 Task: Look for space in Traralgon, Australia from 7th July, 2023 to 15th July, 2023 for 6 adults in price range Rs.15000 to Rs.20000. Place can be entire place with 3 bedrooms having 3 beds and 3 bathrooms. Property type can be guest house. Amenities needed are: washing machine, kitchen, . Booking option can be shelf check-in. Required host language is English.
Action: Mouse moved to (509, 102)
Screenshot: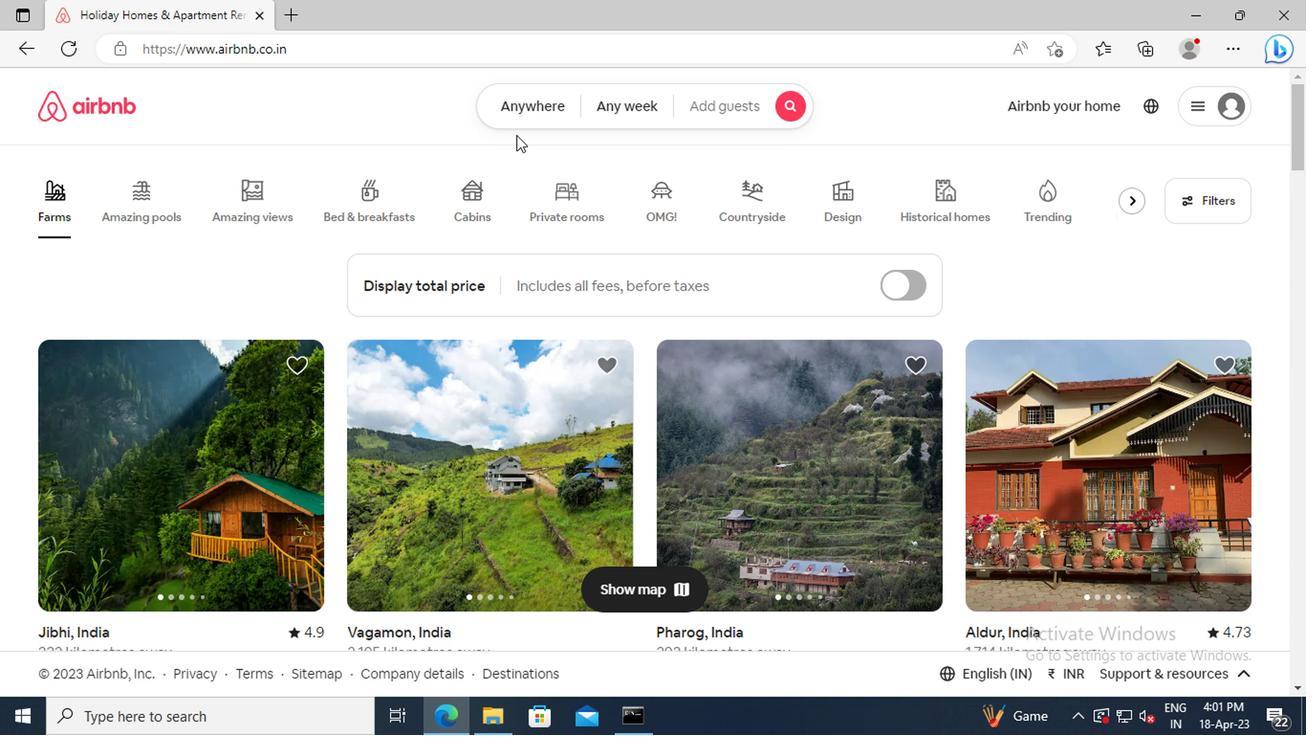 
Action: Mouse pressed left at (509, 102)
Screenshot: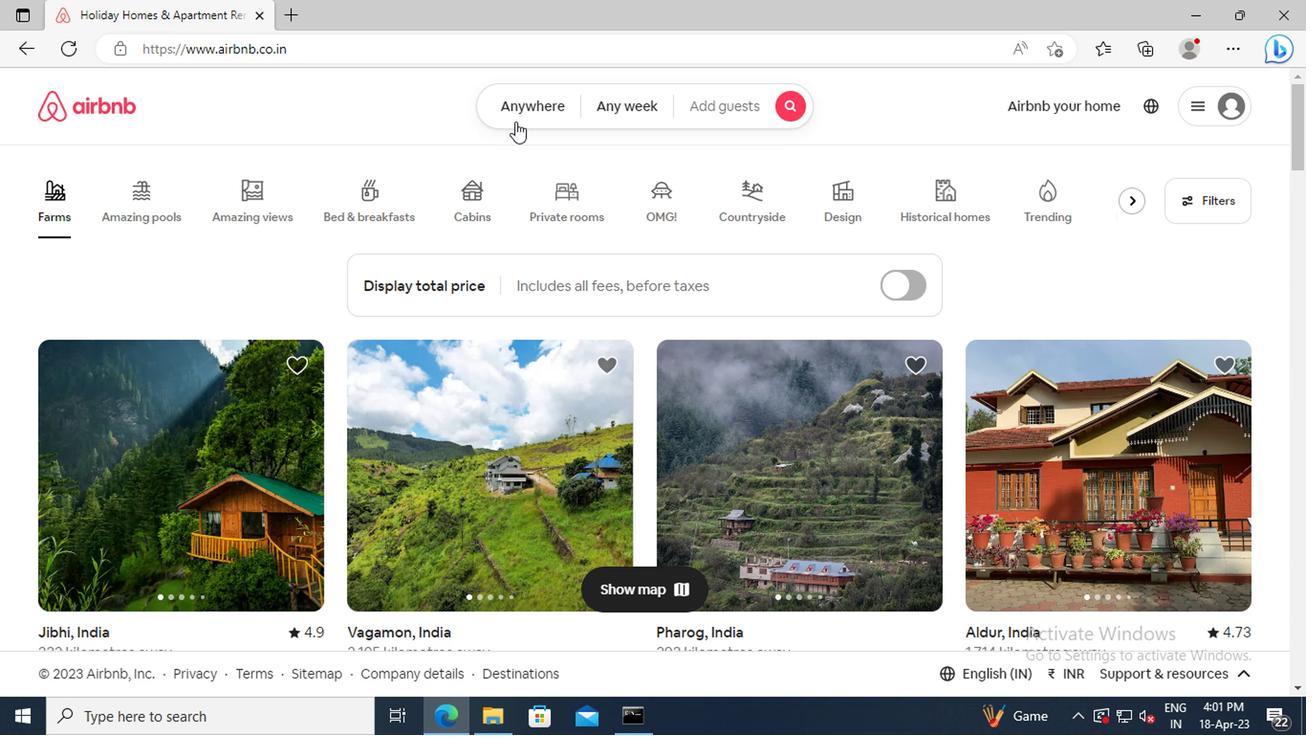 
Action: Mouse moved to (352, 182)
Screenshot: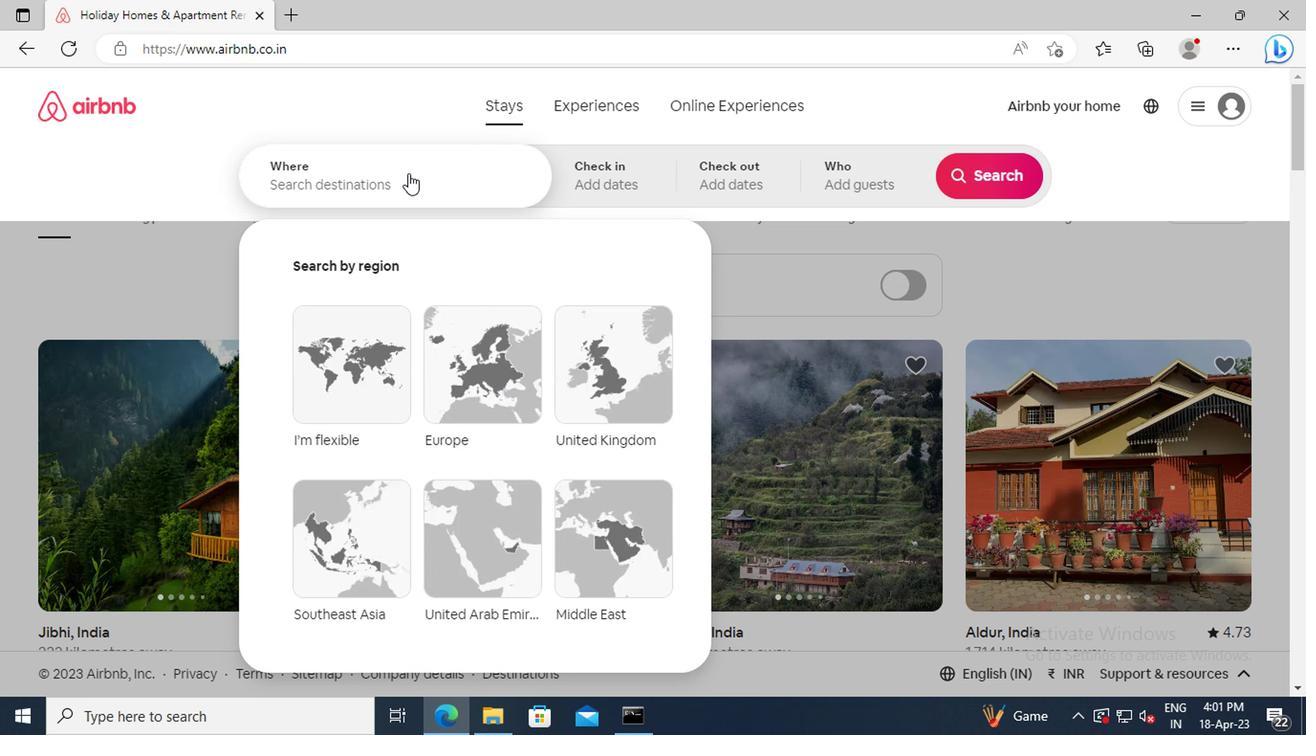 
Action: Mouse pressed left at (352, 182)
Screenshot: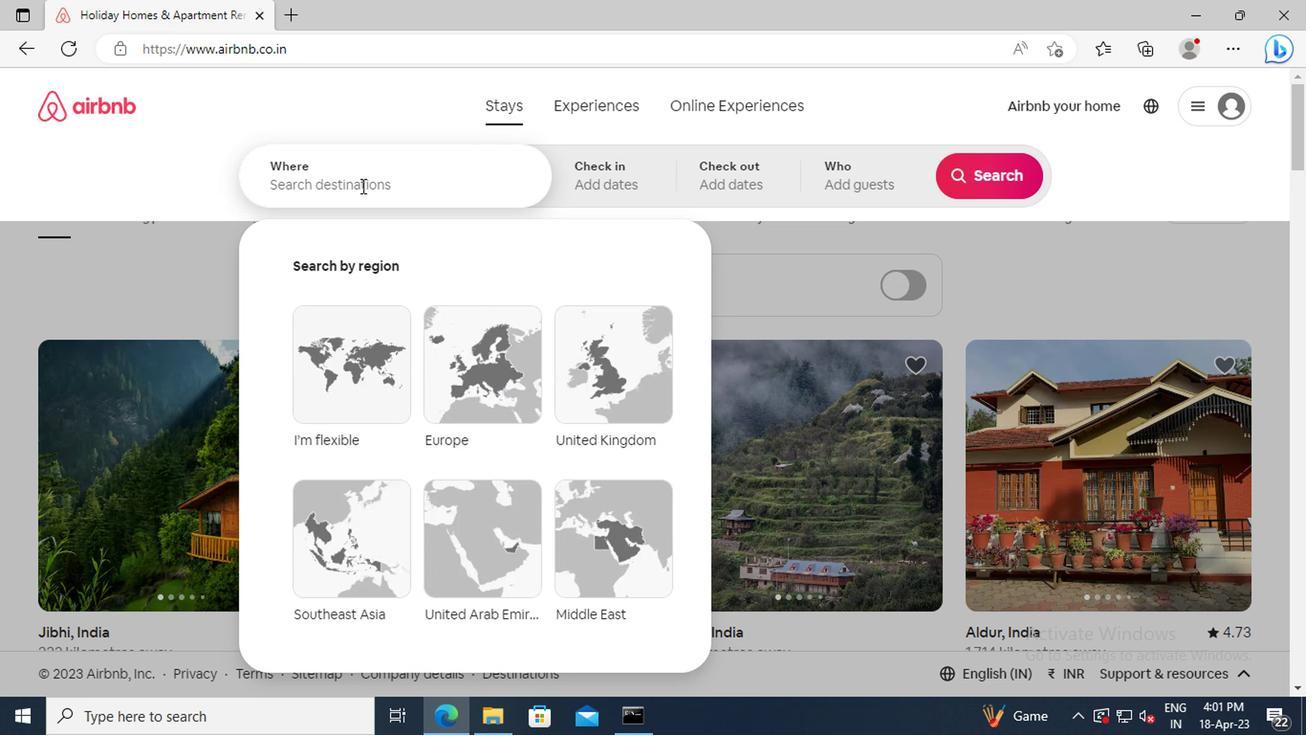 
Action: Key pressed <Key.shift>TRARALGON,<Key.space><Key.shift_r>AUSTRALIA<Key.enter>
Screenshot: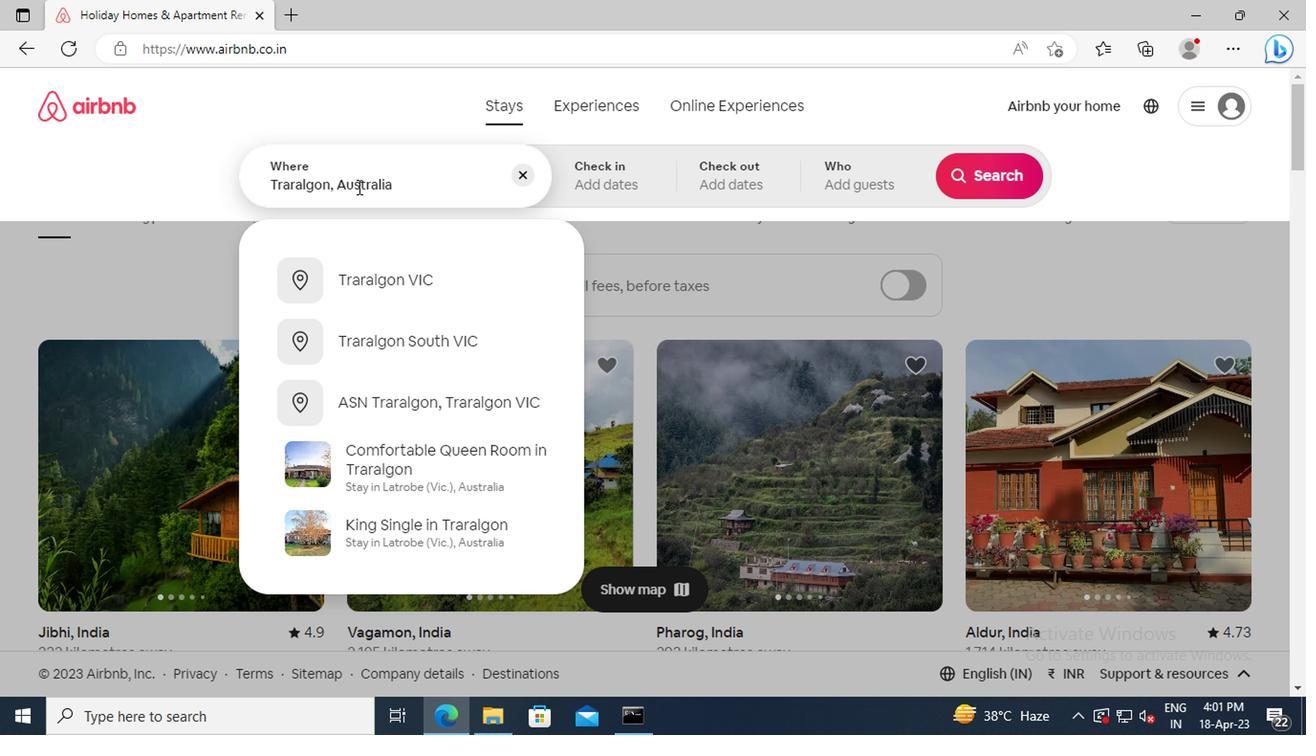 
Action: Mouse moved to (978, 330)
Screenshot: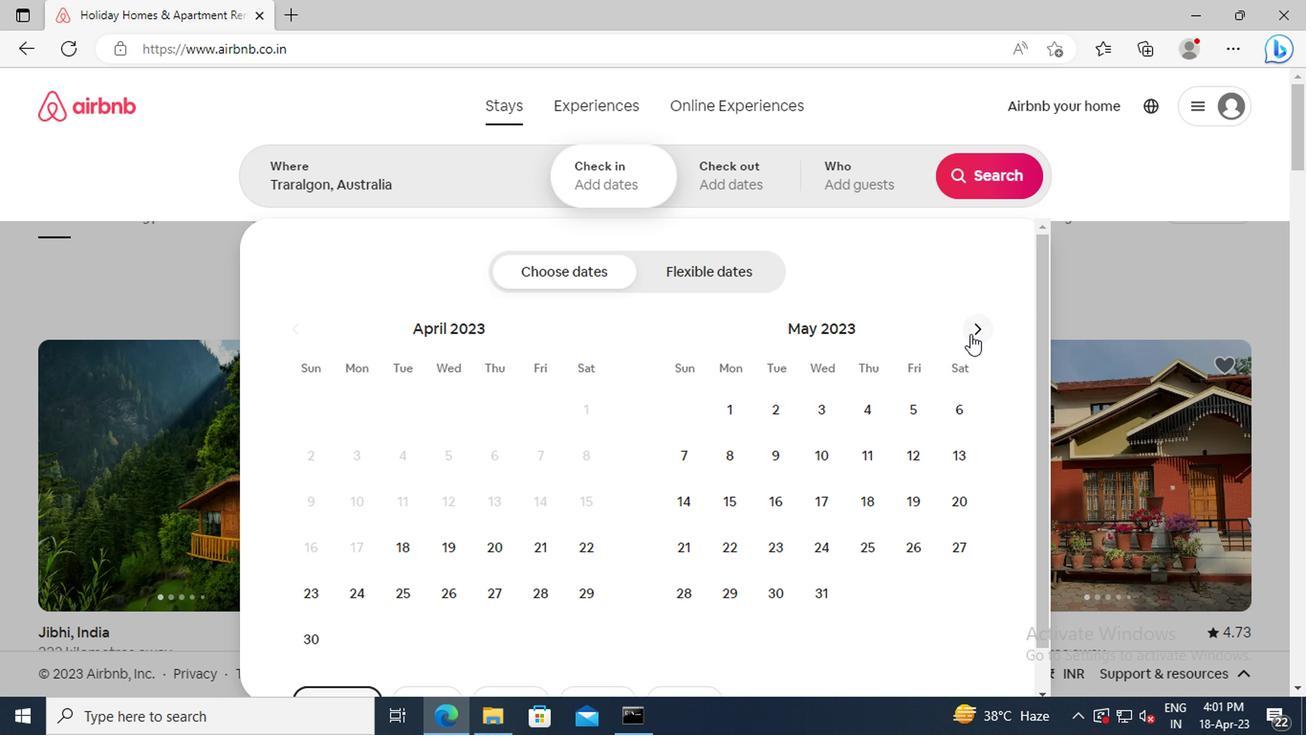 
Action: Mouse pressed left at (978, 330)
Screenshot: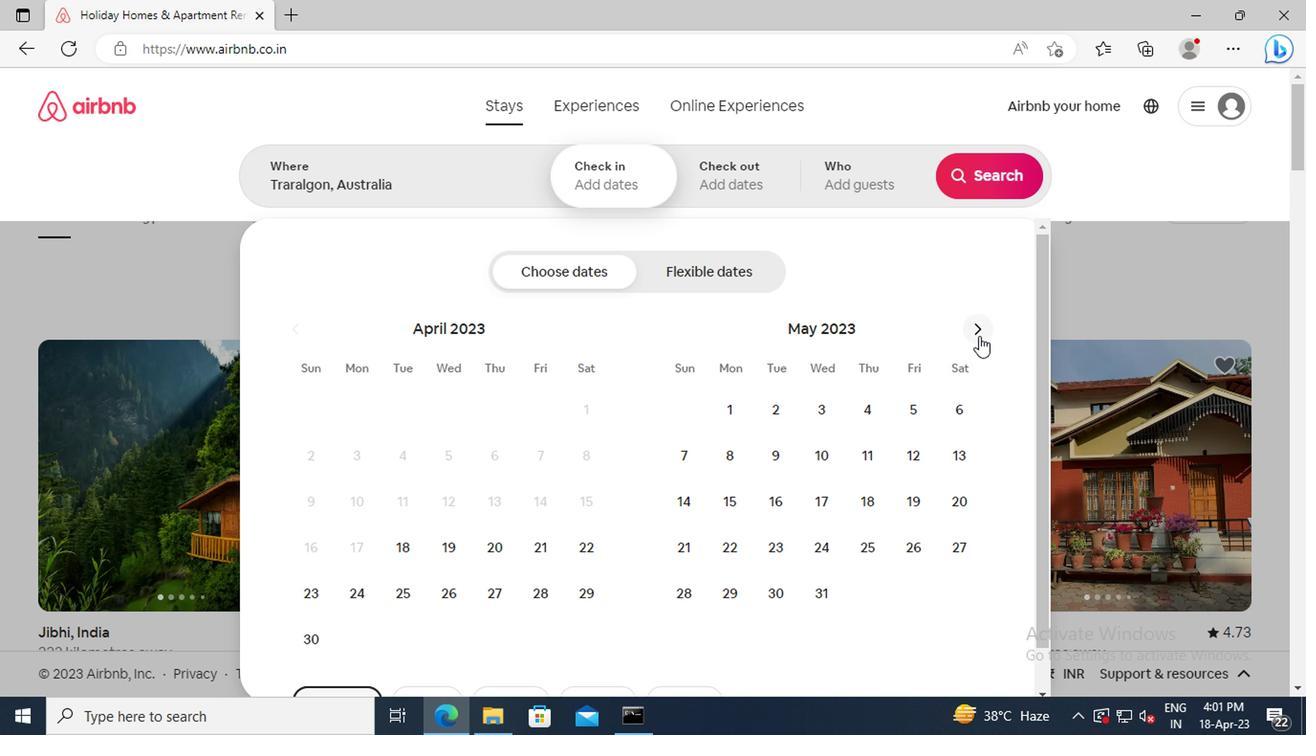 
Action: Mouse pressed left at (978, 330)
Screenshot: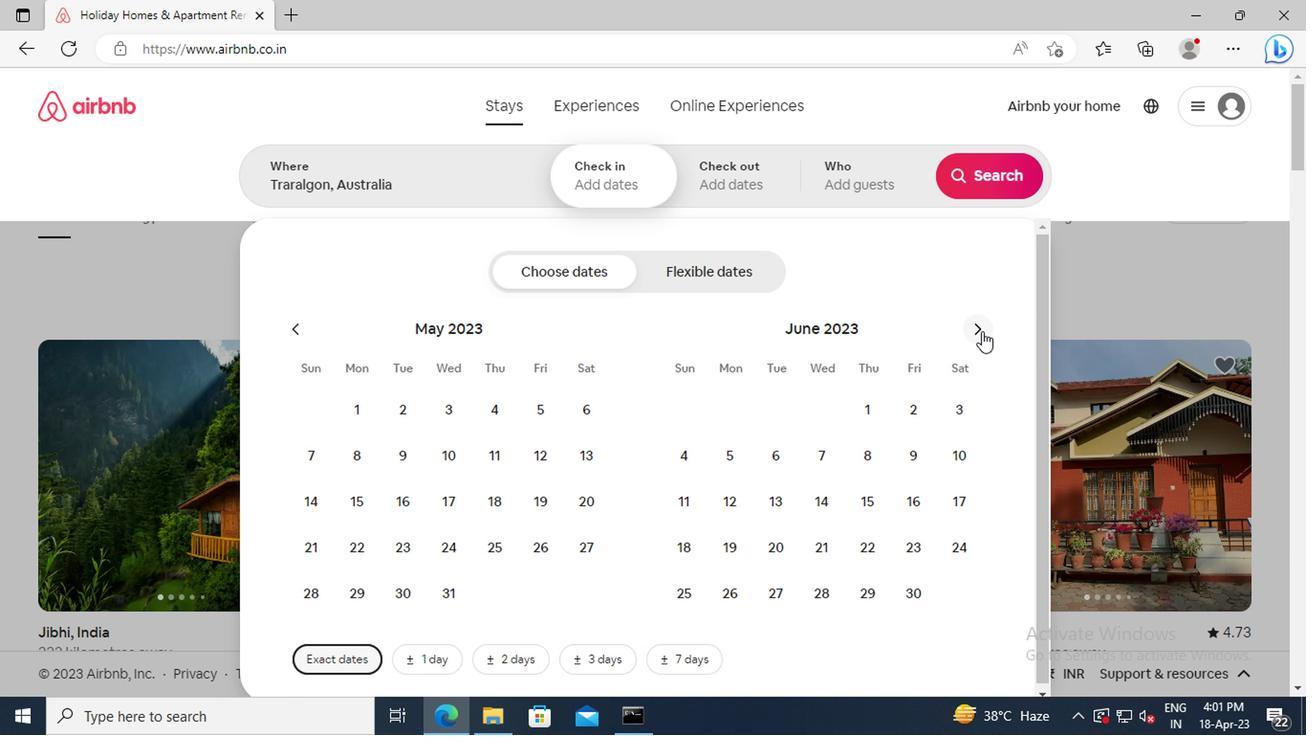 
Action: Mouse moved to (915, 447)
Screenshot: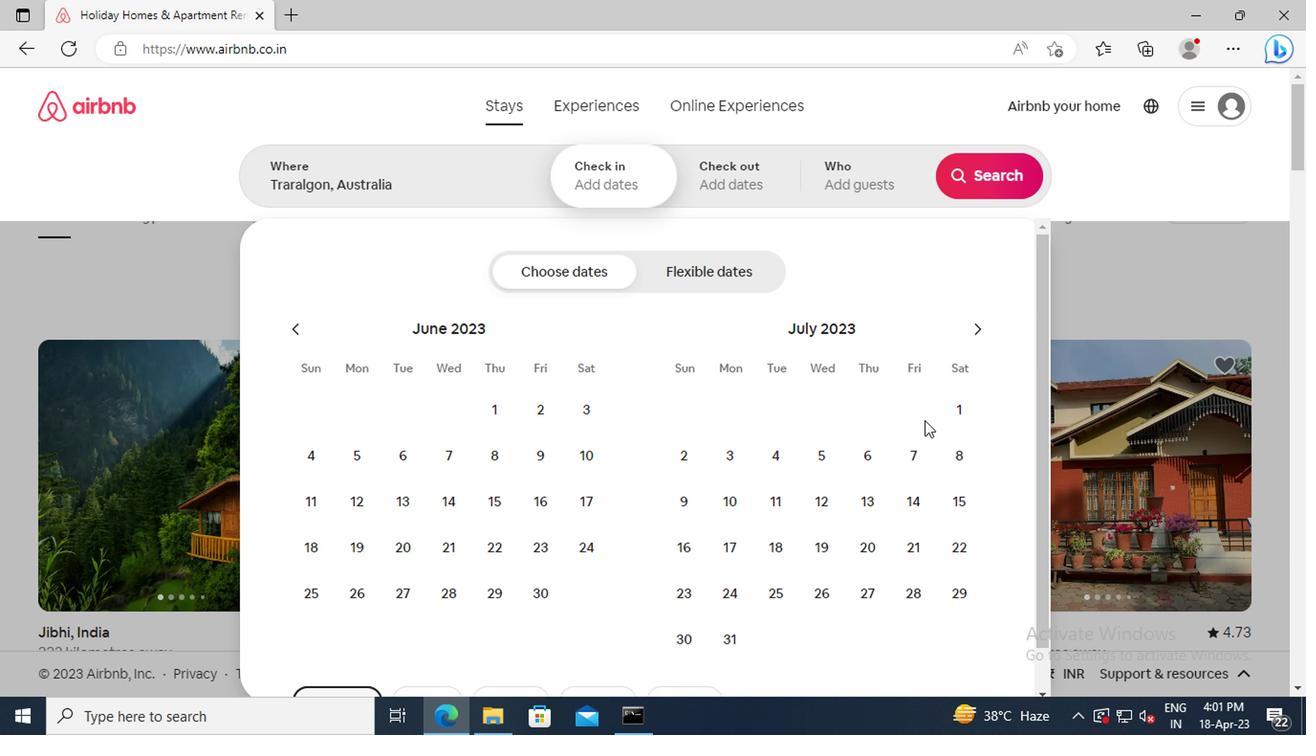 
Action: Mouse pressed left at (915, 447)
Screenshot: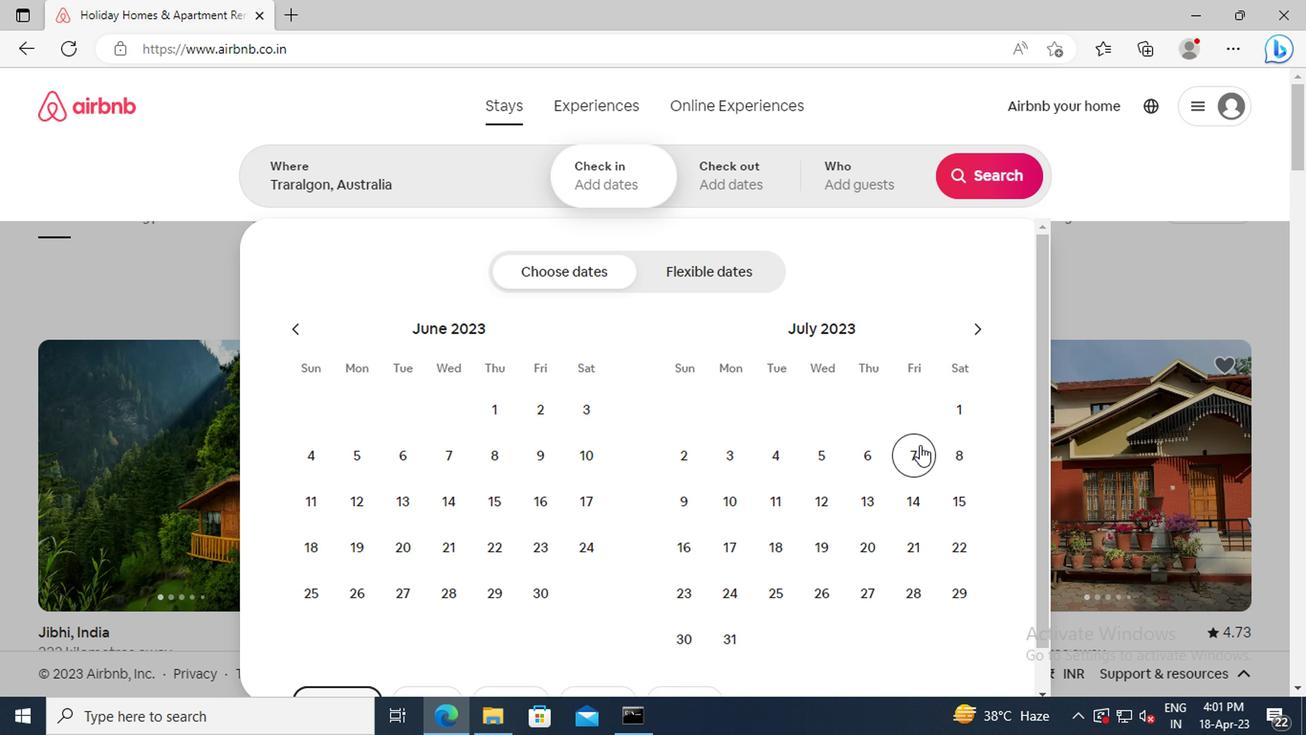 
Action: Mouse moved to (950, 506)
Screenshot: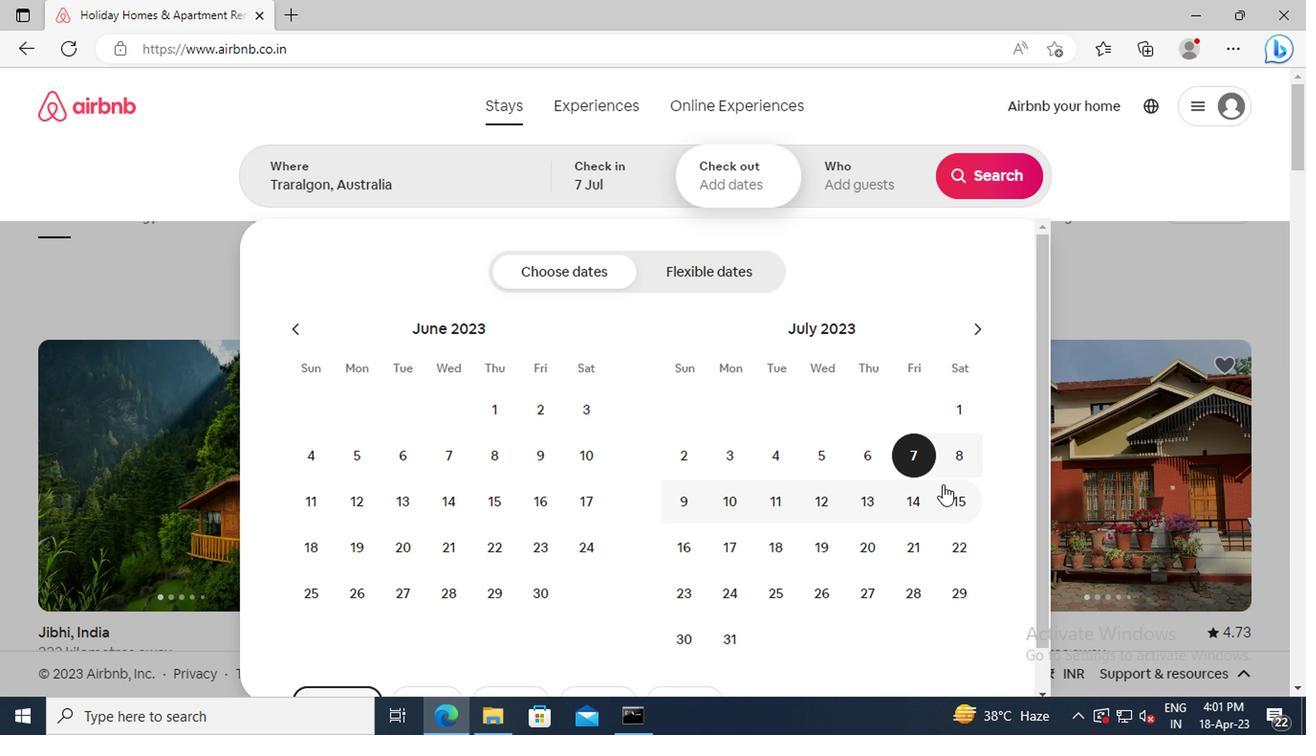 
Action: Mouse pressed left at (950, 506)
Screenshot: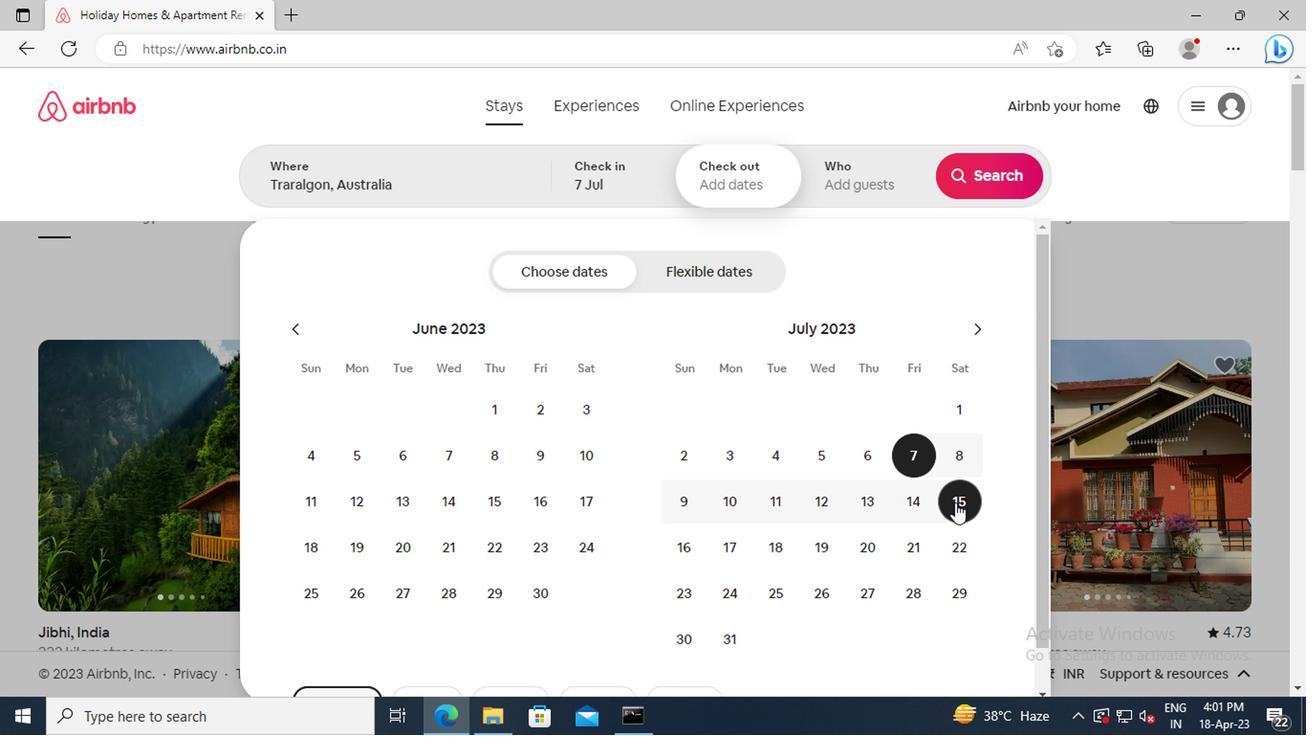 
Action: Mouse moved to (835, 177)
Screenshot: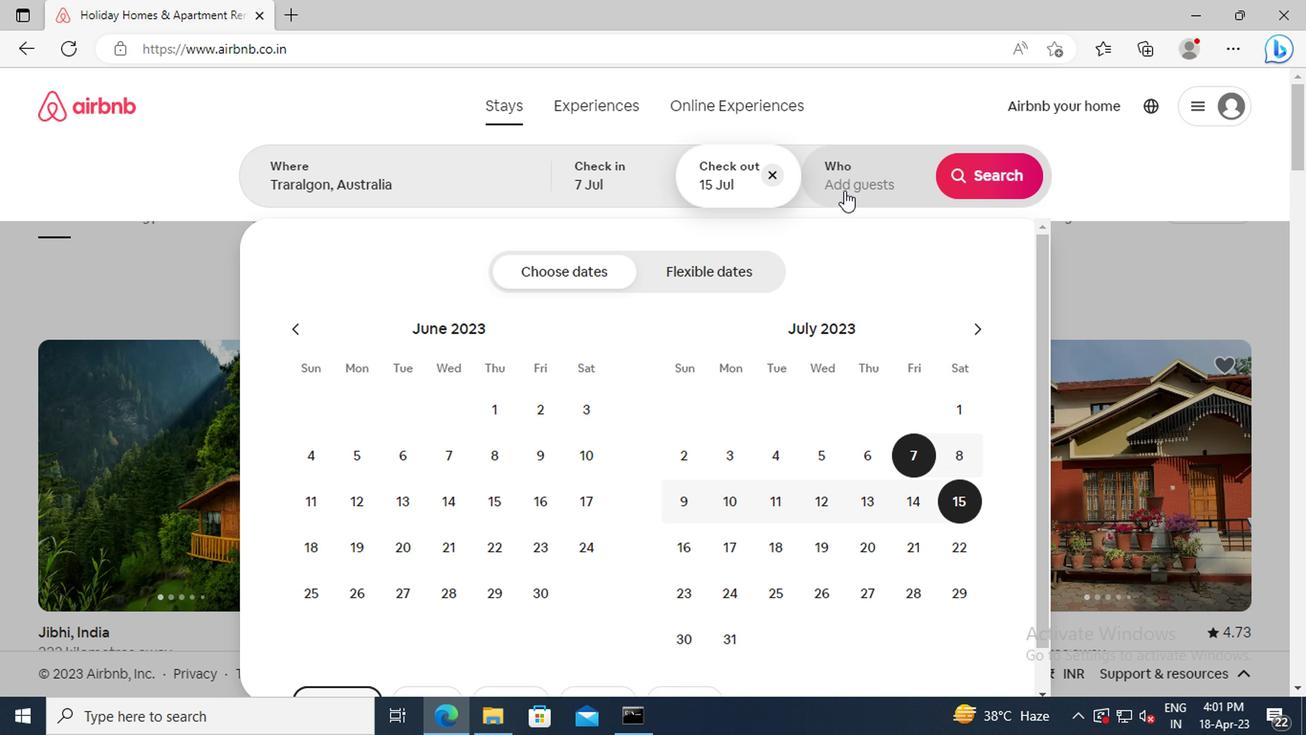 
Action: Mouse pressed left at (835, 177)
Screenshot: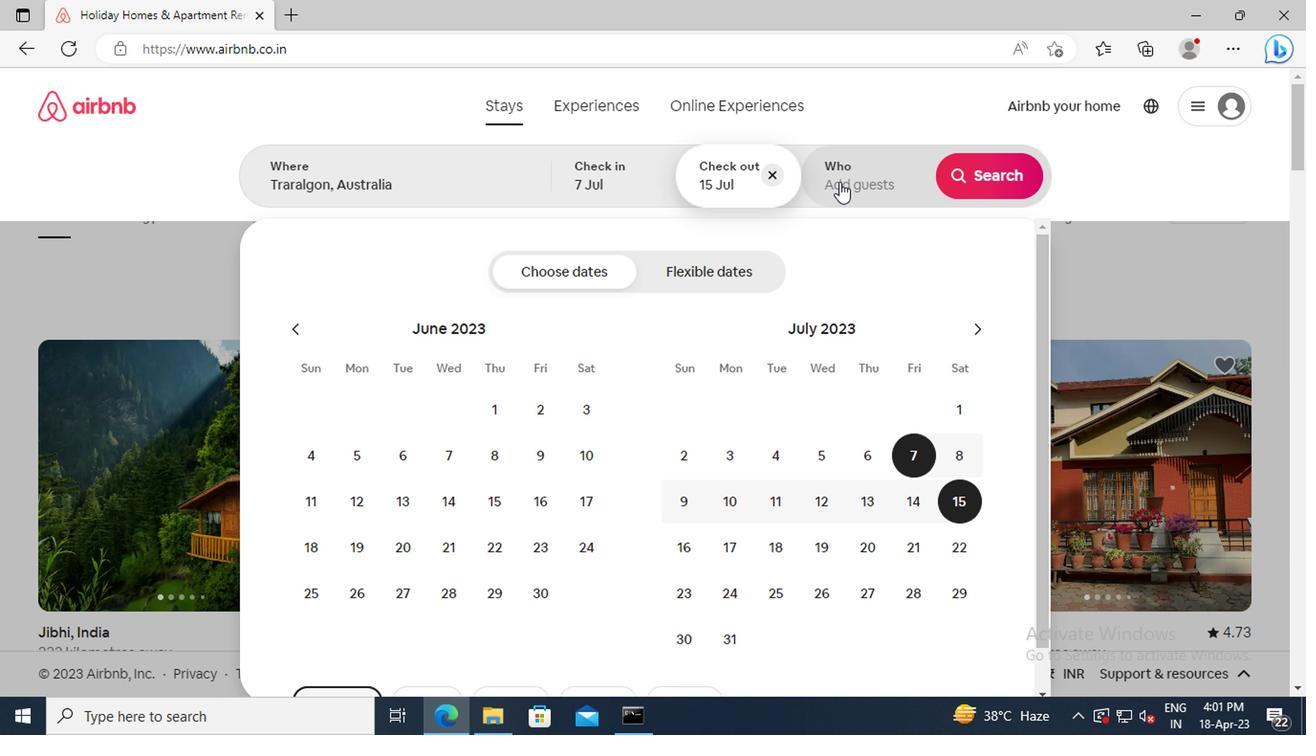 
Action: Mouse moved to (986, 279)
Screenshot: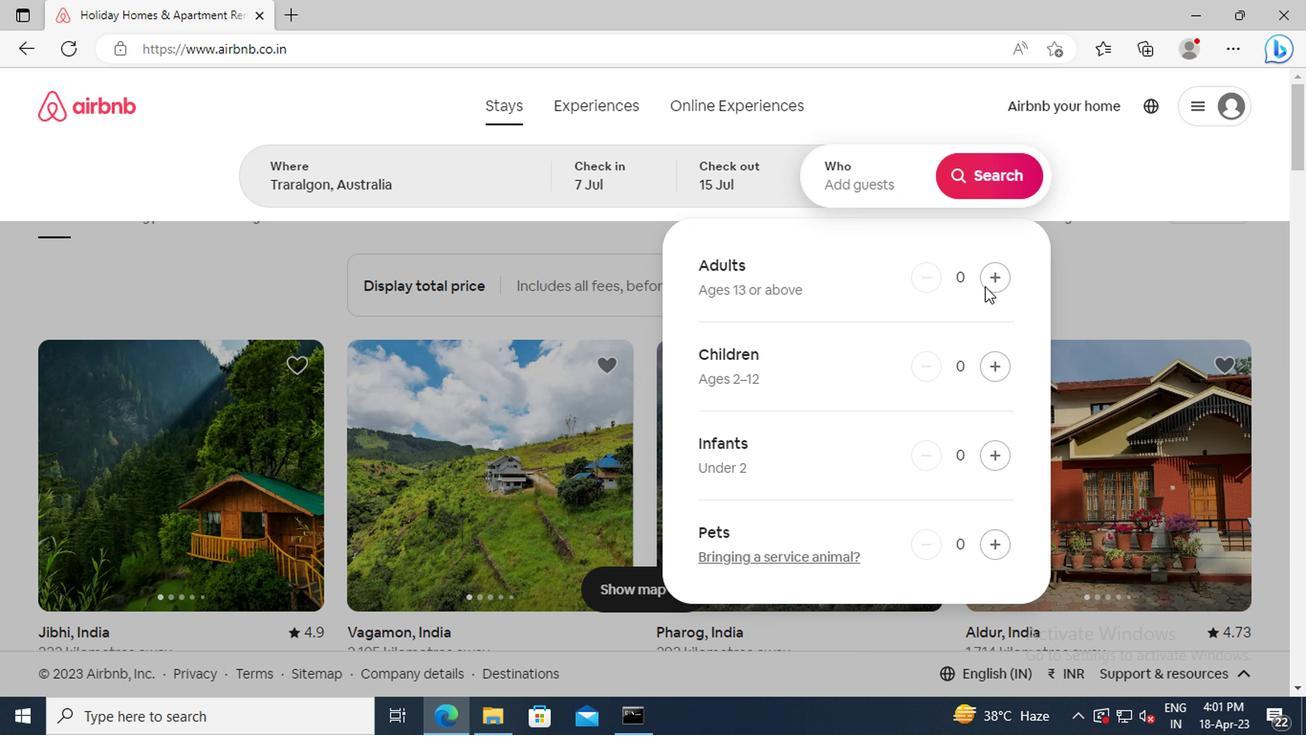 
Action: Mouse pressed left at (986, 279)
Screenshot: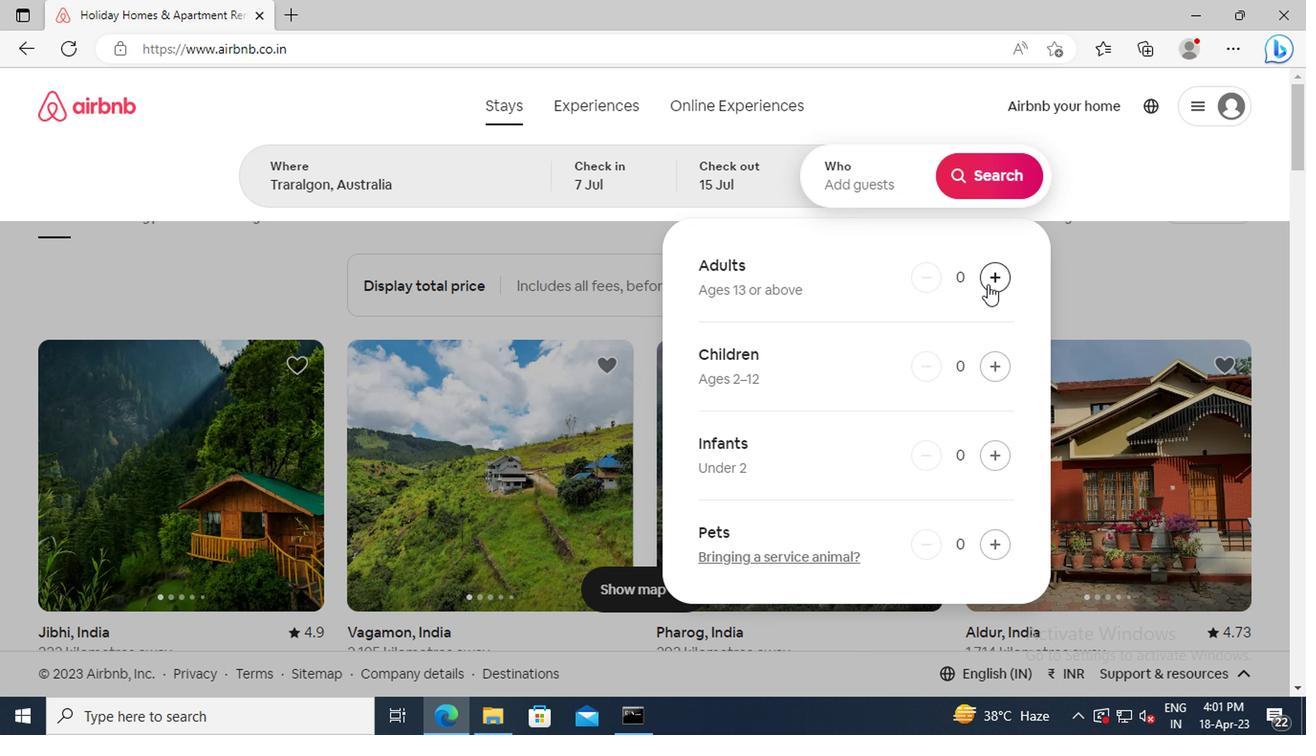 
Action: Mouse pressed left at (986, 279)
Screenshot: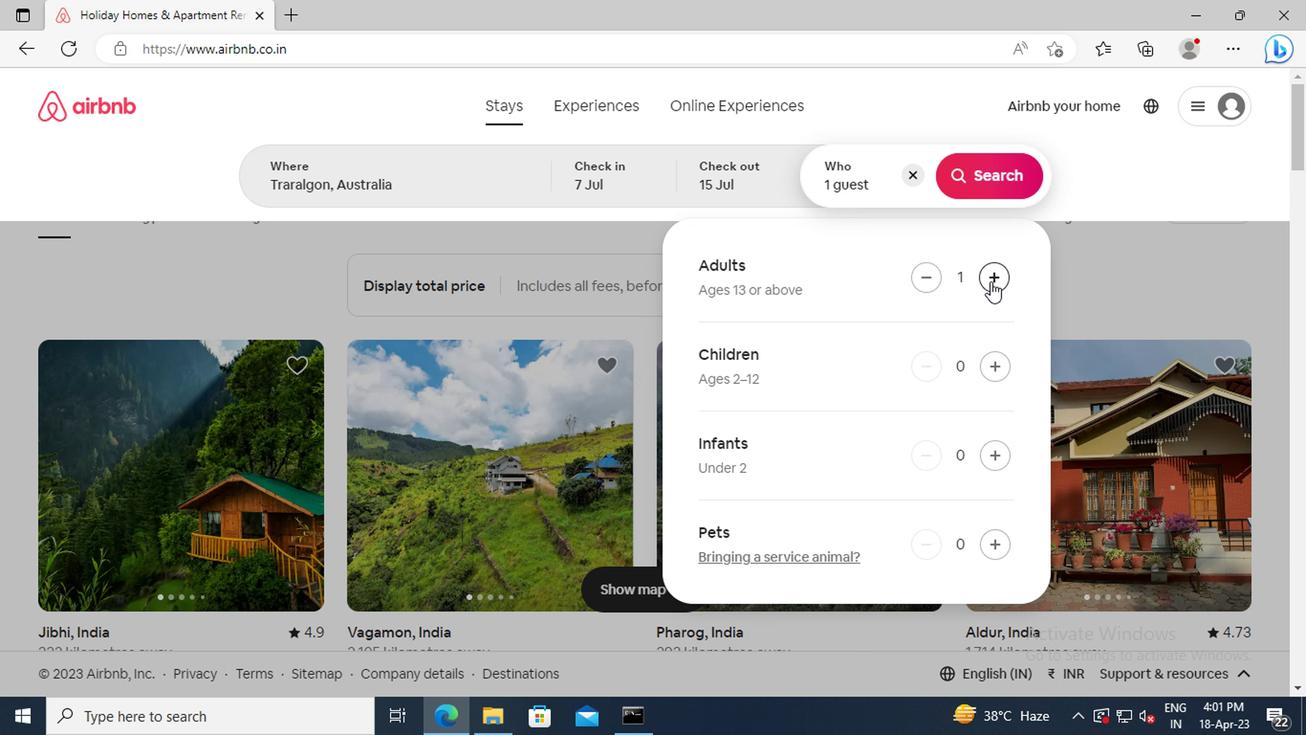 
Action: Mouse pressed left at (986, 279)
Screenshot: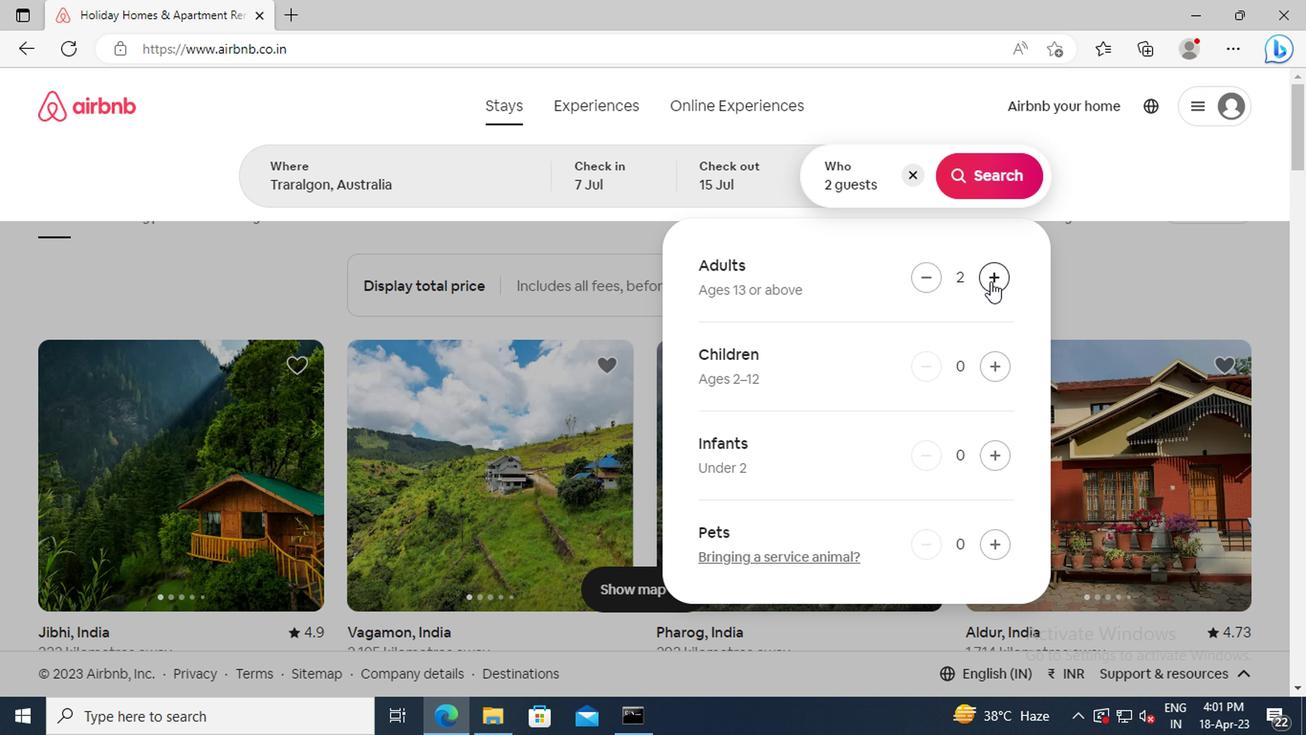
Action: Mouse pressed left at (986, 279)
Screenshot: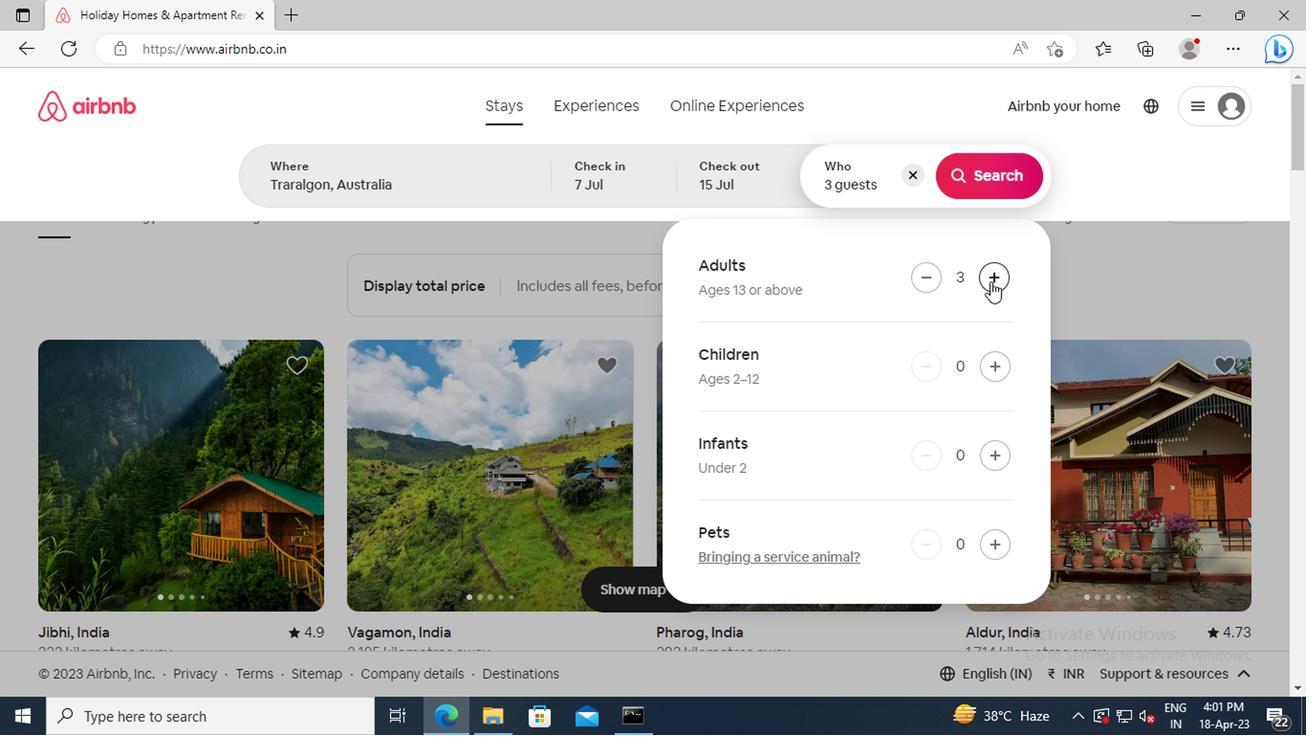 
Action: Mouse pressed left at (986, 279)
Screenshot: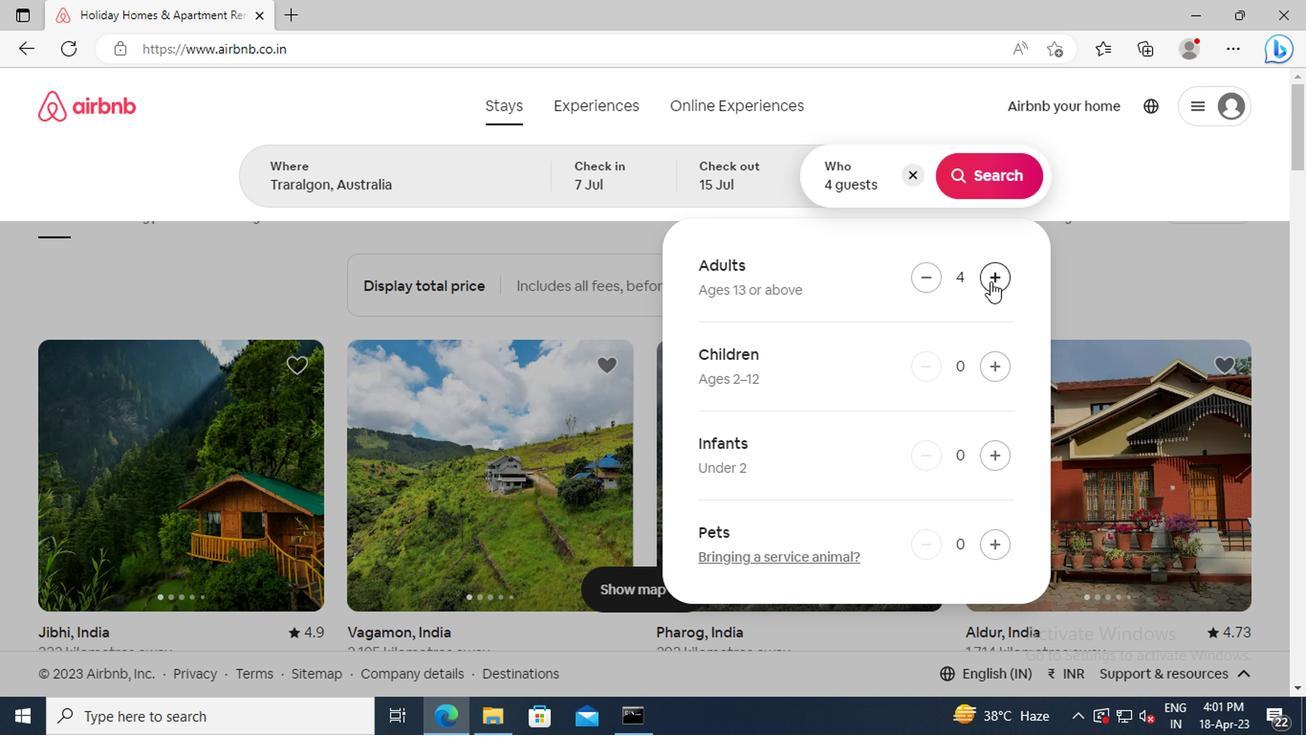 
Action: Mouse pressed left at (986, 279)
Screenshot: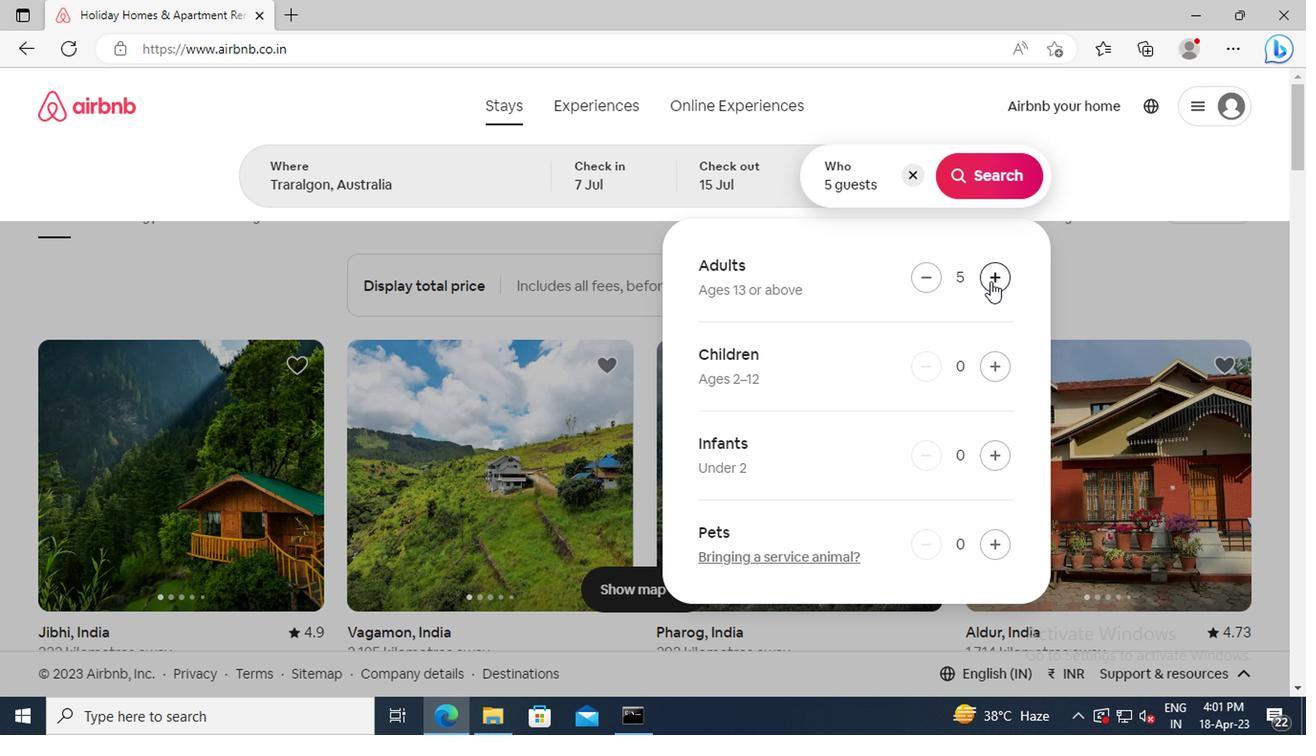 
Action: Mouse moved to (993, 174)
Screenshot: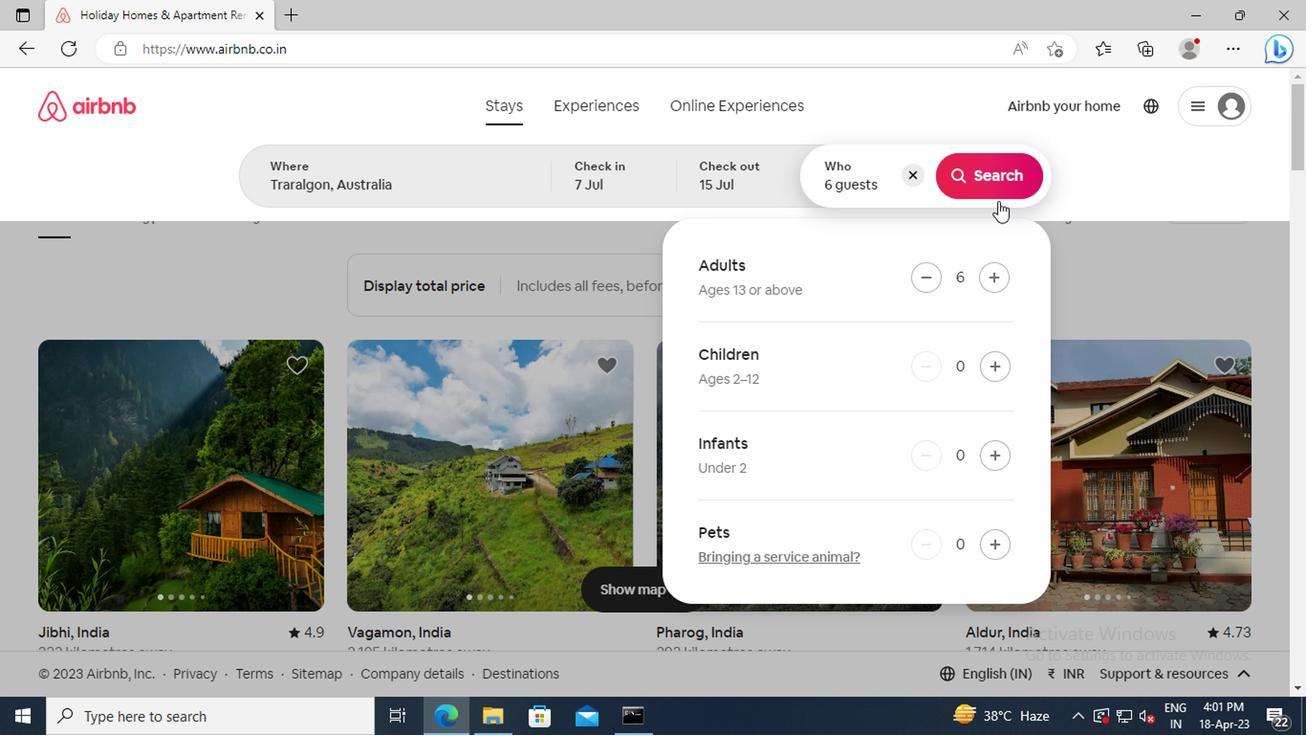 
Action: Mouse pressed left at (993, 174)
Screenshot: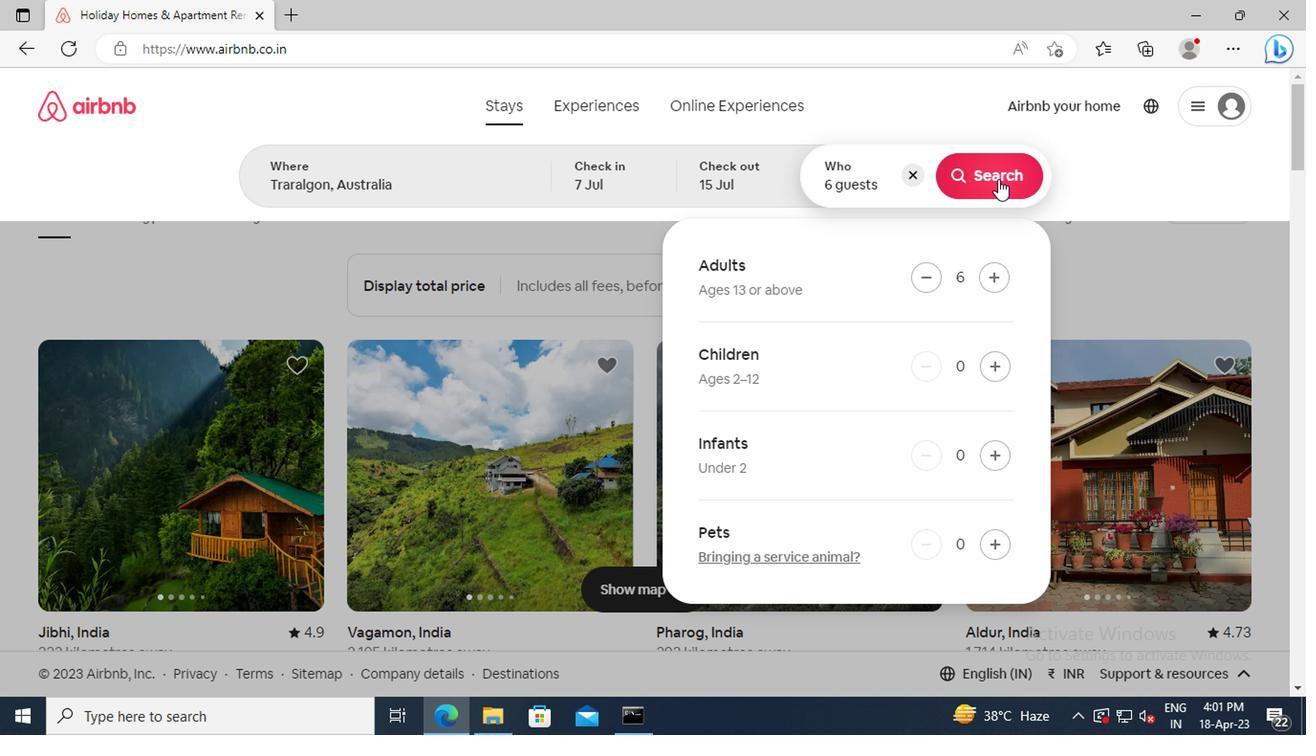 
Action: Mouse moved to (1209, 180)
Screenshot: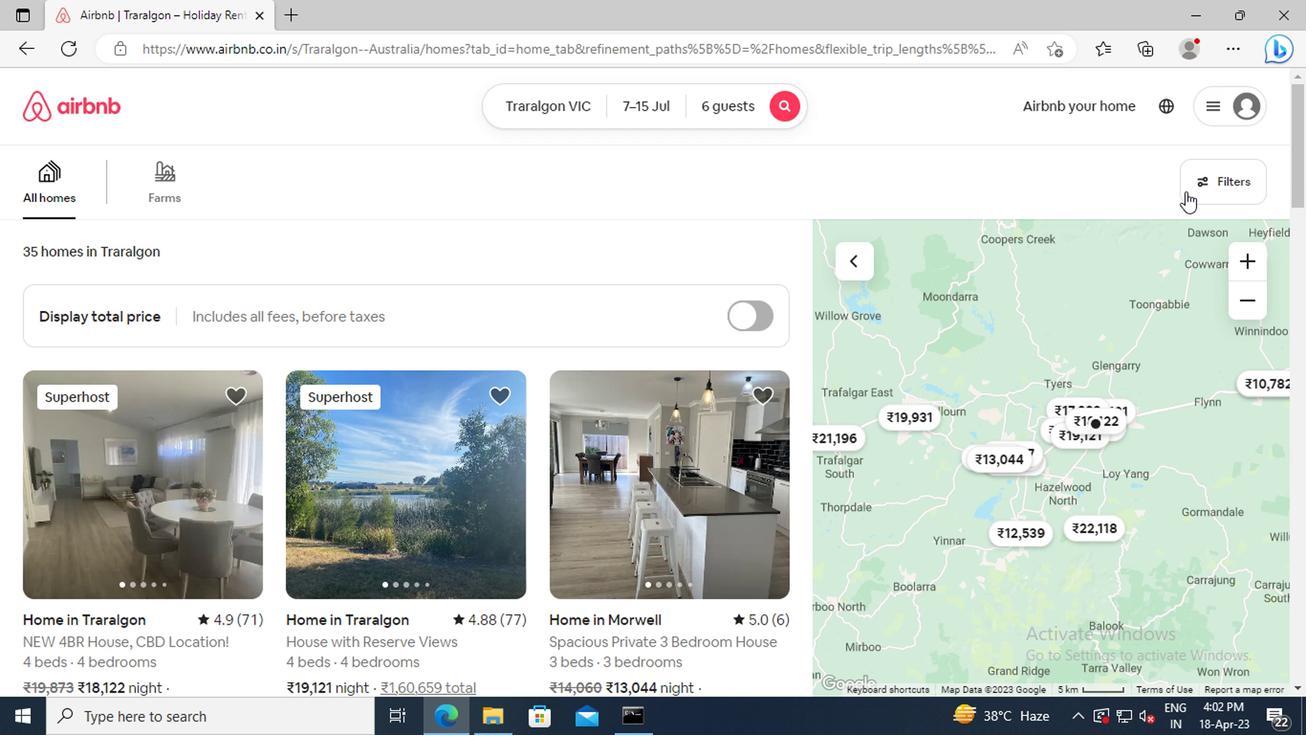 
Action: Mouse pressed left at (1209, 180)
Screenshot: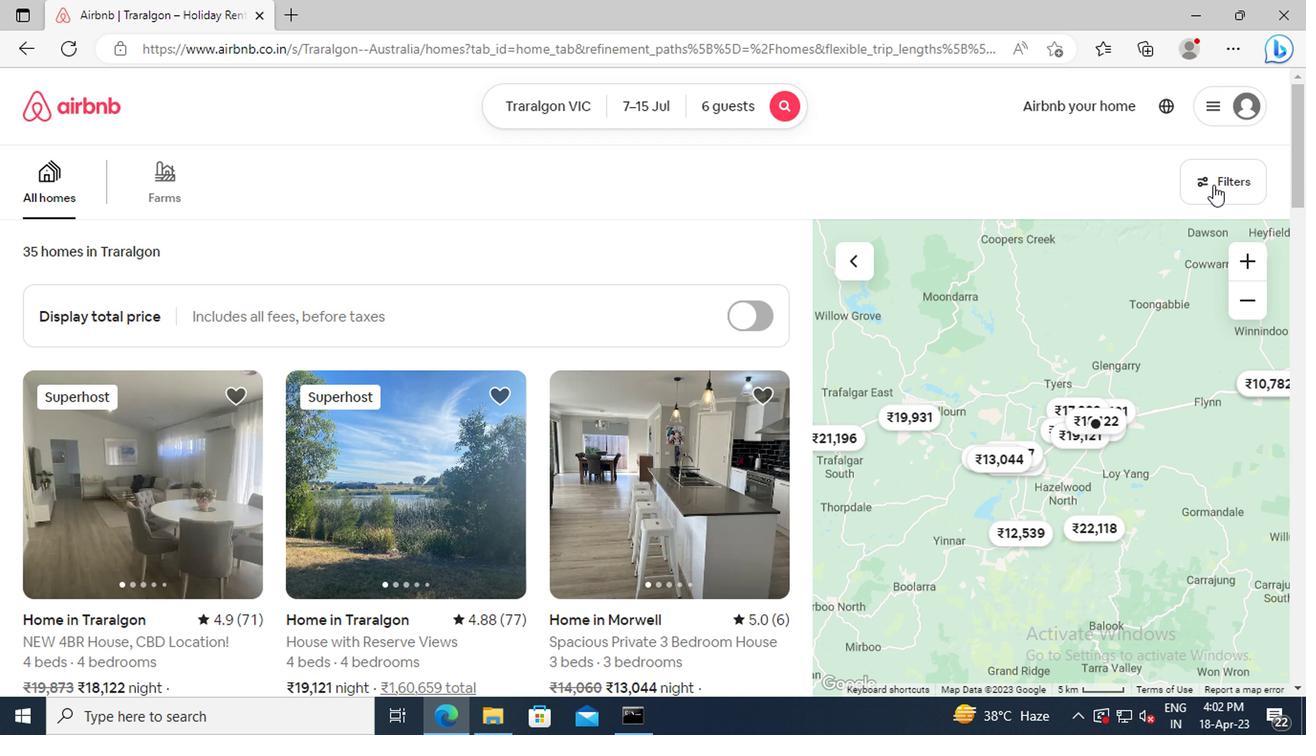 
Action: Mouse moved to (465, 422)
Screenshot: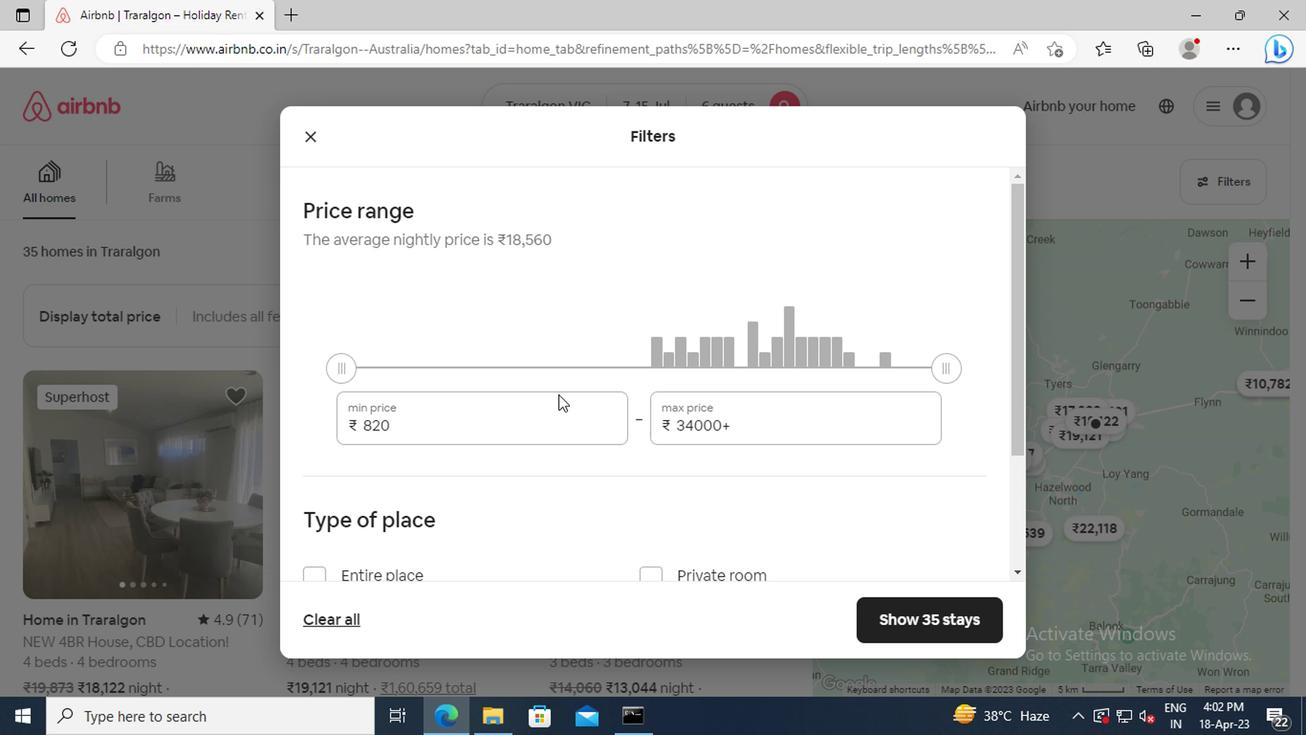 
Action: Mouse pressed left at (465, 422)
Screenshot: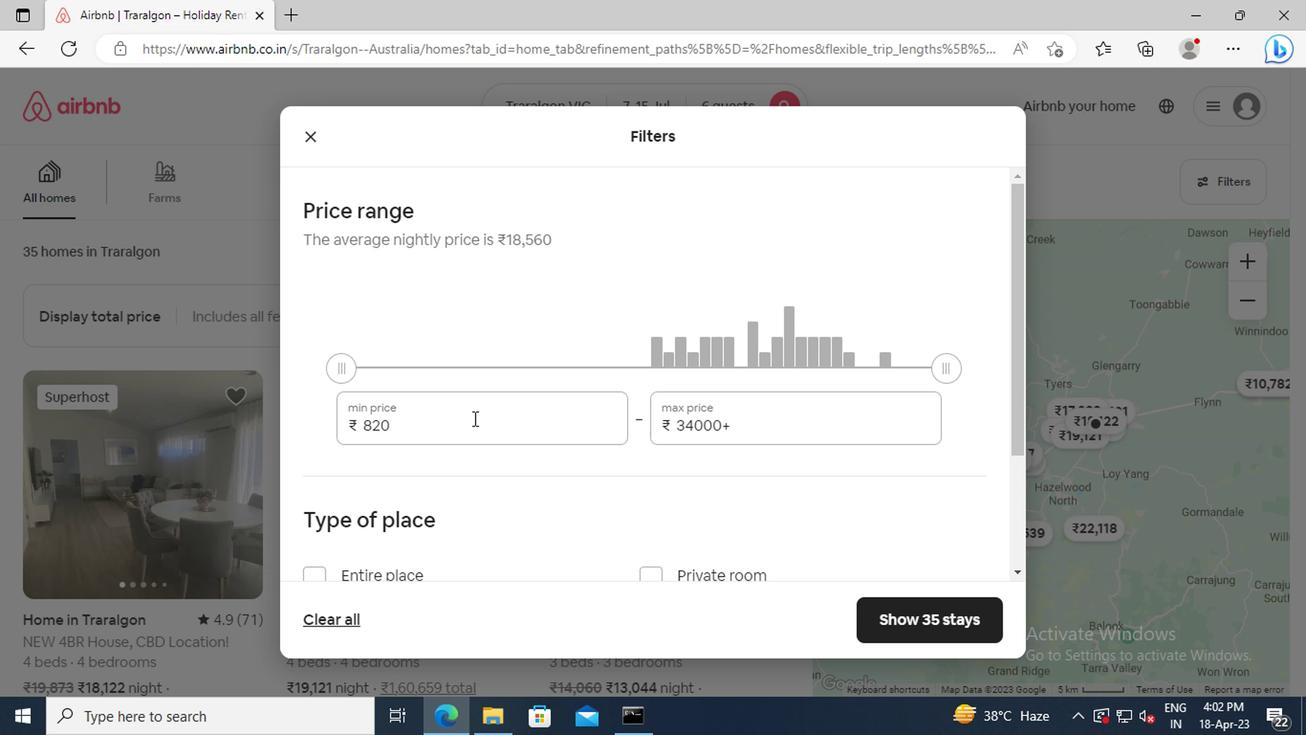 
Action: Key pressed <Key.backspace><Key.backspace><Key.backspace>15000<Key.tab><Key.delete>20000
Screenshot: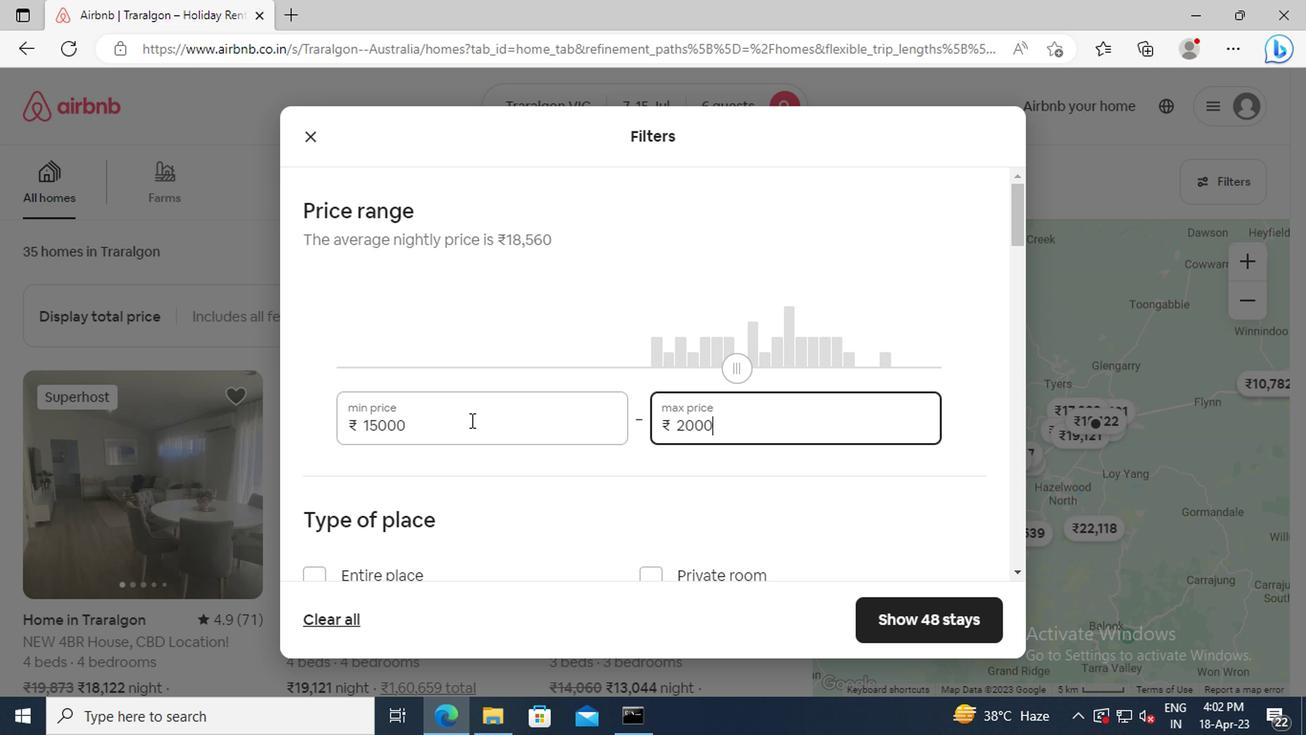 
Action: Mouse scrolled (465, 421) with delta (0, 0)
Screenshot: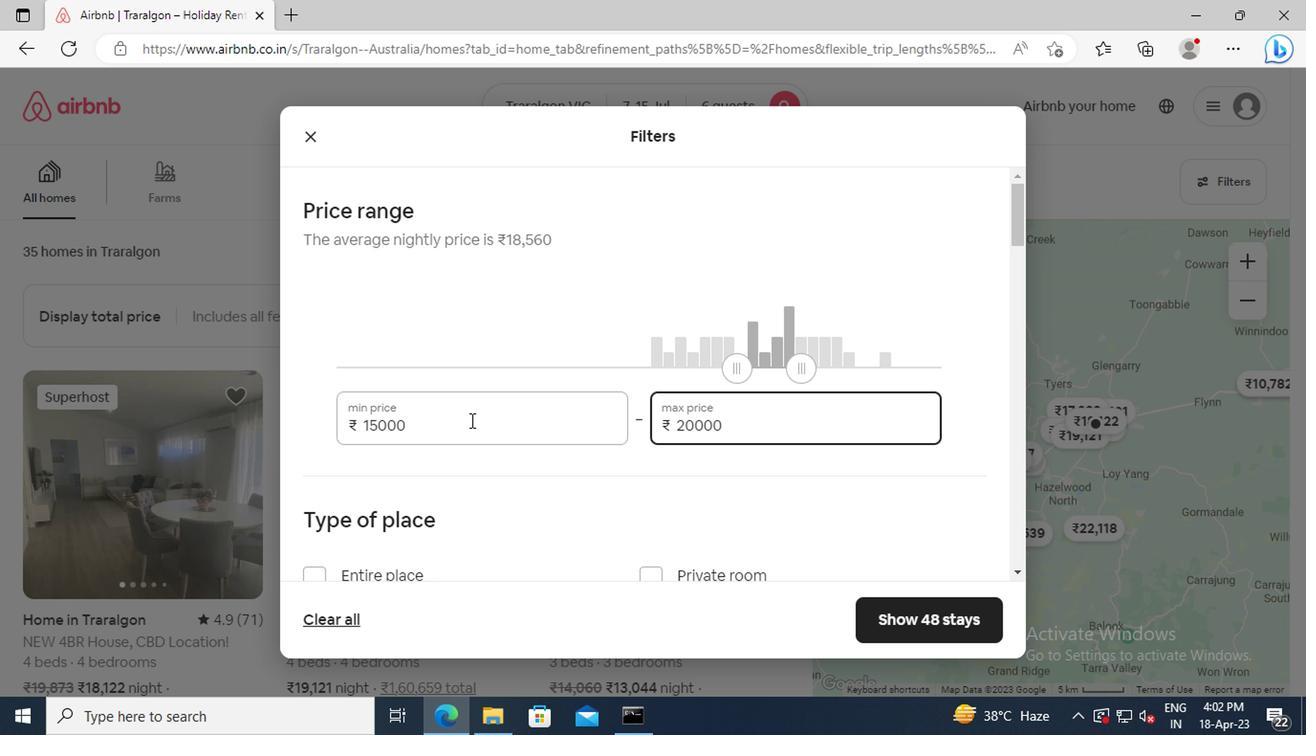
Action: Mouse scrolled (465, 421) with delta (0, 0)
Screenshot: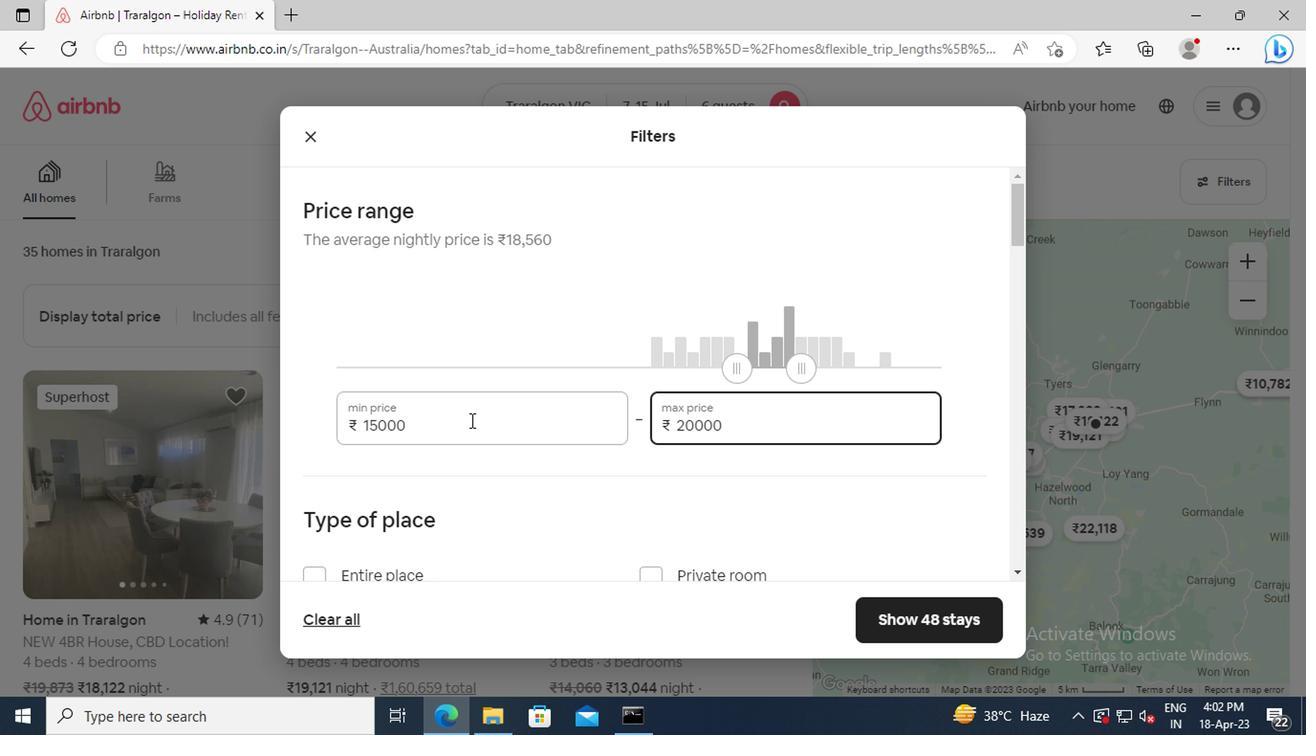 
Action: Mouse moved to (459, 422)
Screenshot: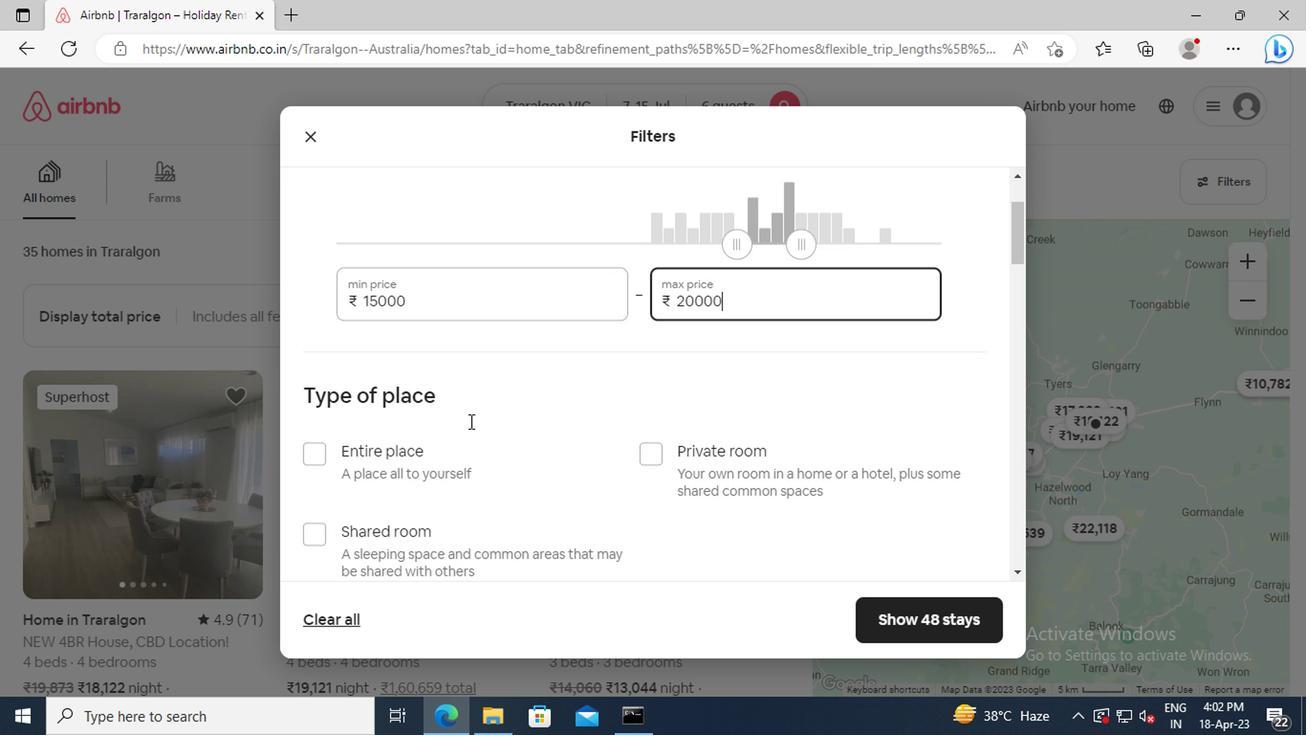 
Action: Mouse scrolled (459, 421) with delta (0, 0)
Screenshot: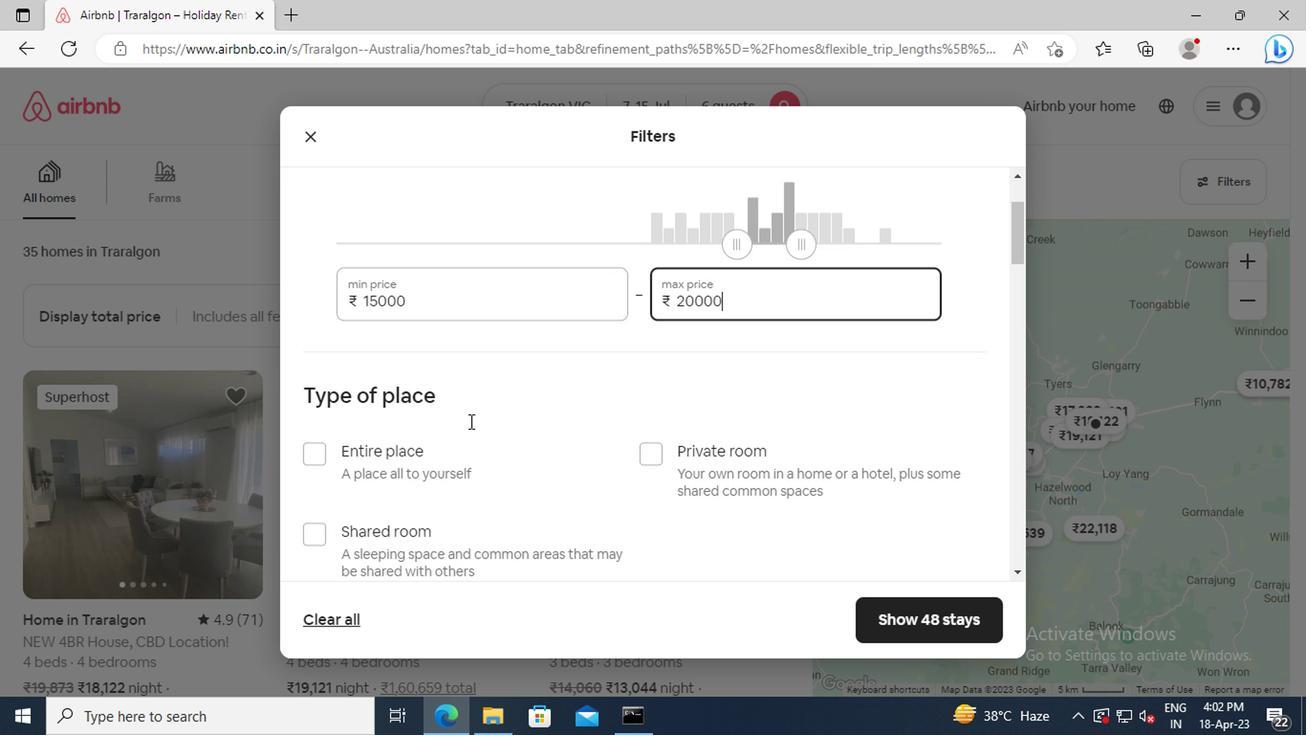 
Action: Mouse moved to (456, 419)
Screenshot: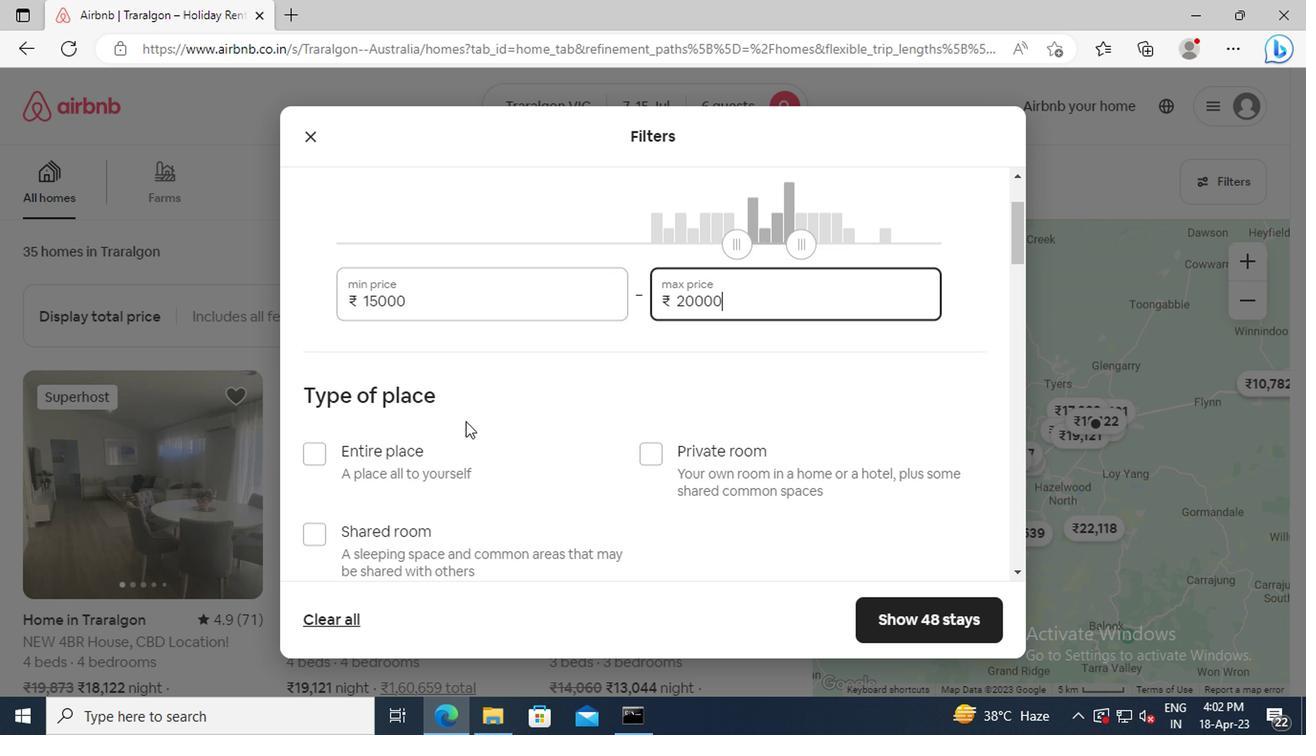 
Action: Mouse scrolled (456, 419) with delta (0, 0)
Screenshot: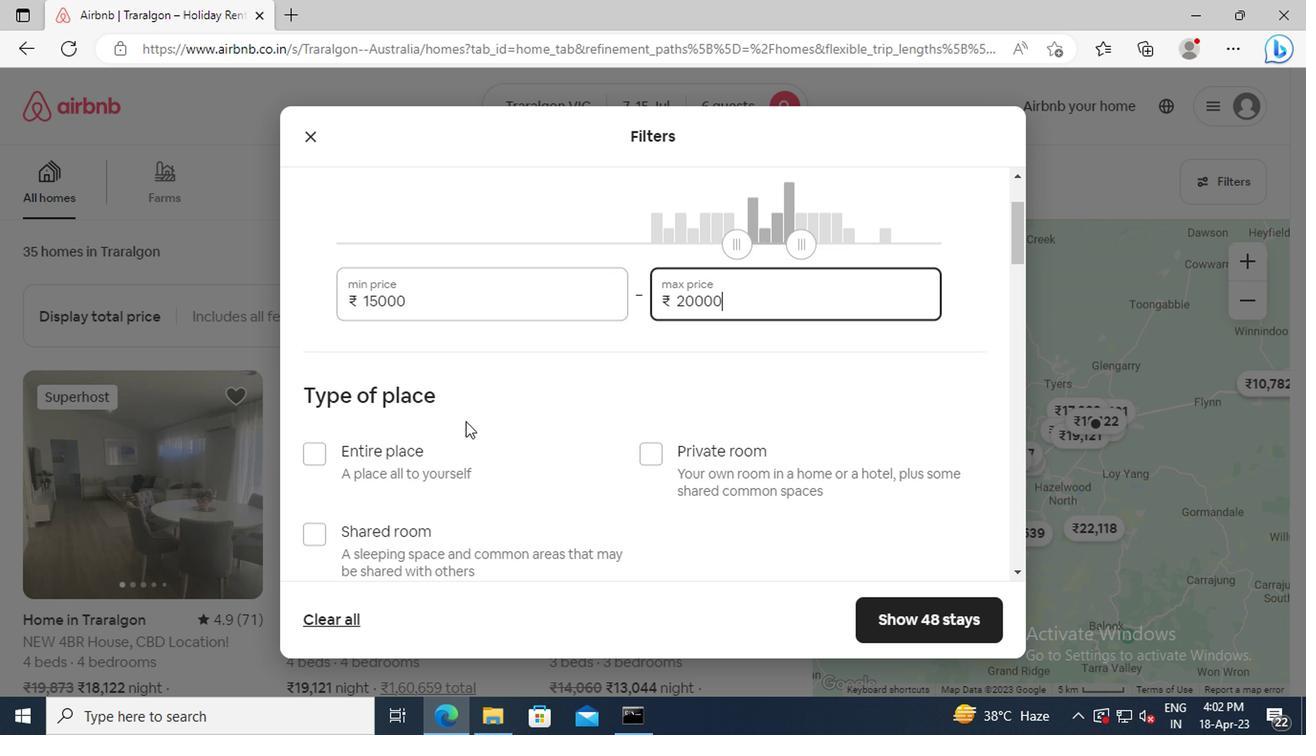 
Action: Mouse moved to (309, 335)
Screenshot: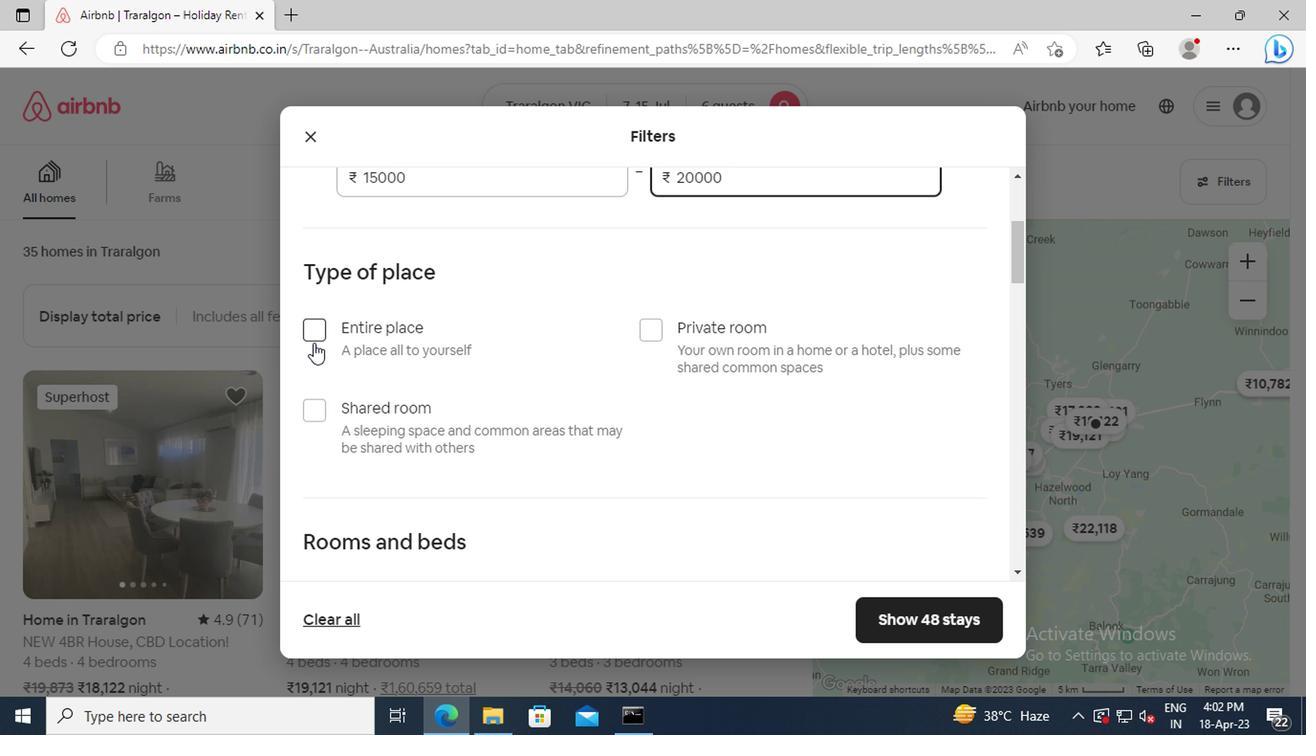 
Action: Mouse pressed left at (309, 335)
Screenshot: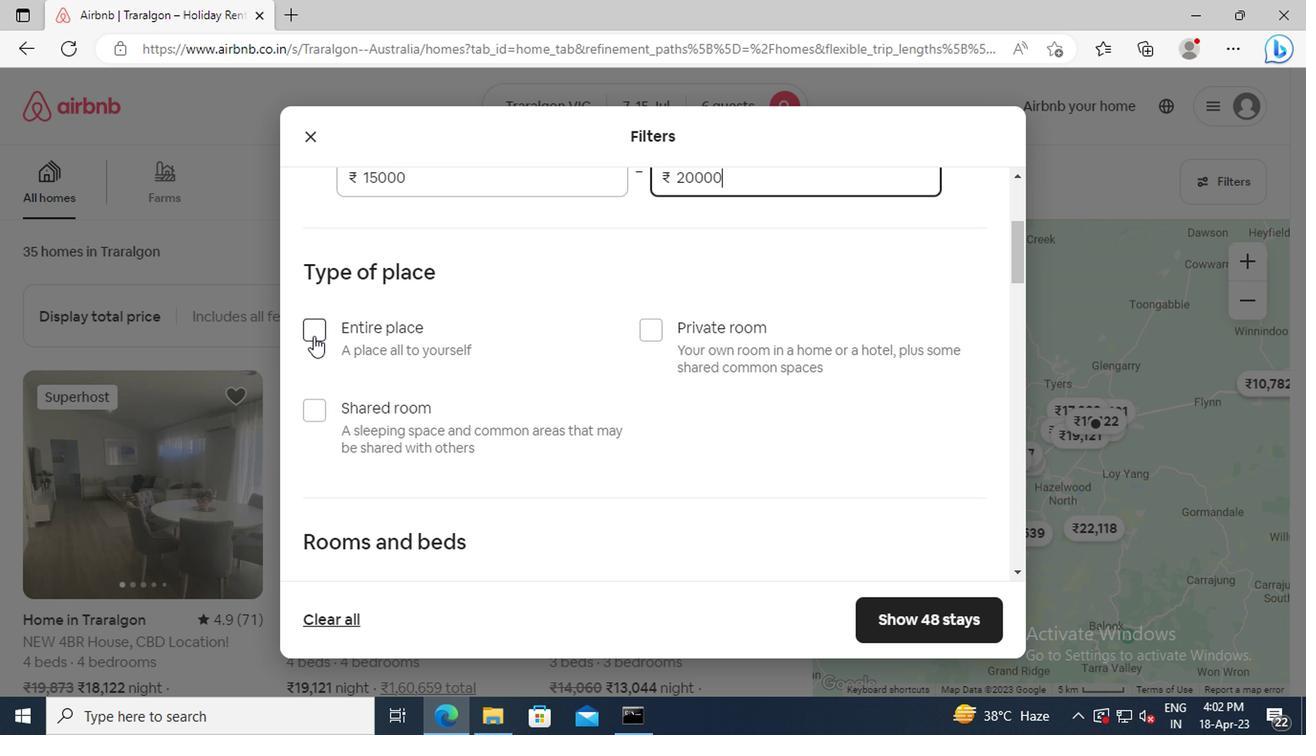 
Action: Mouse moved to (456, 356)
Screenshot: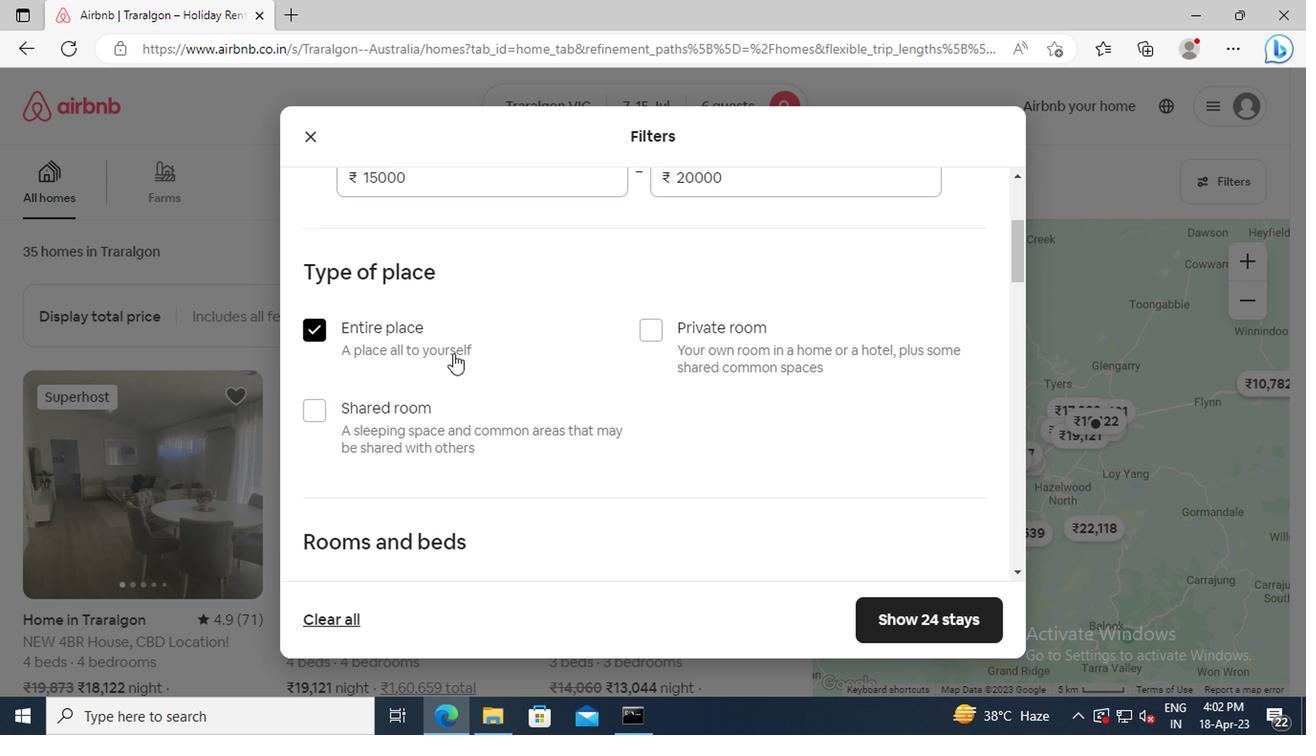 
Action: Mouse scrolled (456, 355) with delta (0, -1)
Screenshot: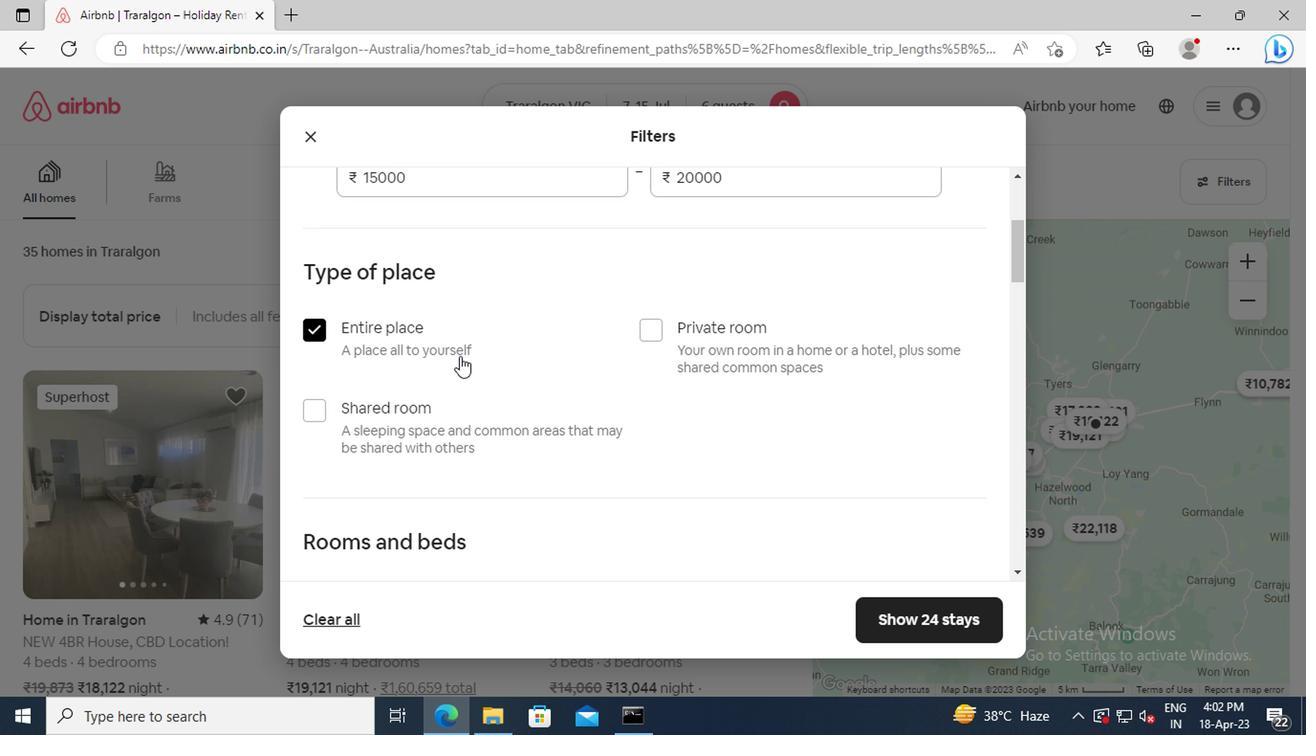 
Action: Mouse scrolled (456, 355) with delta (0, -1)
Screenshot: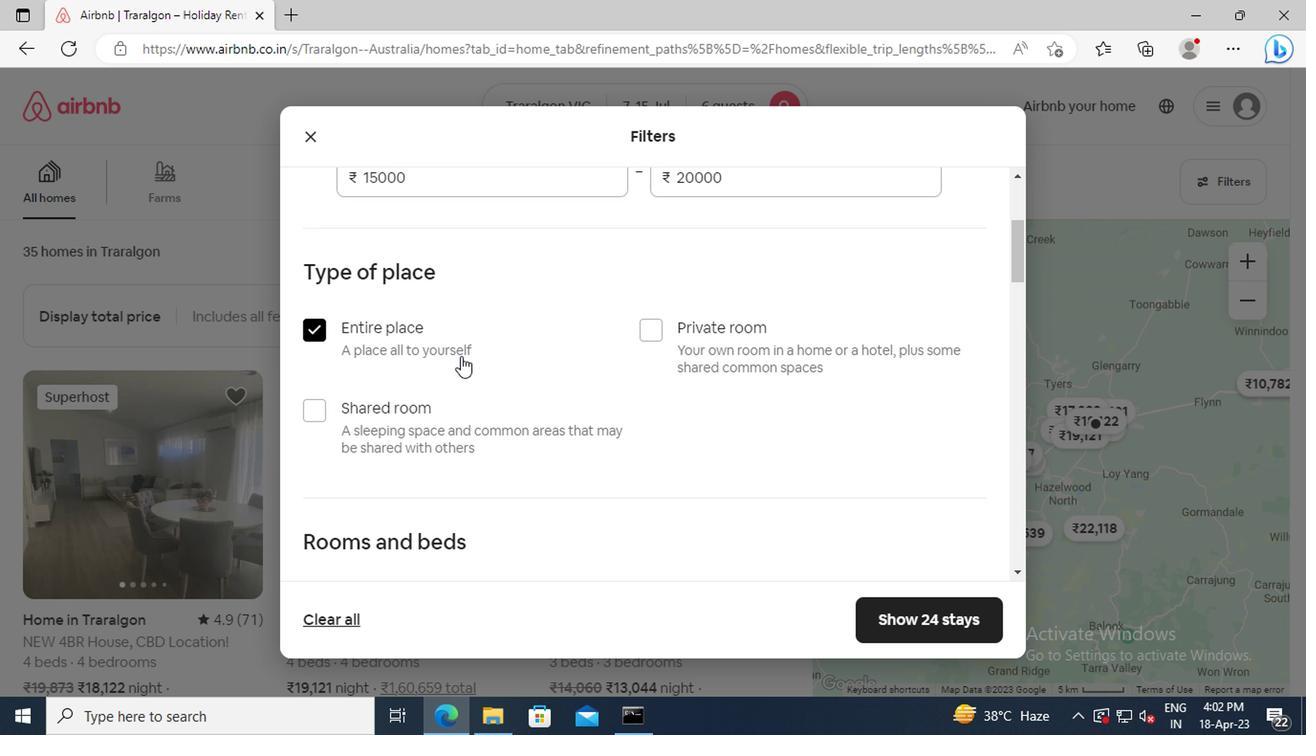 
Action: Mouse scrolled (456, 355) with delta (0, -1)
Screenshot: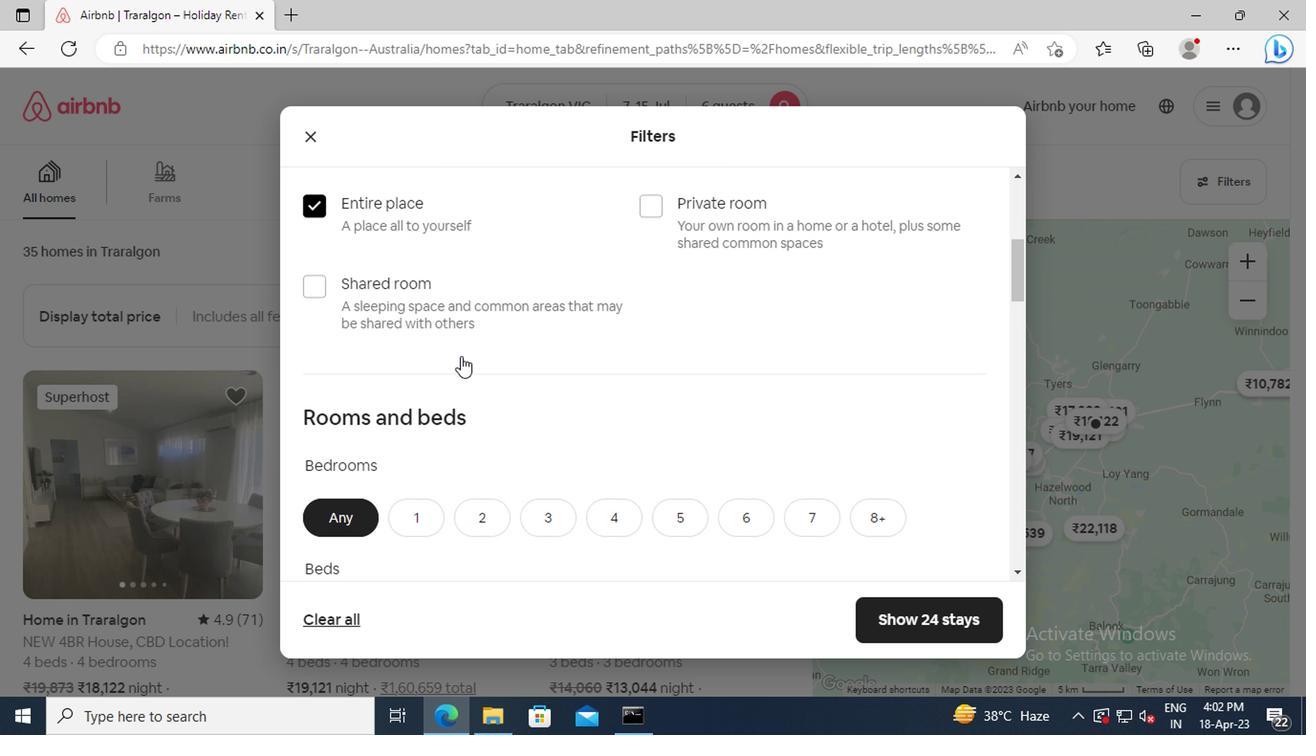 
Action: Mouse scrolled (456, 355) with delta (0, -1)
Screenshot: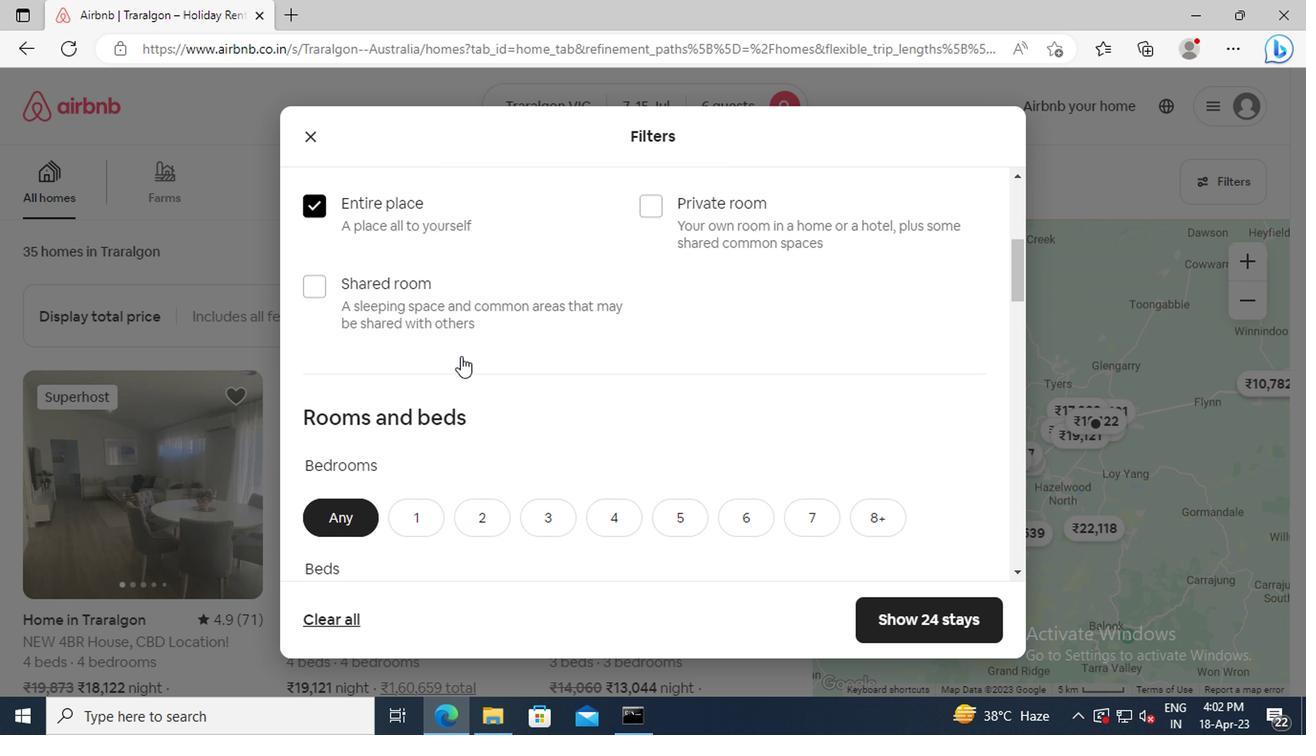 
Action: Mouse moved to (523, 395)
Screenshot: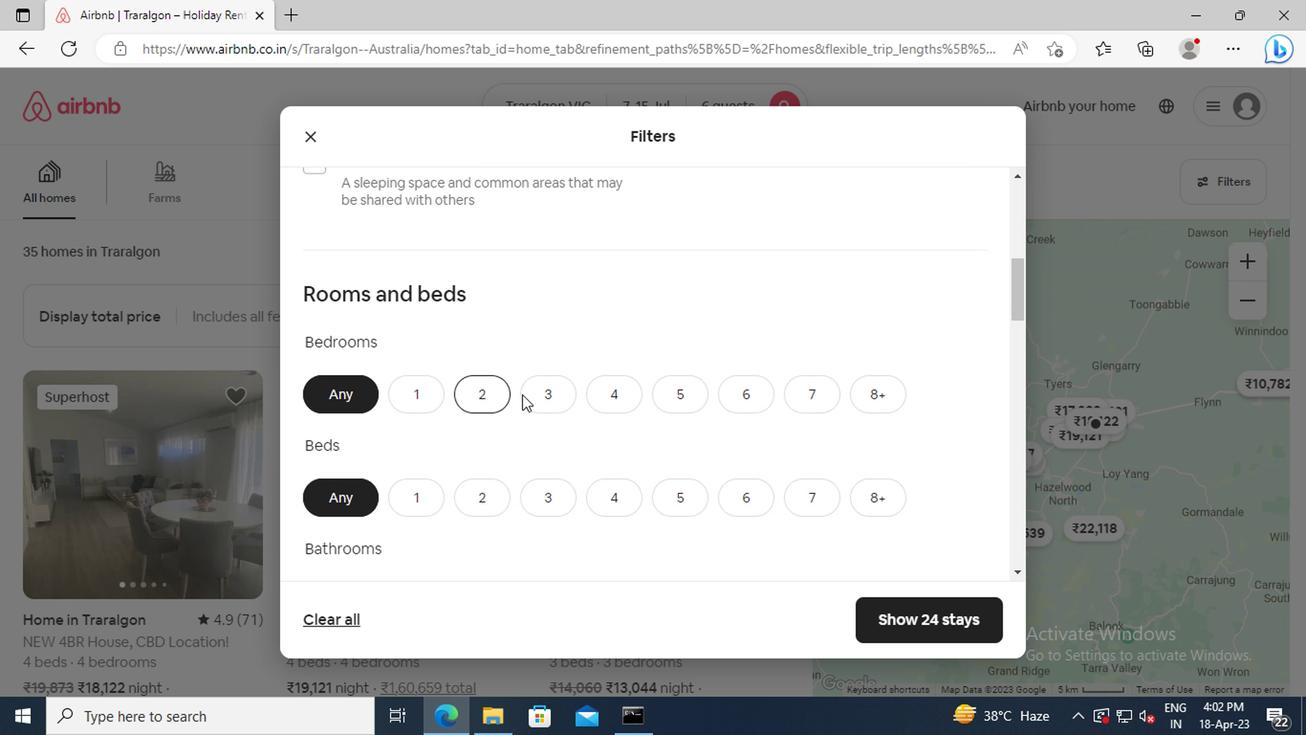 
Action: Mouse pressed left at (523, 395)
Screenshot: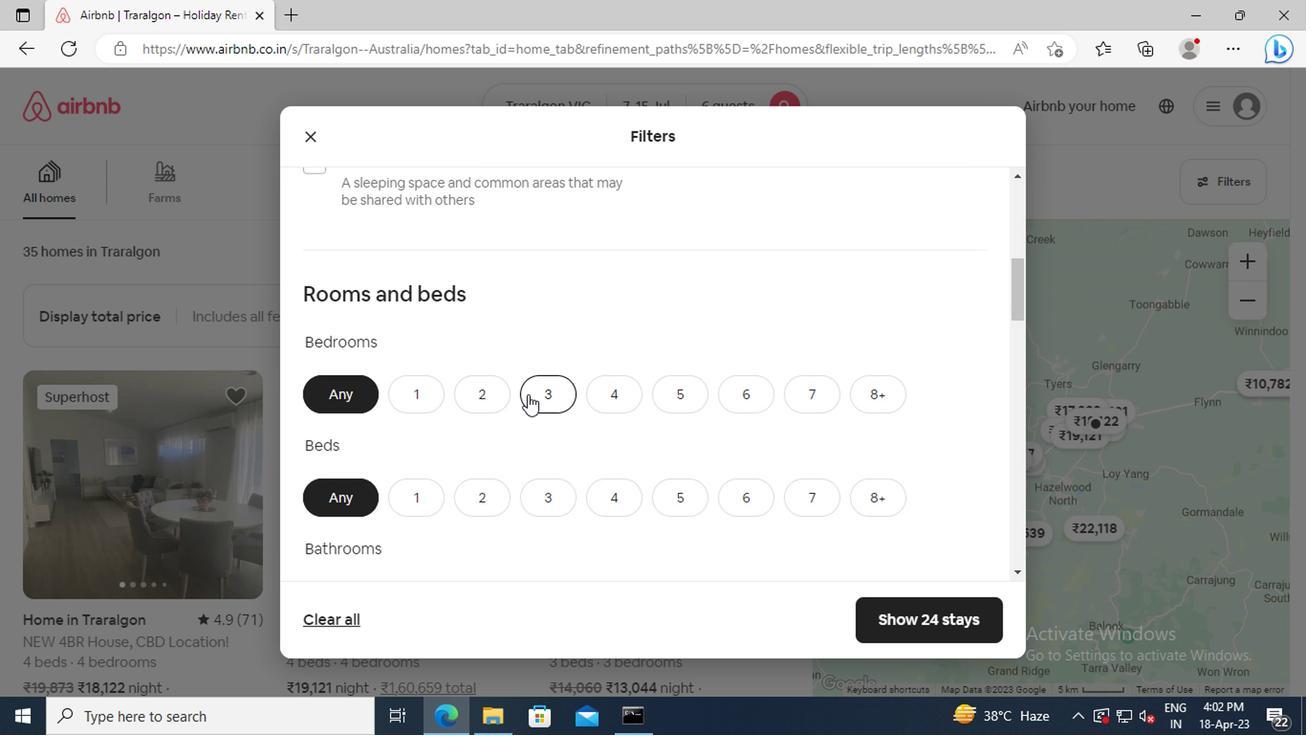 
Action: Mouse scrolled (523, 394) with delta (0, 0)
Screenshot: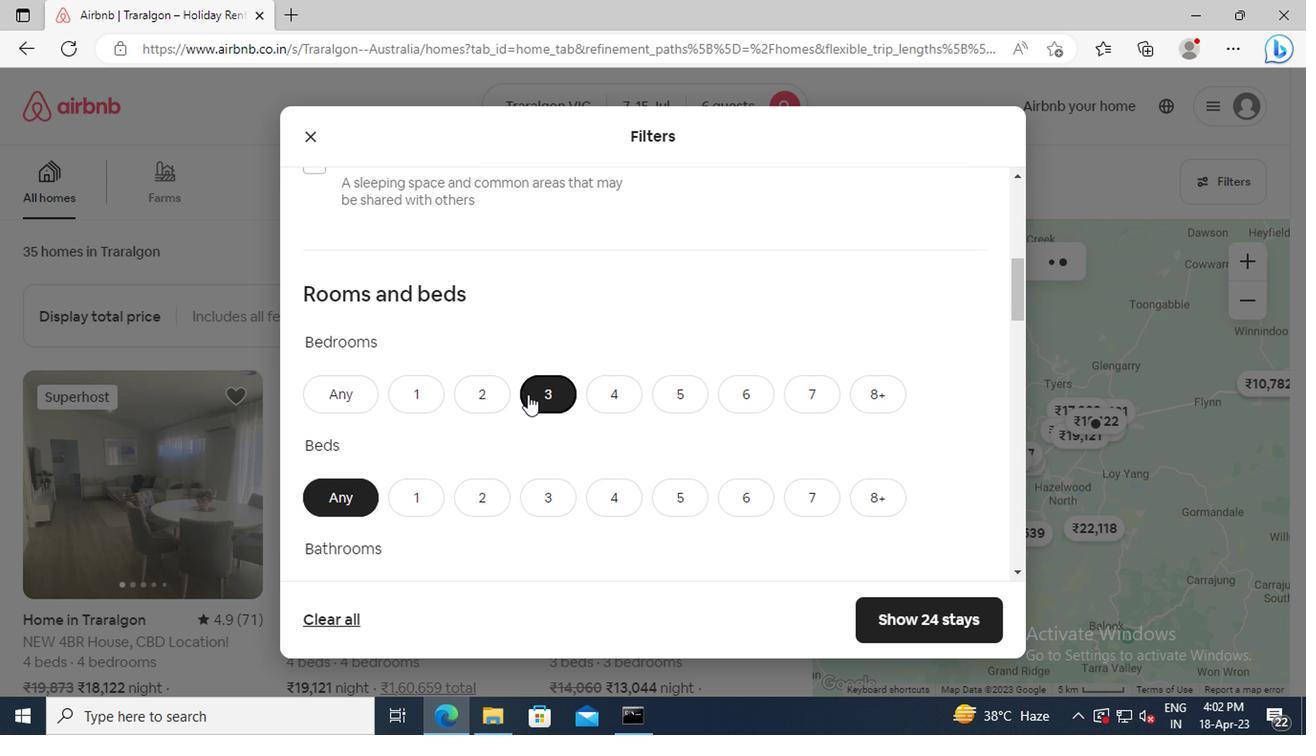 
Action: Mouse moved to (543, 423)
Screenshot: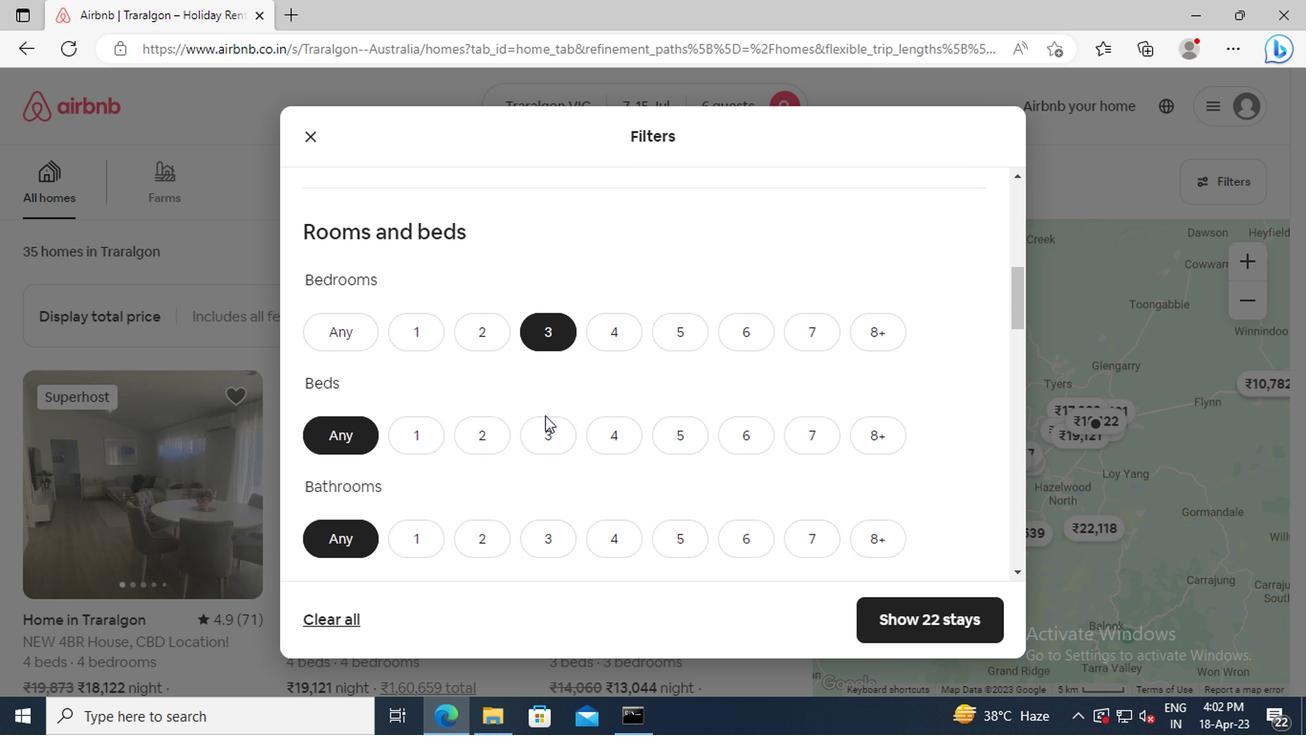 
Action: Mouse pressed left at (543, 423)
Screenshot: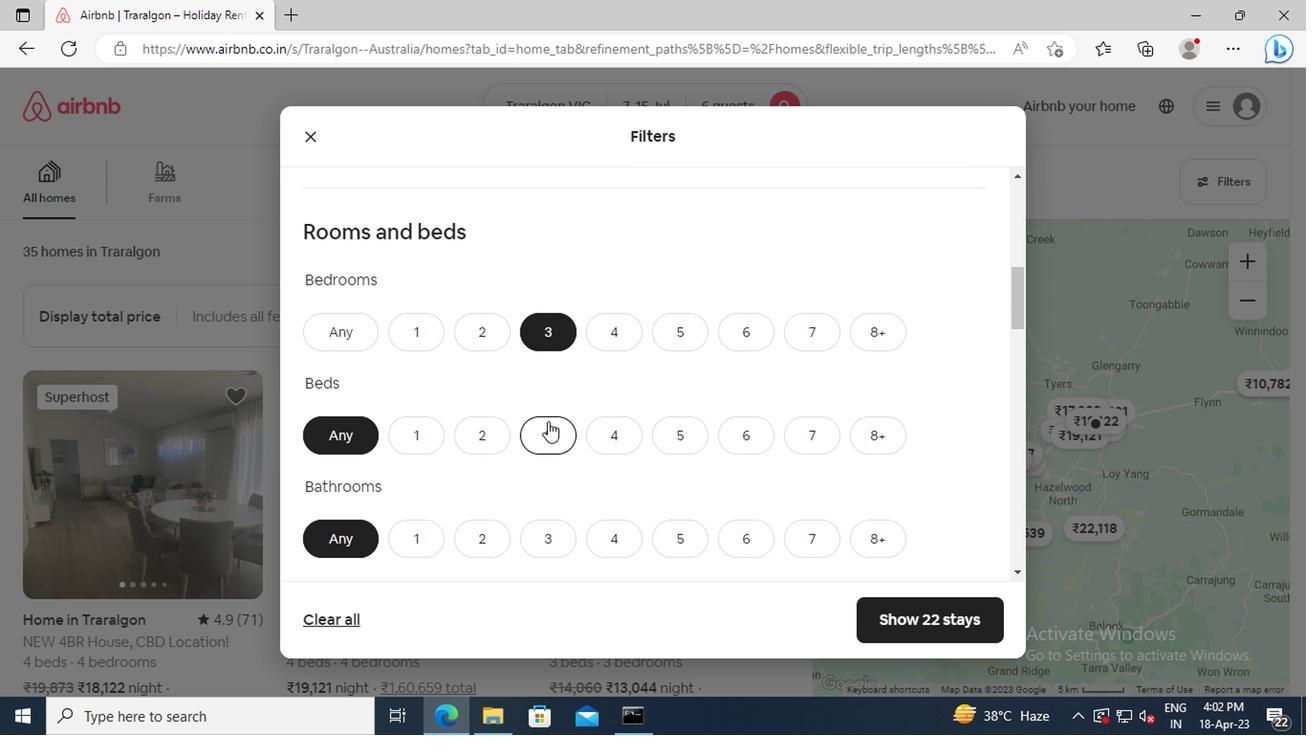 
Action: Mouse scrolled (543, 422) with delta (0, -1)
Screenshot: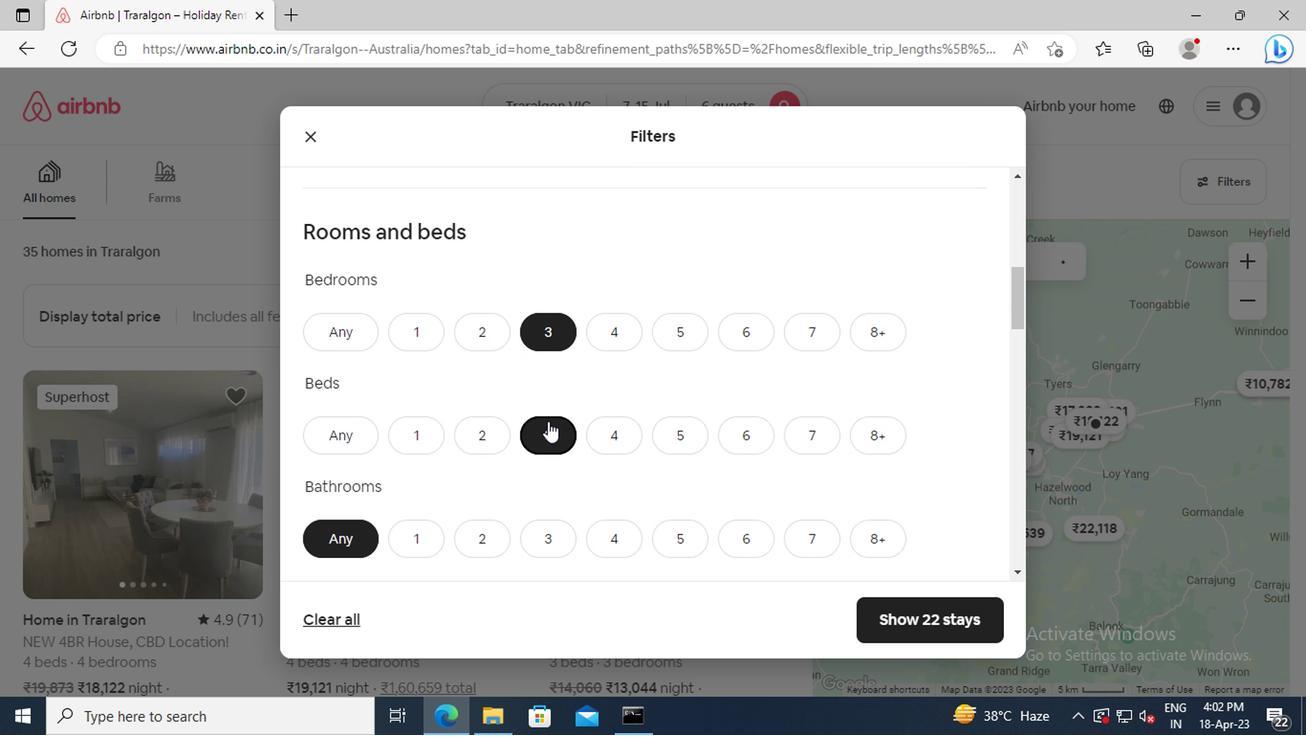 
Action: Mouse moved to (552, 463)
Screenshot: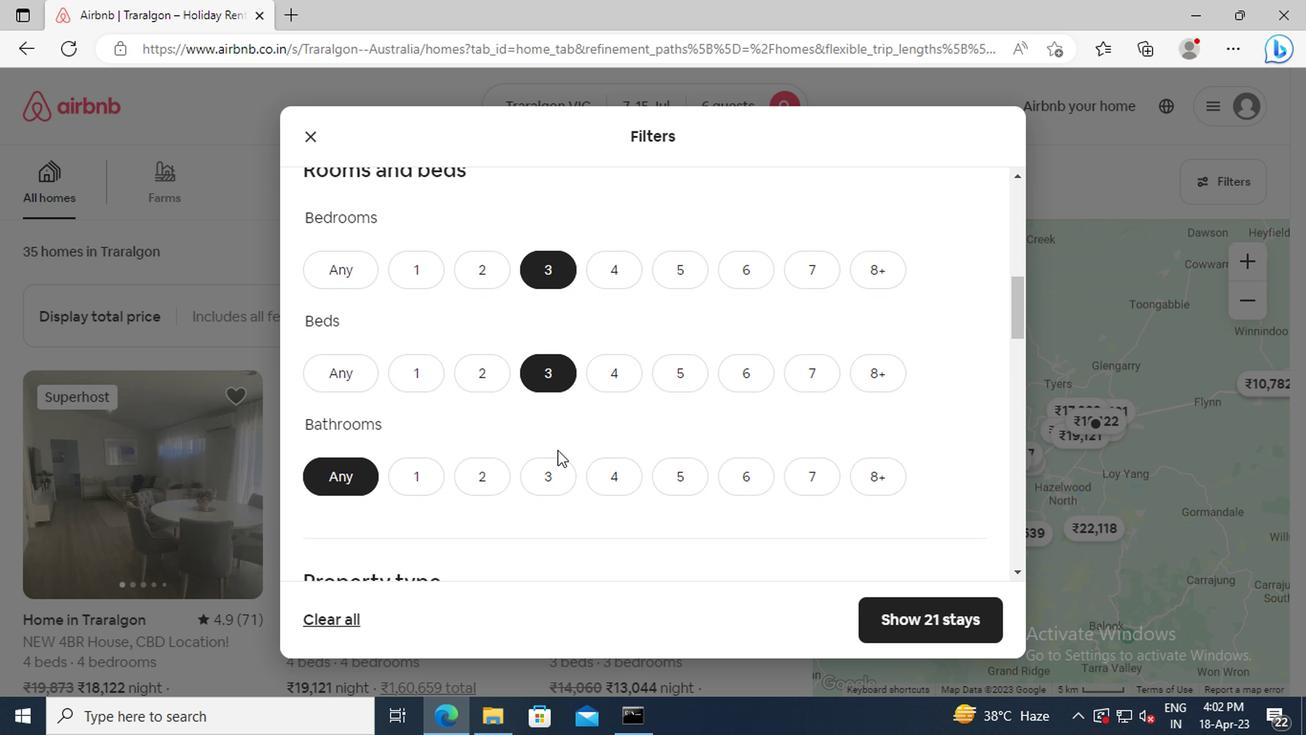 
Action: Mouse pressed left at (552, 463)
Screenshot: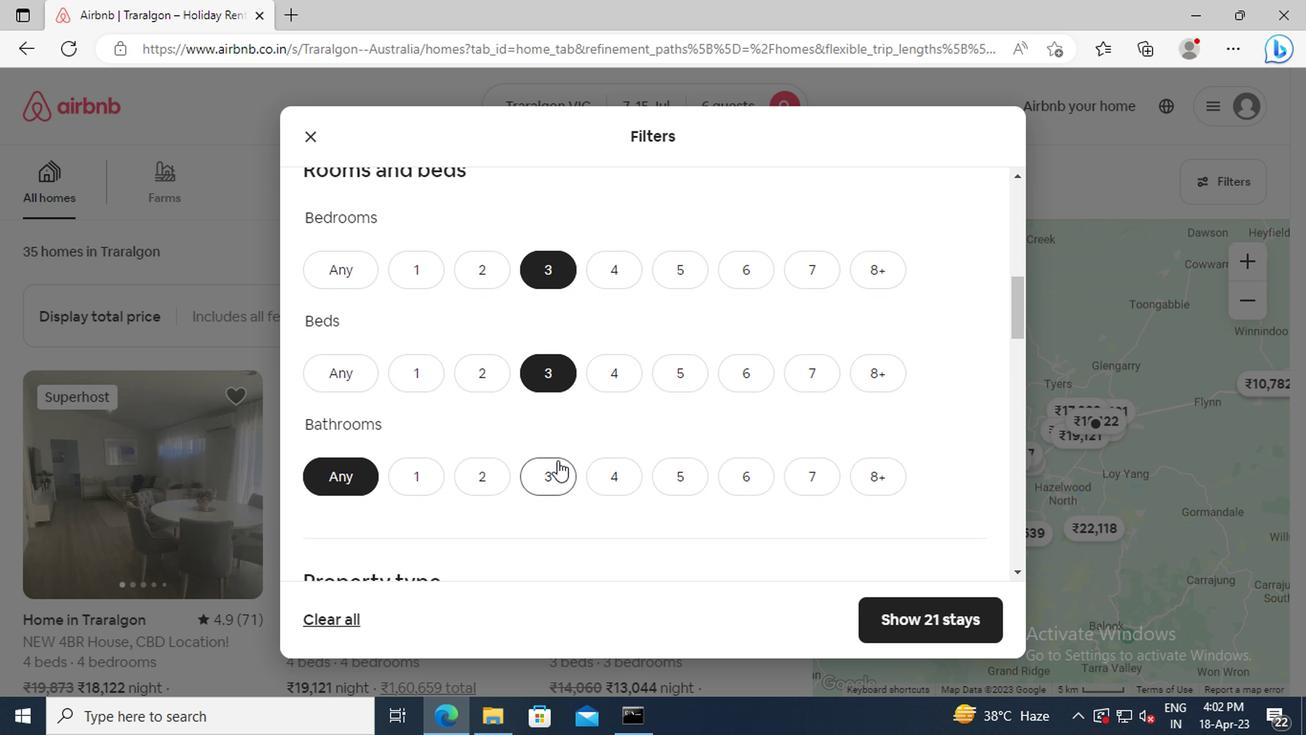 
Action: Mouse scrolled (552, 462) with delta (0, -1)
Screenshot: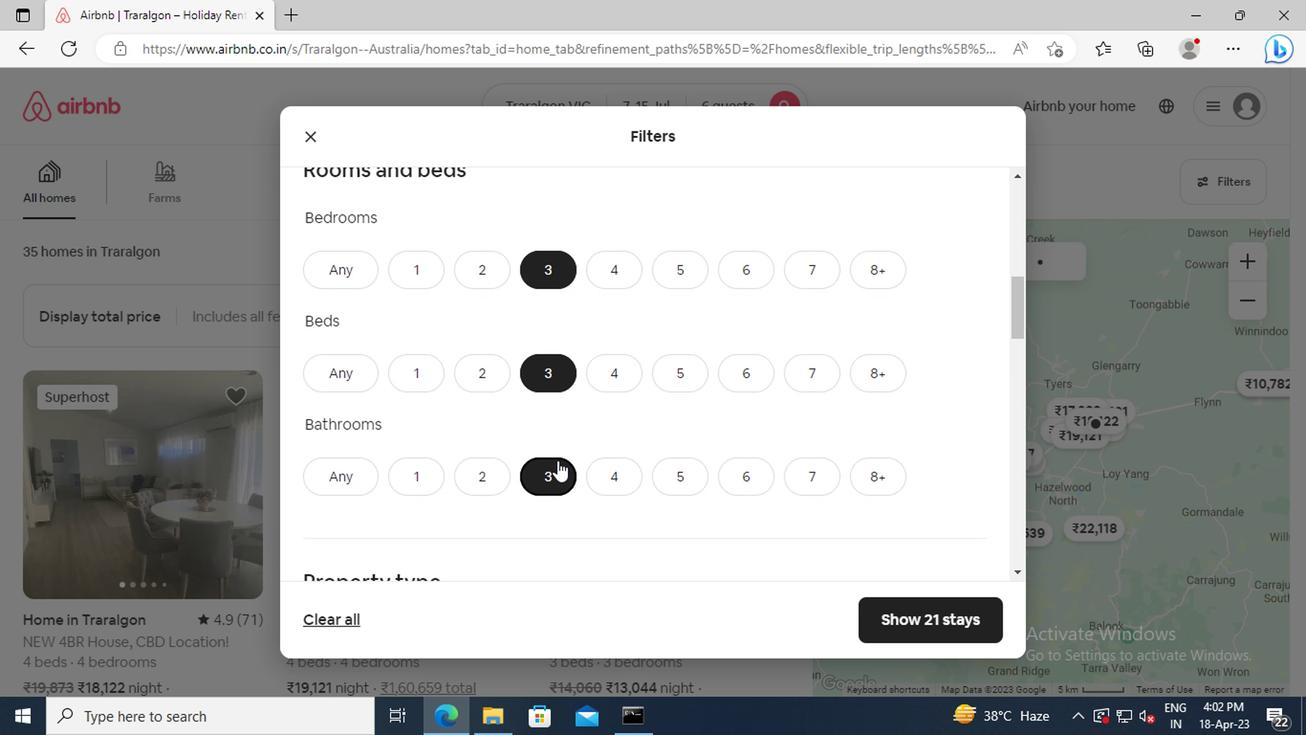 
Action: Mouse scrolled (552, 462) with delta (0, -1)
Screenshot: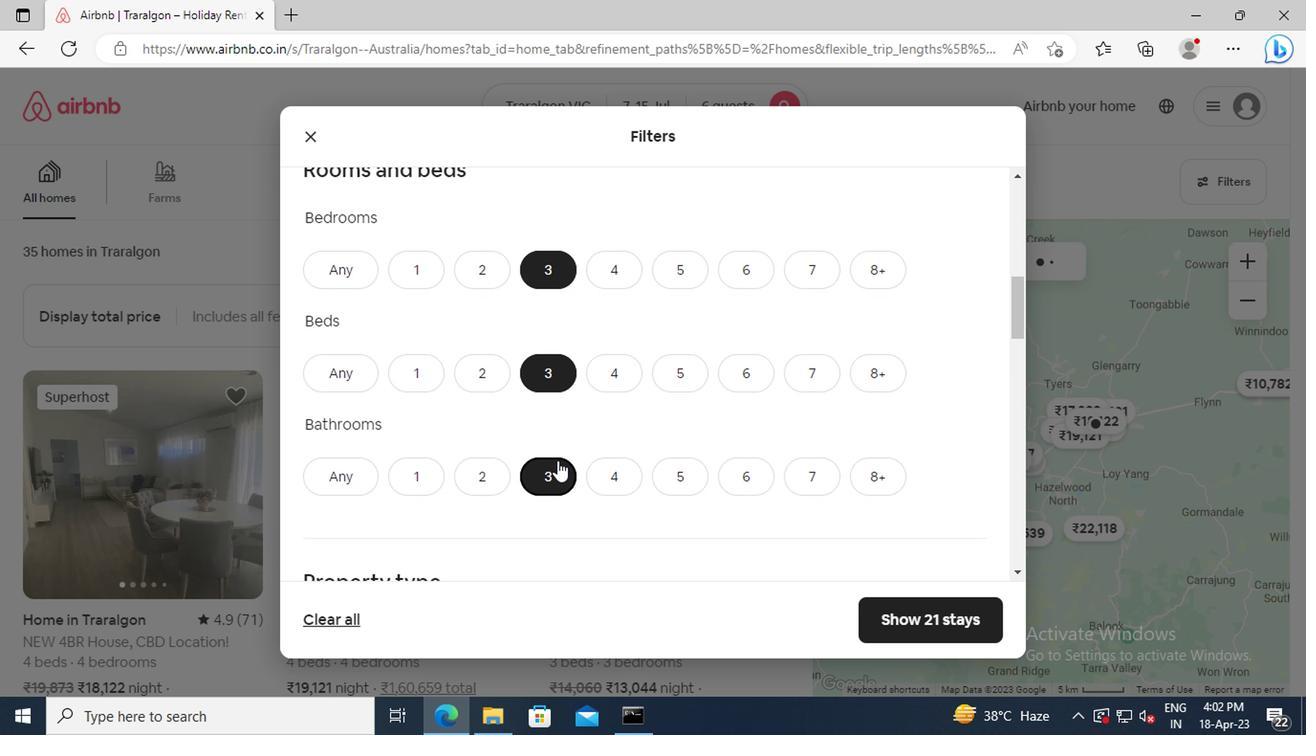 
Action: Mouse scrolled (552, 462) with delta (0, -1)
Screenshot: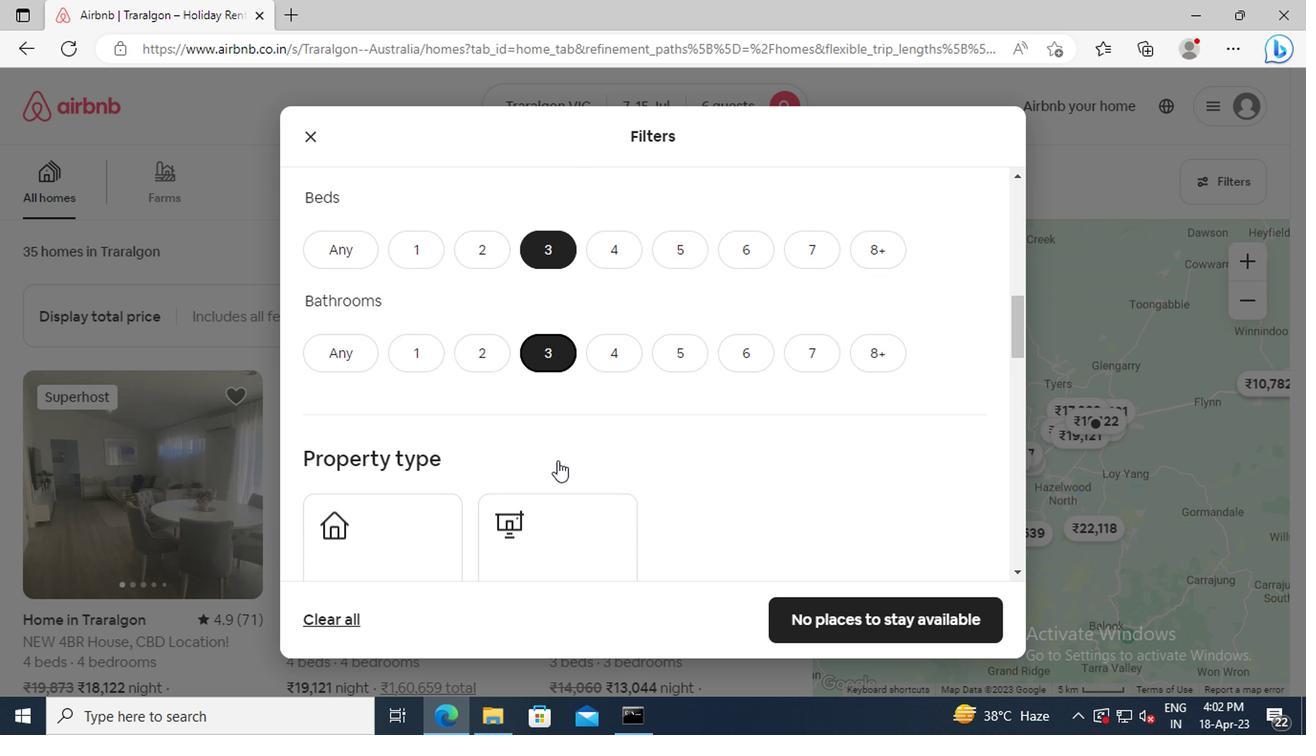 
Action: Mouse scrolled (552, 462) with delta (0, -1)
Screenshot: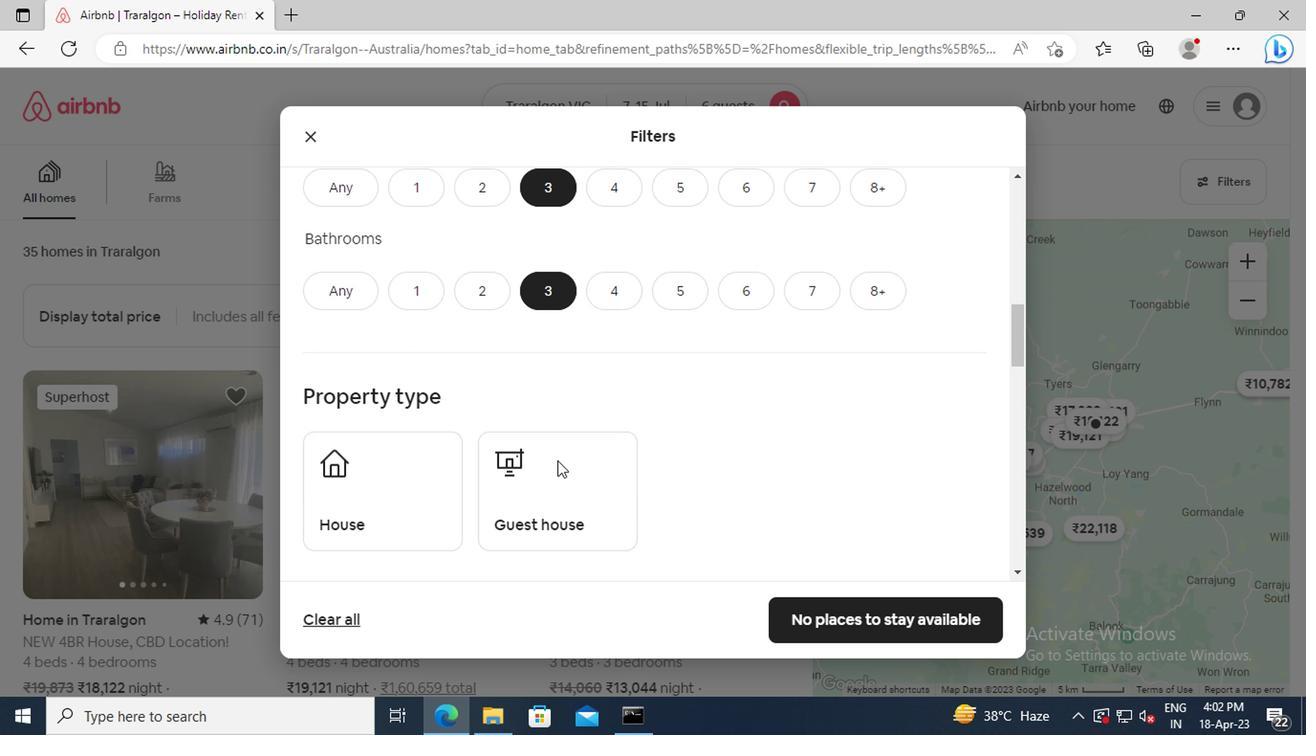 
Action: Mouse moved to (535, 451)
Screenshot: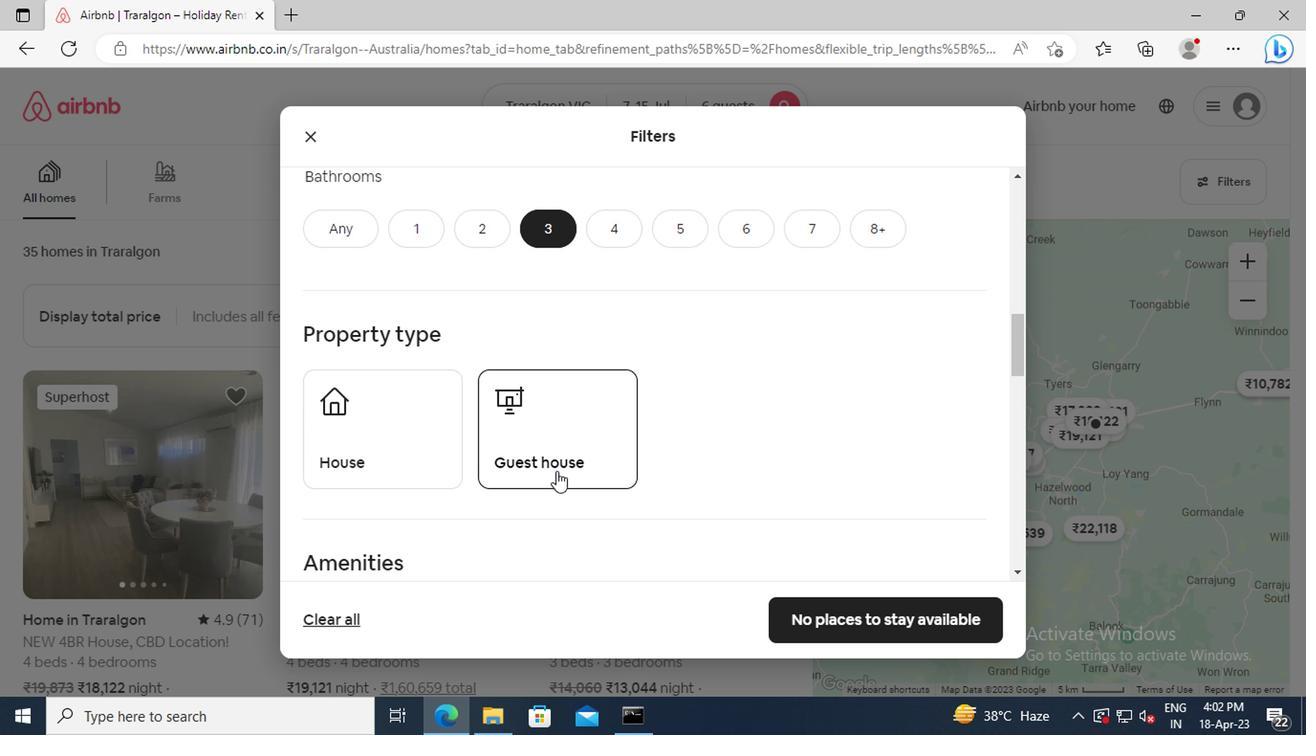 
Action: Mouse pressed left at (535, 451)
Screenshot: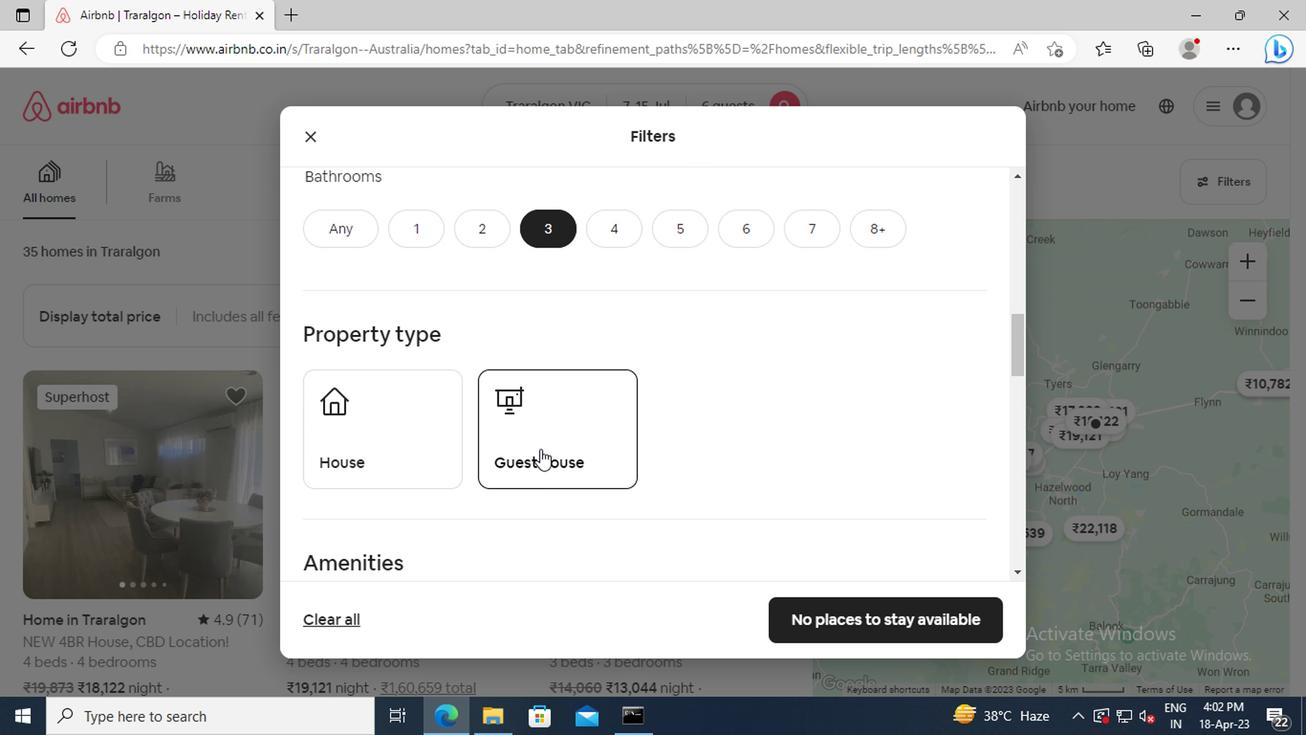 
Action: Mouse scrolled (535, 450) with delta (0, 0)
Screenshot: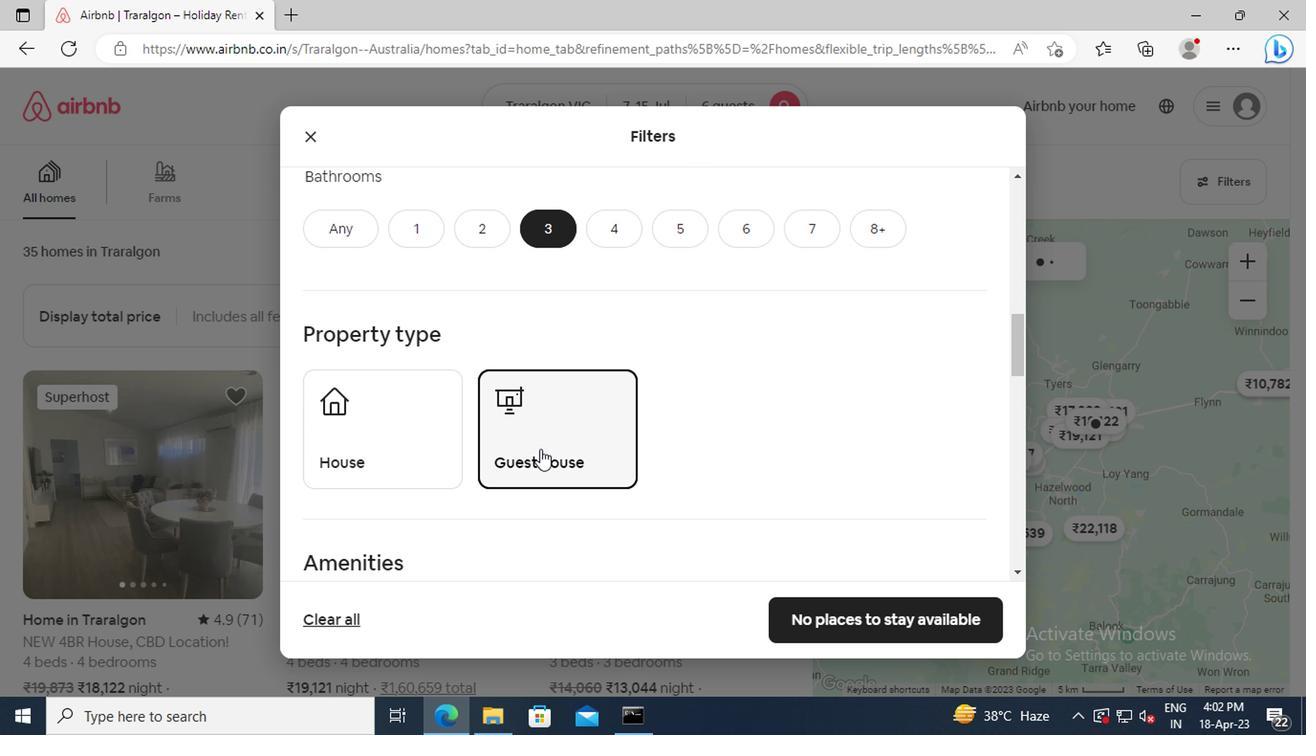 
Action: Mouse scrolled (535, 450) with delta (0, 0)
Screenshot: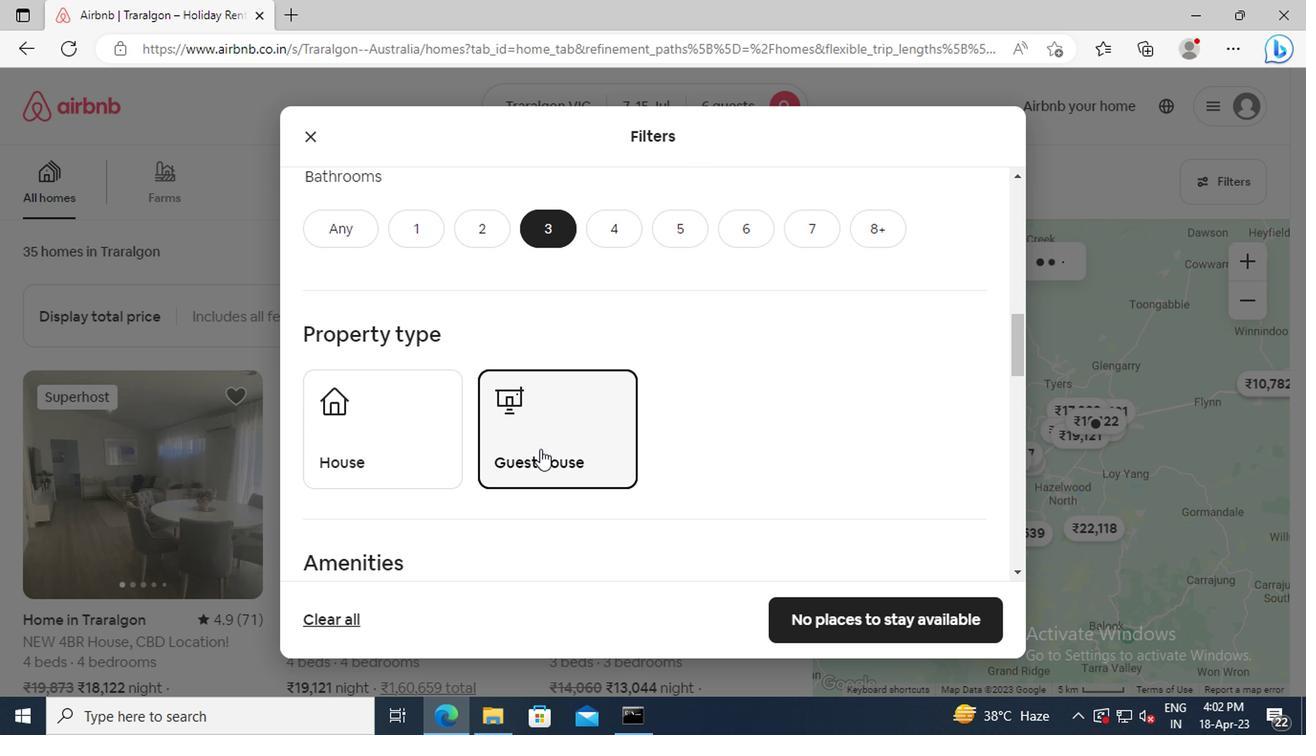 
Action: Mouse scrolled (535, 450) with delta (0, 0)
Screenshot: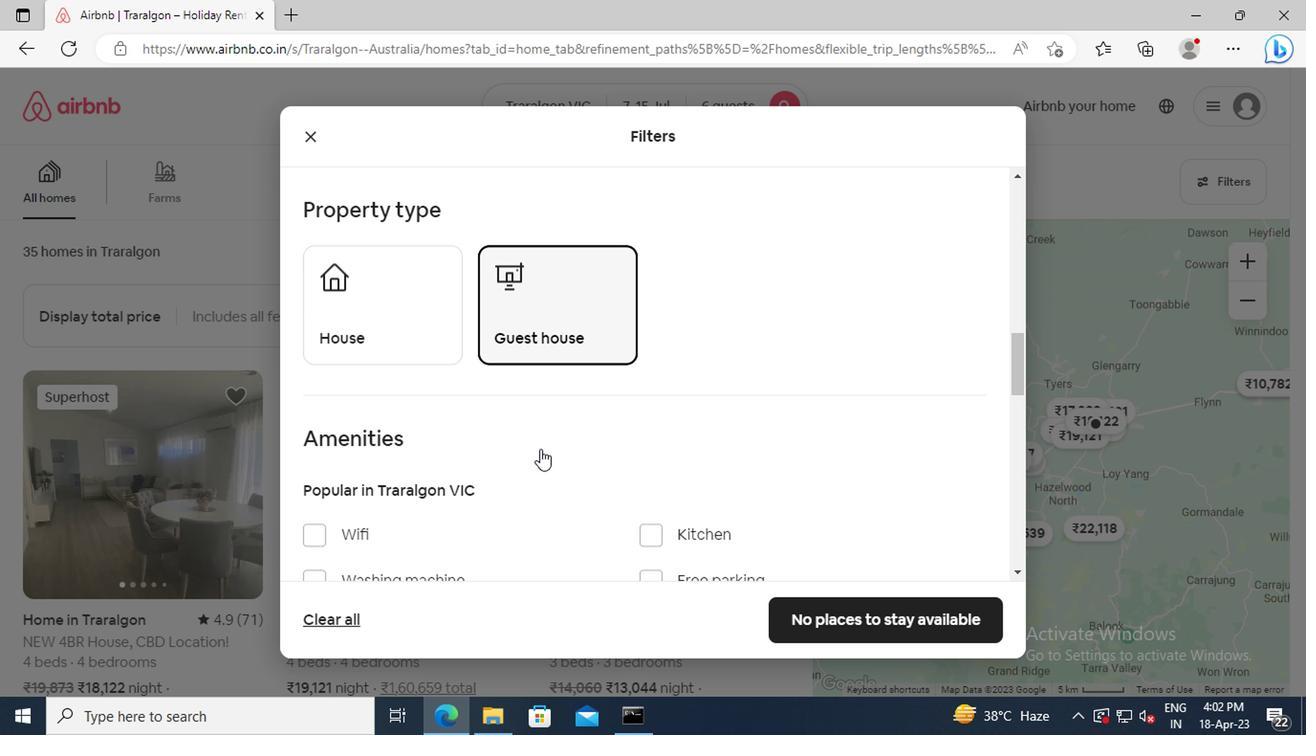 
Action: Mouse scrolled (535, 450) with delta (0, 0)
Screenshot: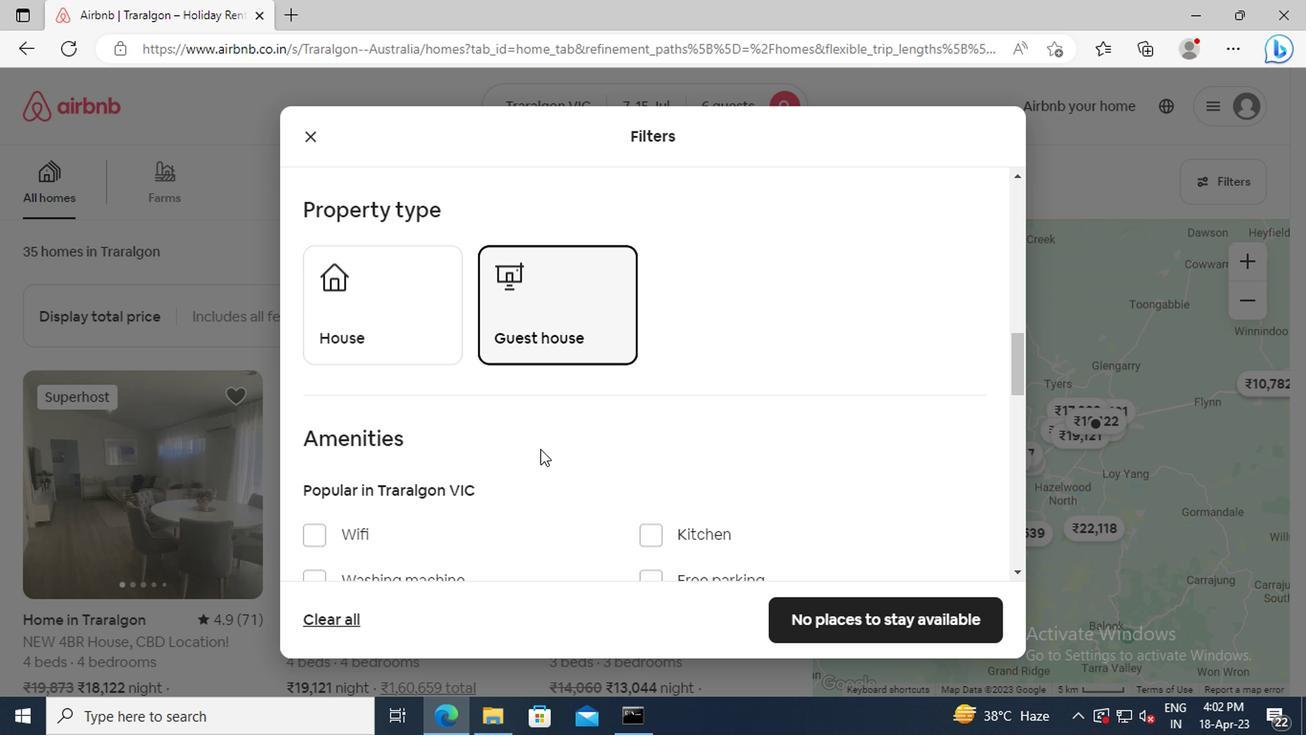 
Action: Mouse moved to (311, 459)
Screenshot: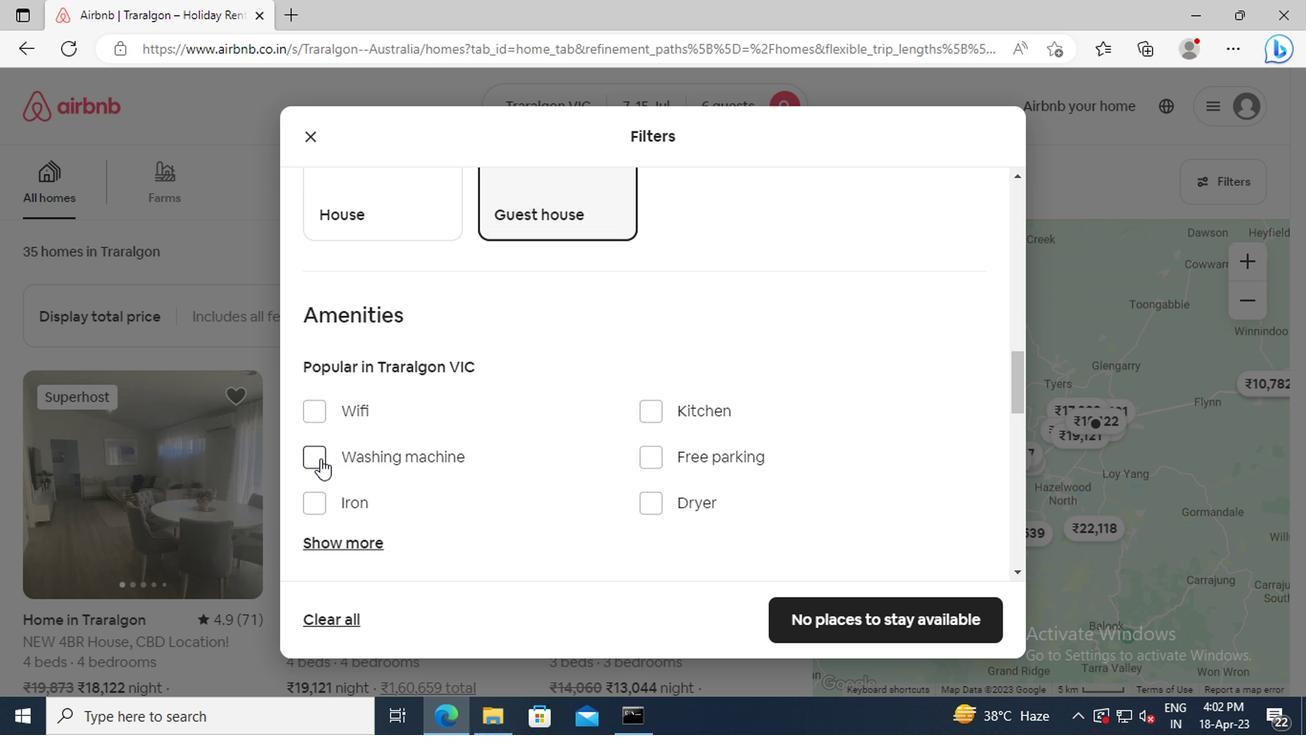 
Action: Mouse pressed left at (311, 459)
Screenshot: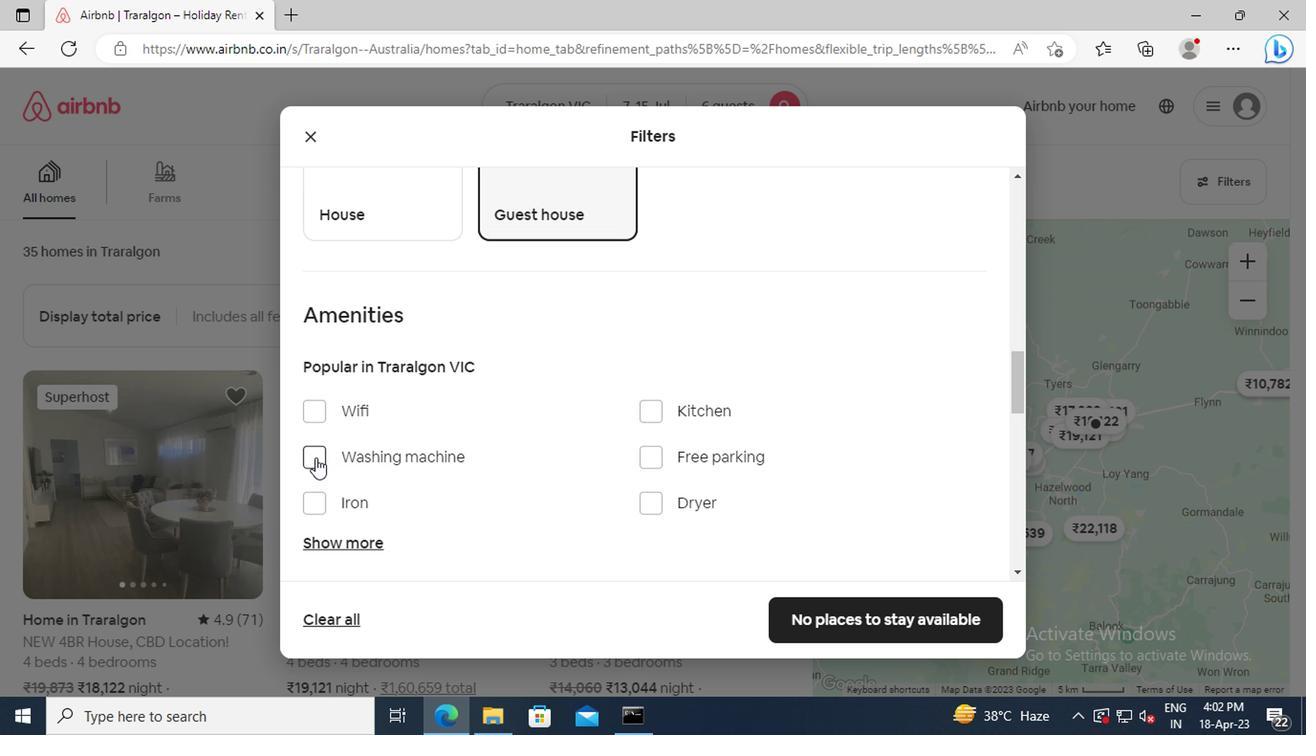 
Action: Mouse moved to (637, 410)
Screenshot: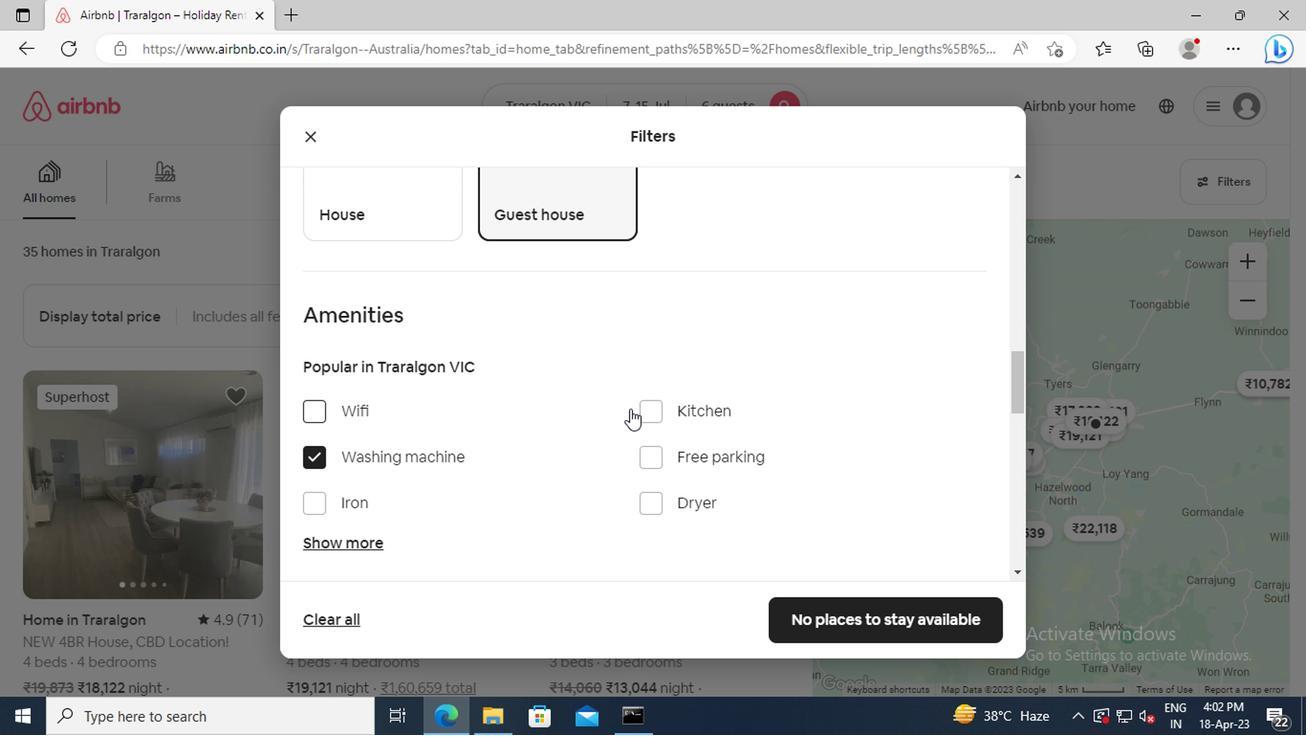 
Action: Mouse pressed left at (637, 410)
Screenshot: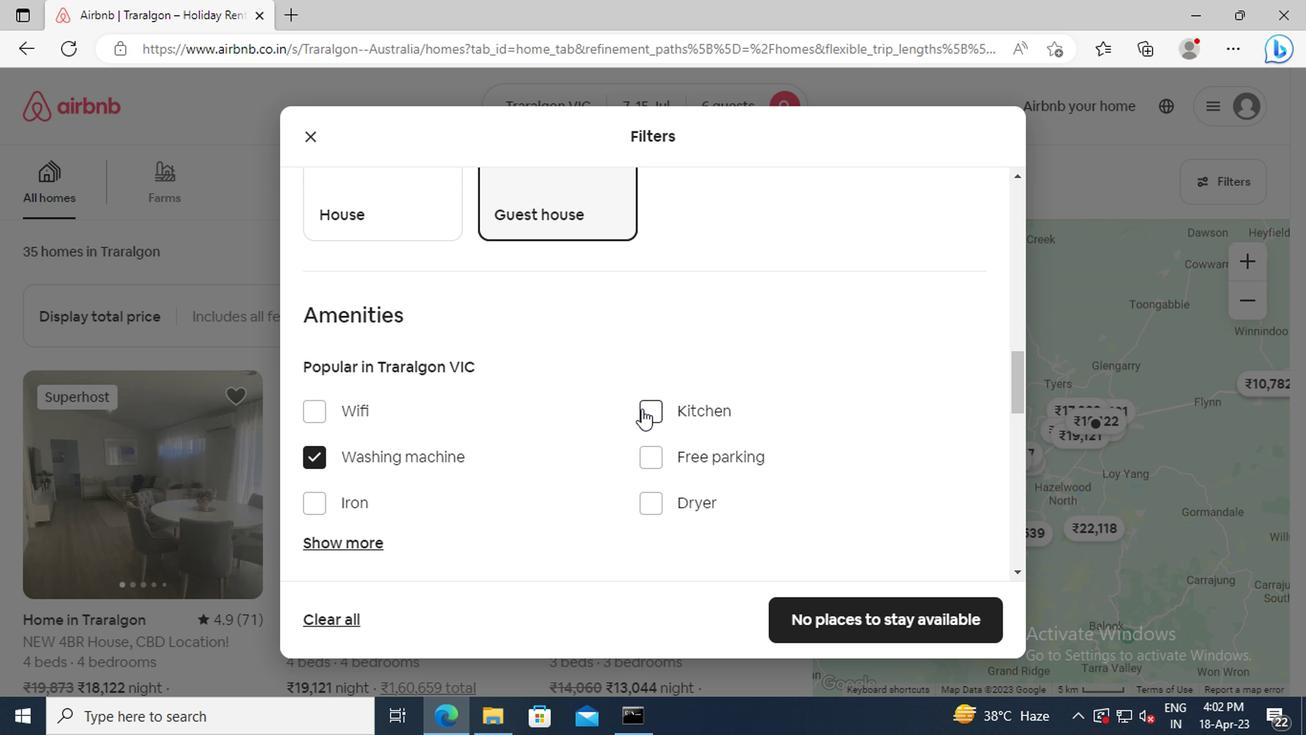 
Action: Mouse moved to (495, 415)
Screenshot: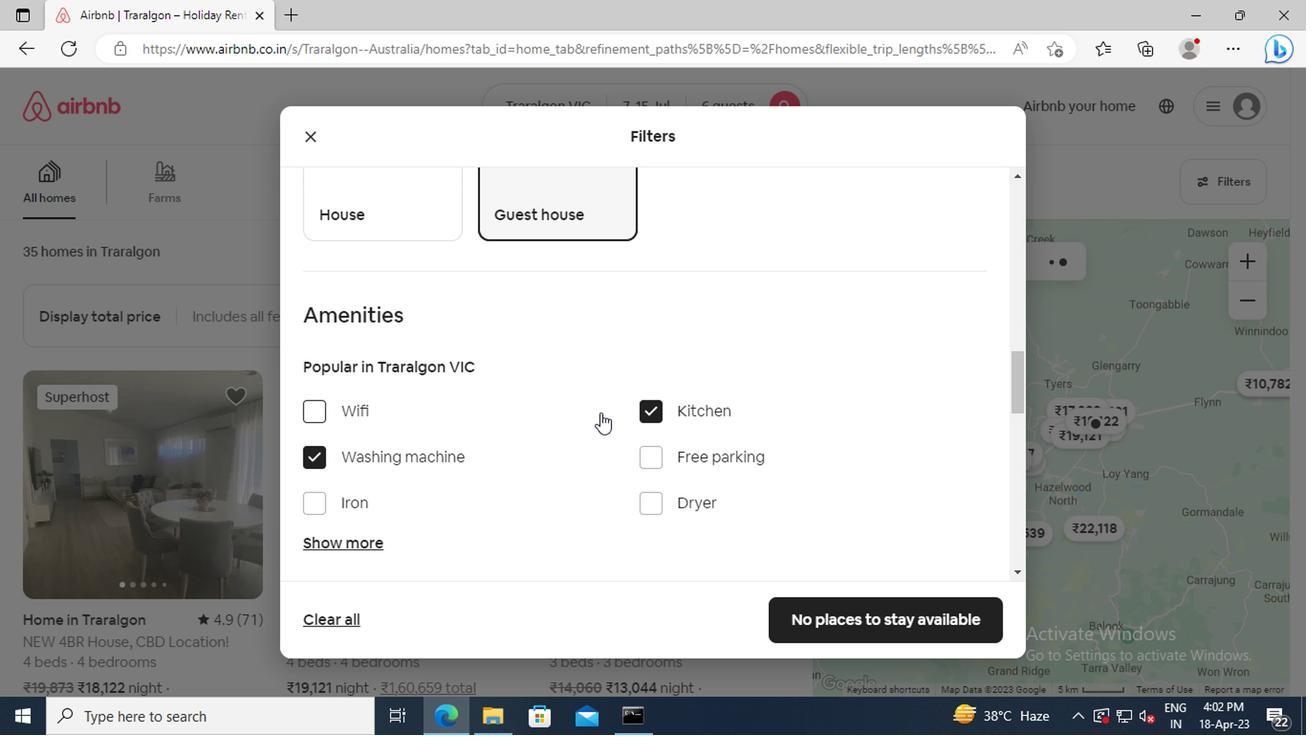 
Action: Mouse scrolled (495, 414) with delta (0, 0)
Screenshot: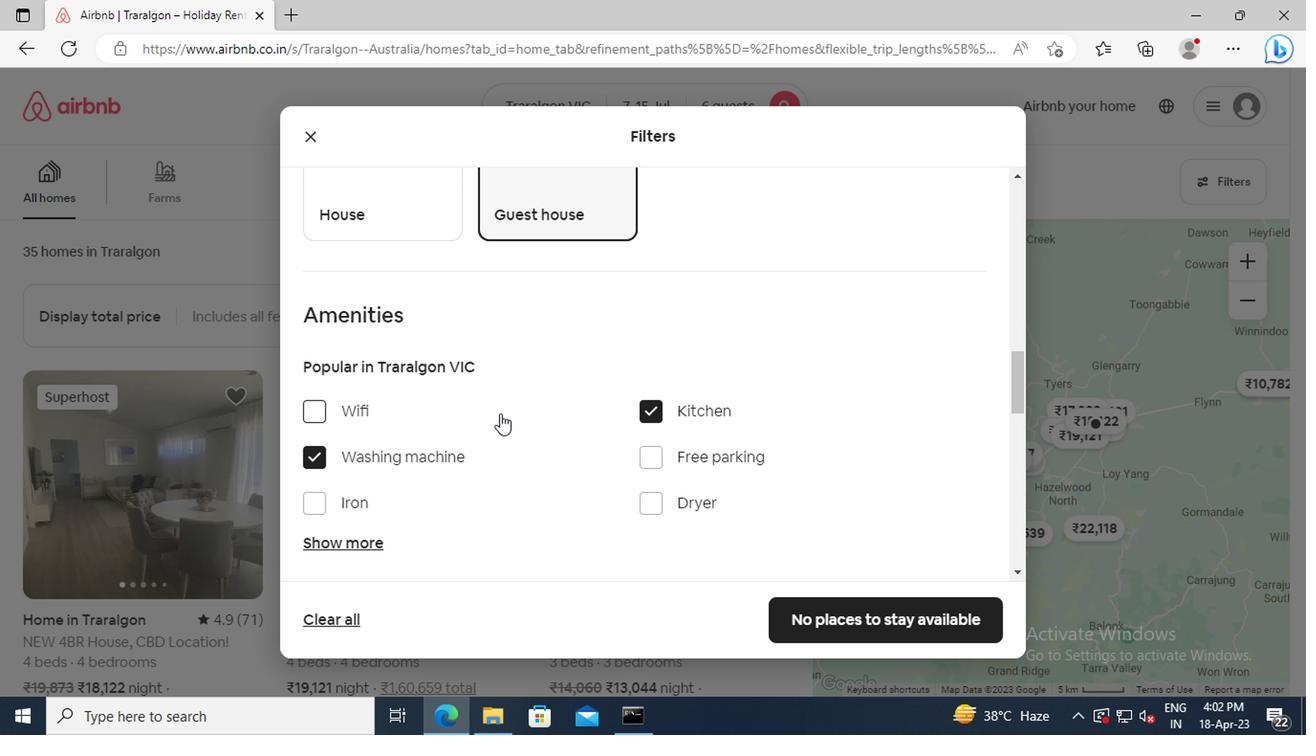 
Action: Mouse scrolled (495, 414) with delta (0, 0)
Screenshot: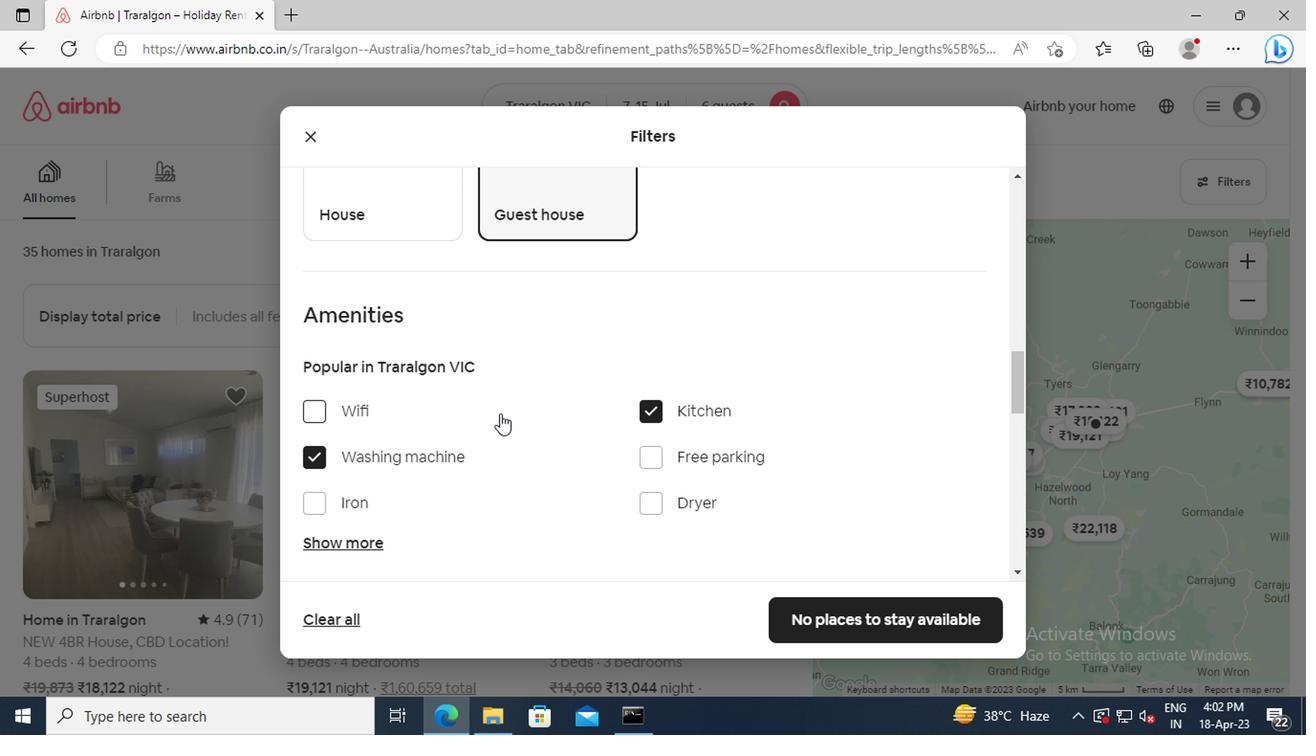 
Action: Mouse scrolled (495, 414) with delta (0, 0)
Screenshot: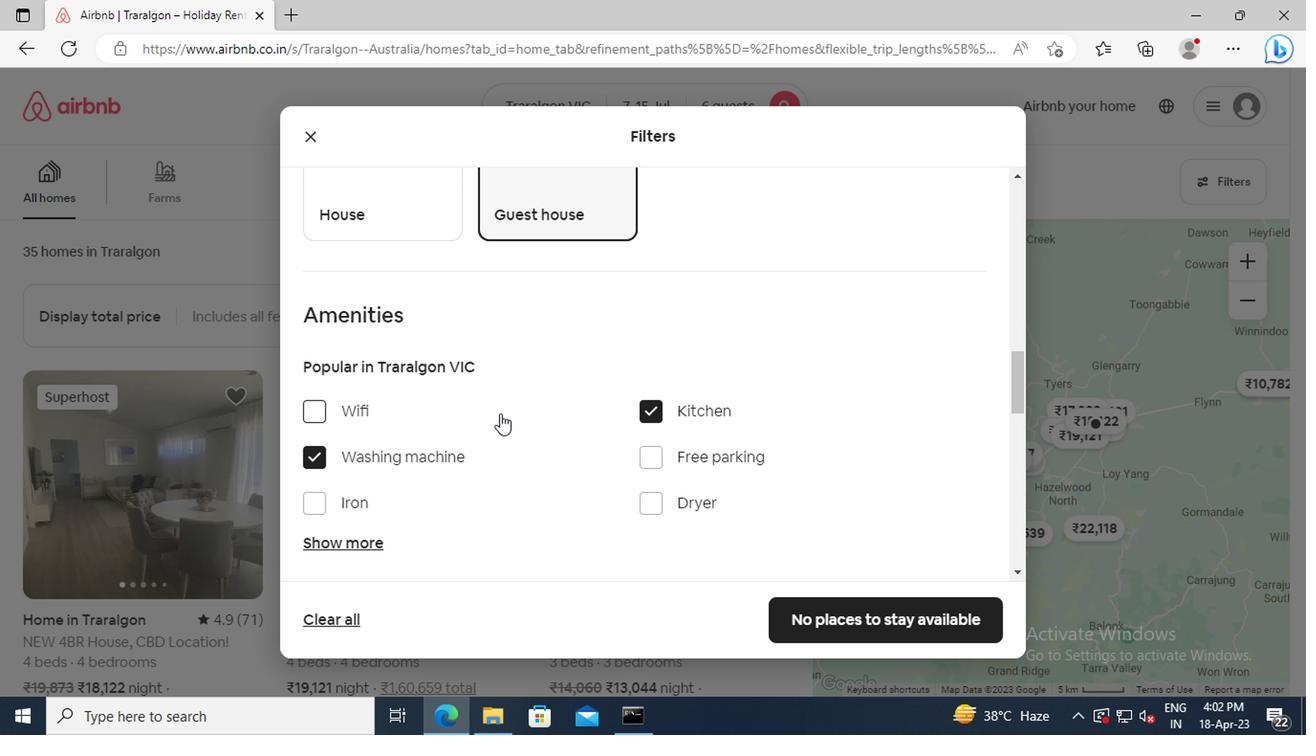 
Action: Mouse scrolled (495, 414) with delta (0, 0)
Screenshot: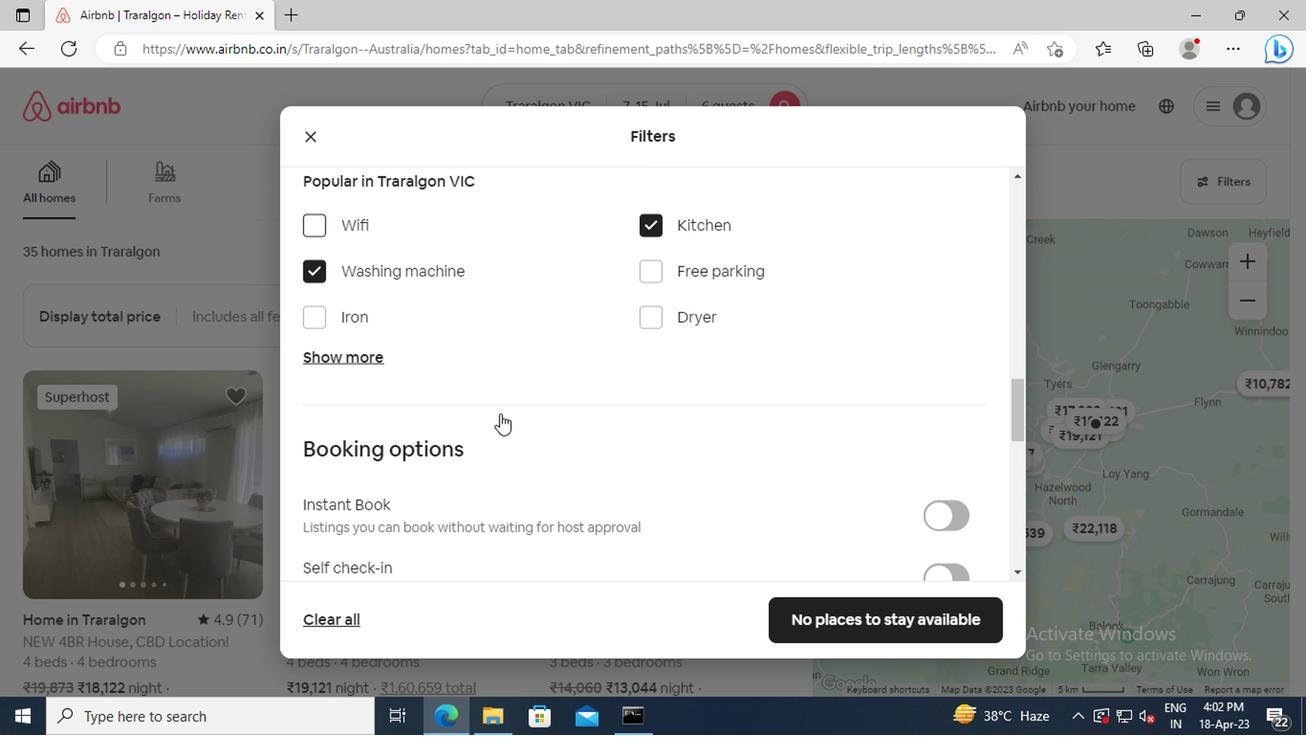 
Action: Mouse scrolled (495, 414) with delta (0, 0)
Screenshot: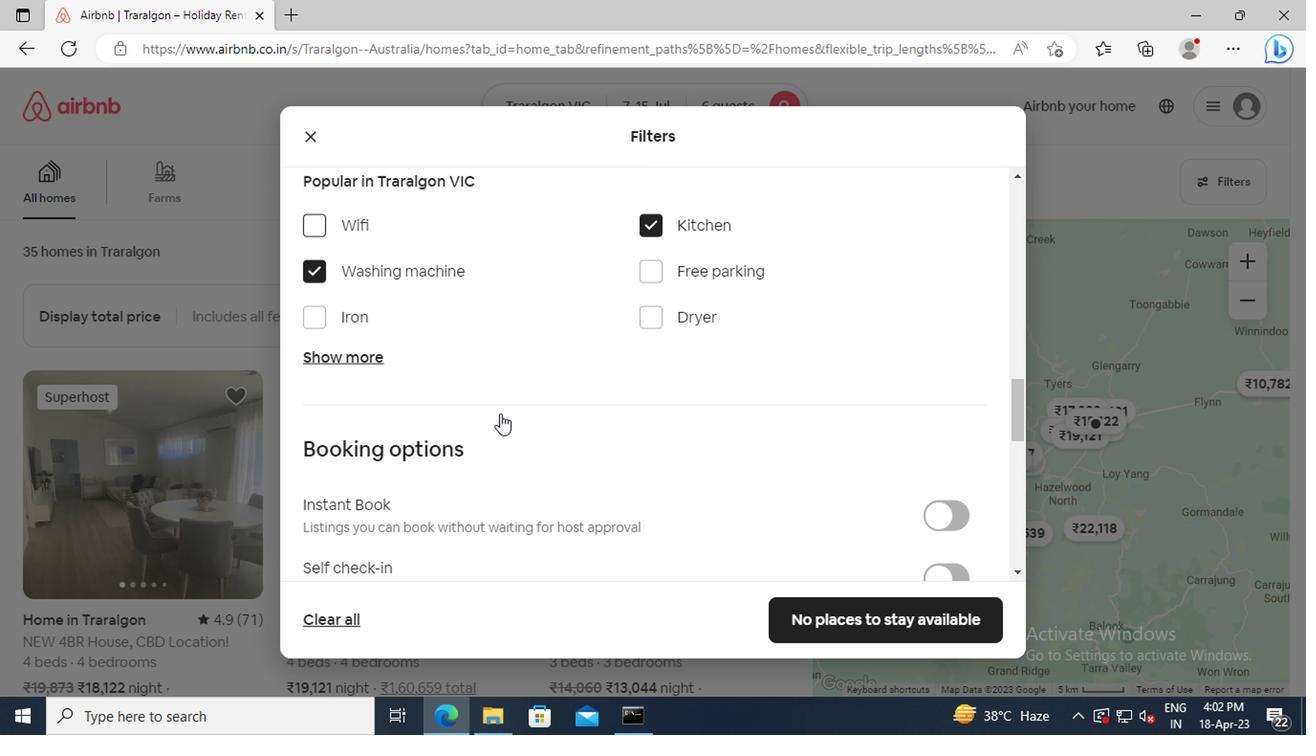 
Action: Mouse scrolled (495, 414) with delta (0, 0)
Screenshot: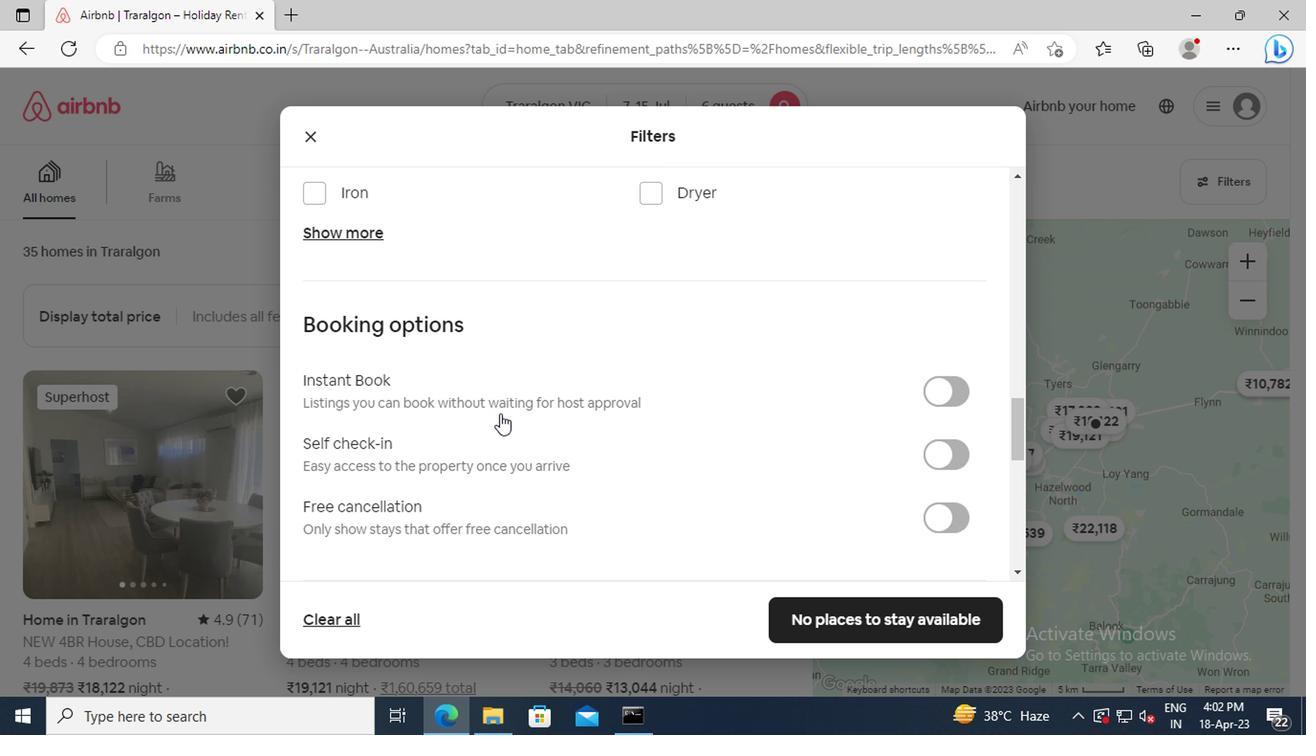 
Action: Mouse moved to (960, 391)
Screenshot: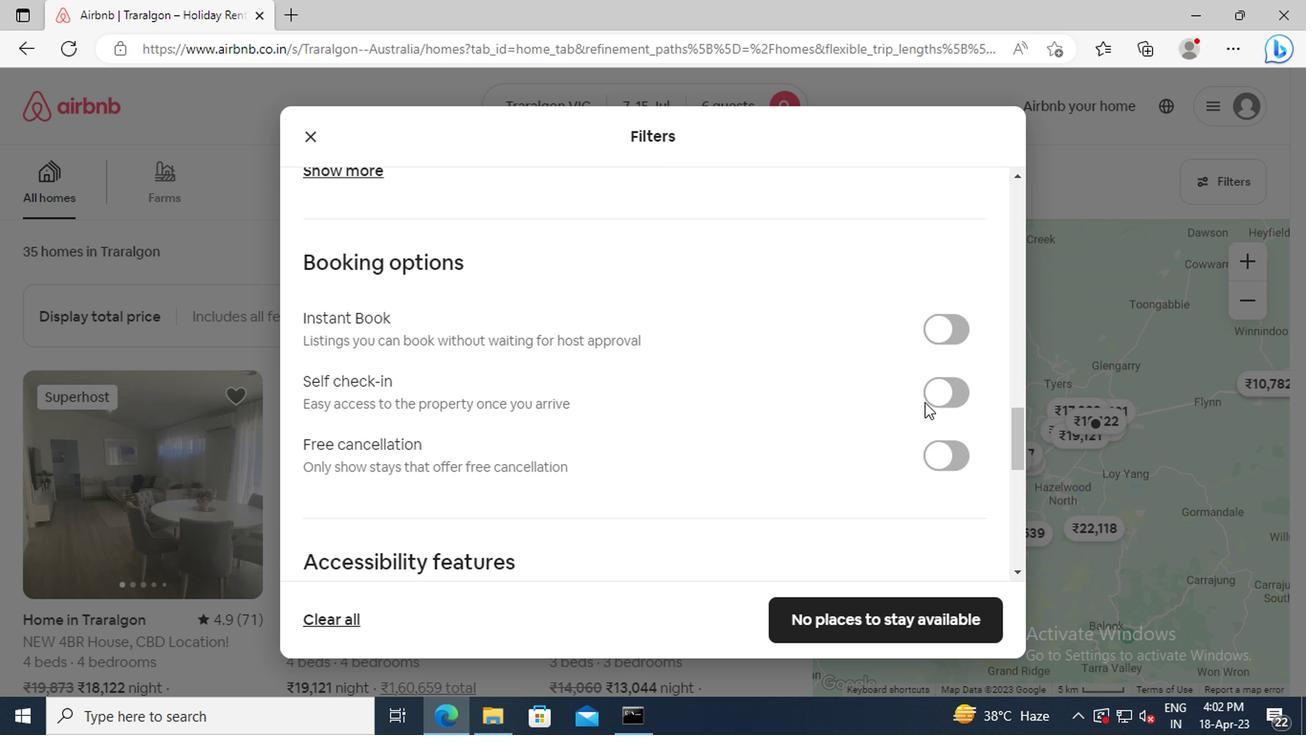 
Action: Mouse pressed left at (960, 391)
Screenshot: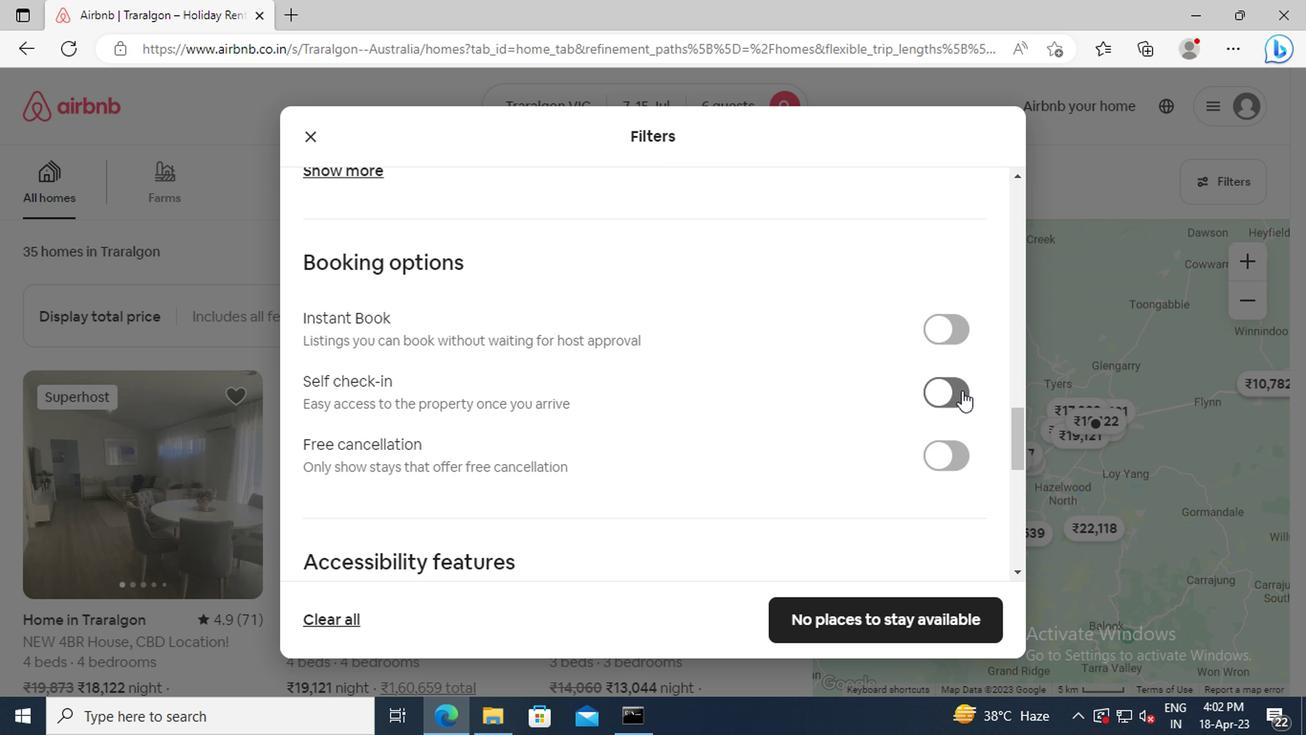 
Action: Mouse moved to (522, 390)
Screenshot: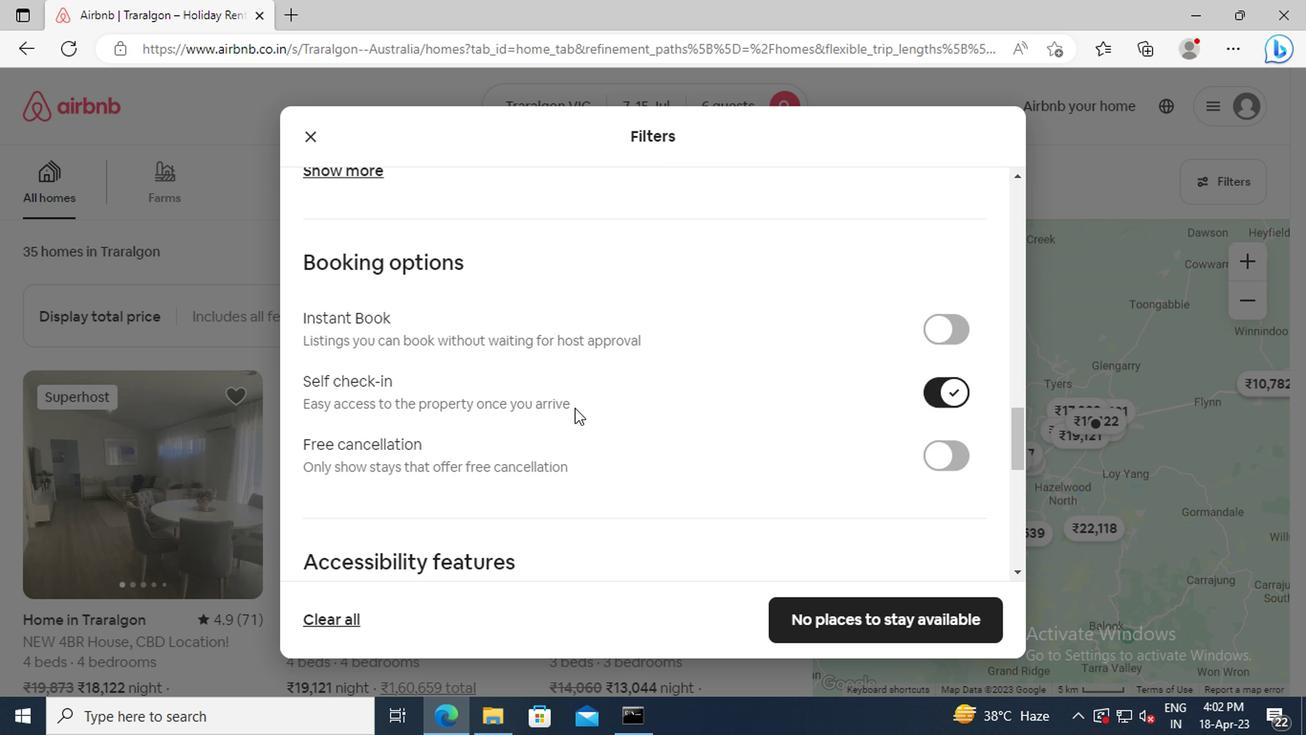 
Action: Mouse scrolled (522, 390) with delta (0, 0)
Screenshot: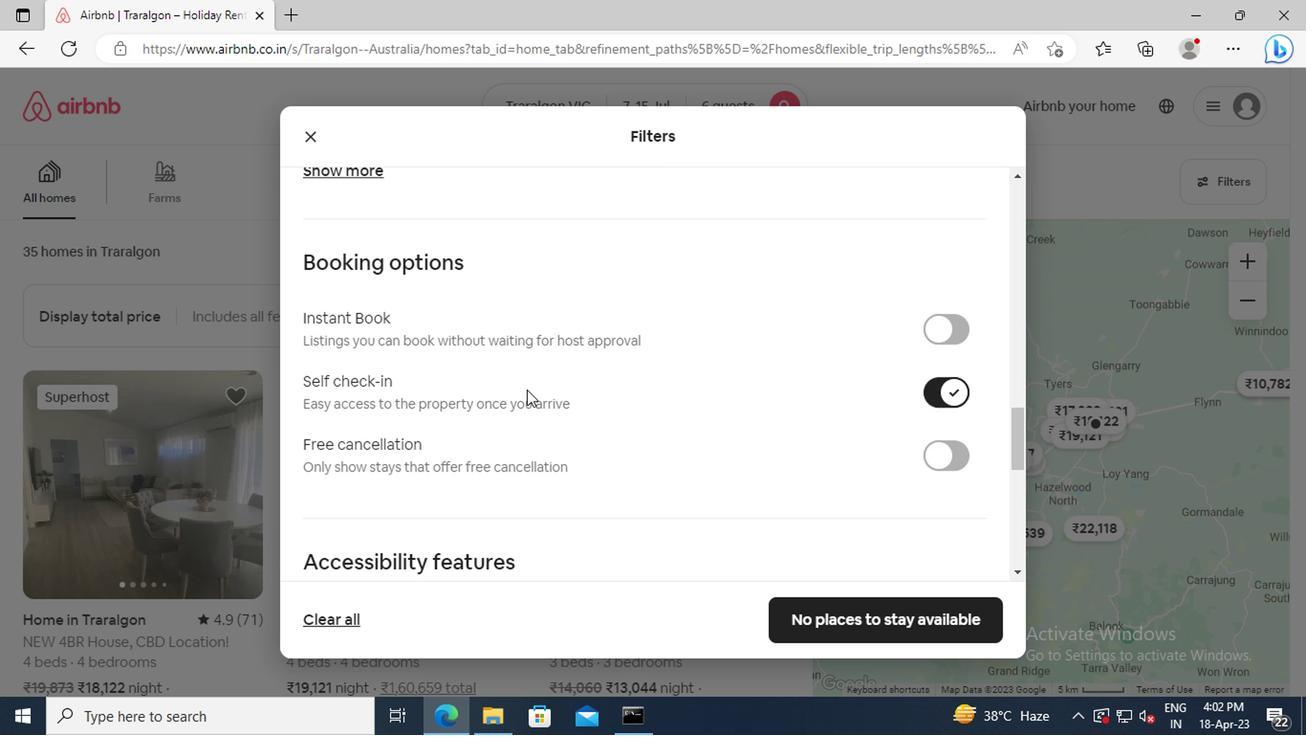 
Action: Mouse scrolled (522, 390) with delta (0, 0)
Screenshot: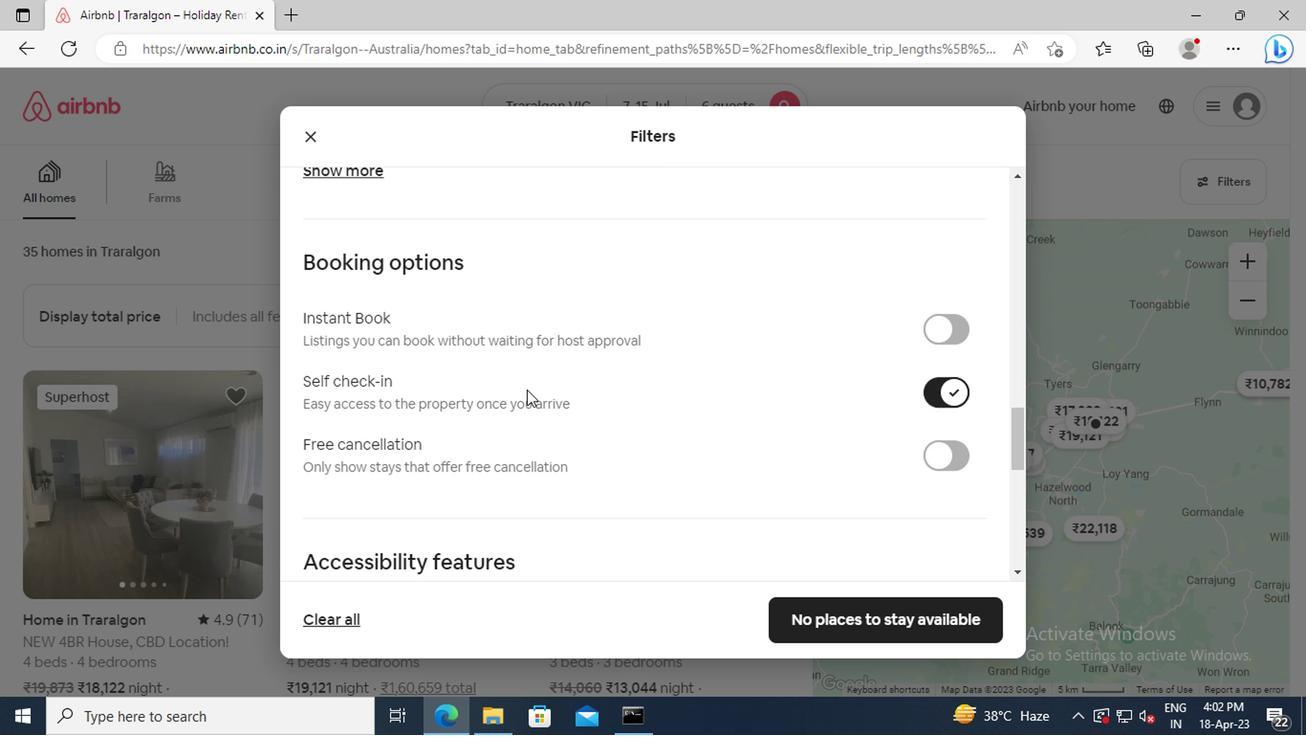 
Action: Mouse scrolled (522, 390) with delta (0, 0)
Screenshot: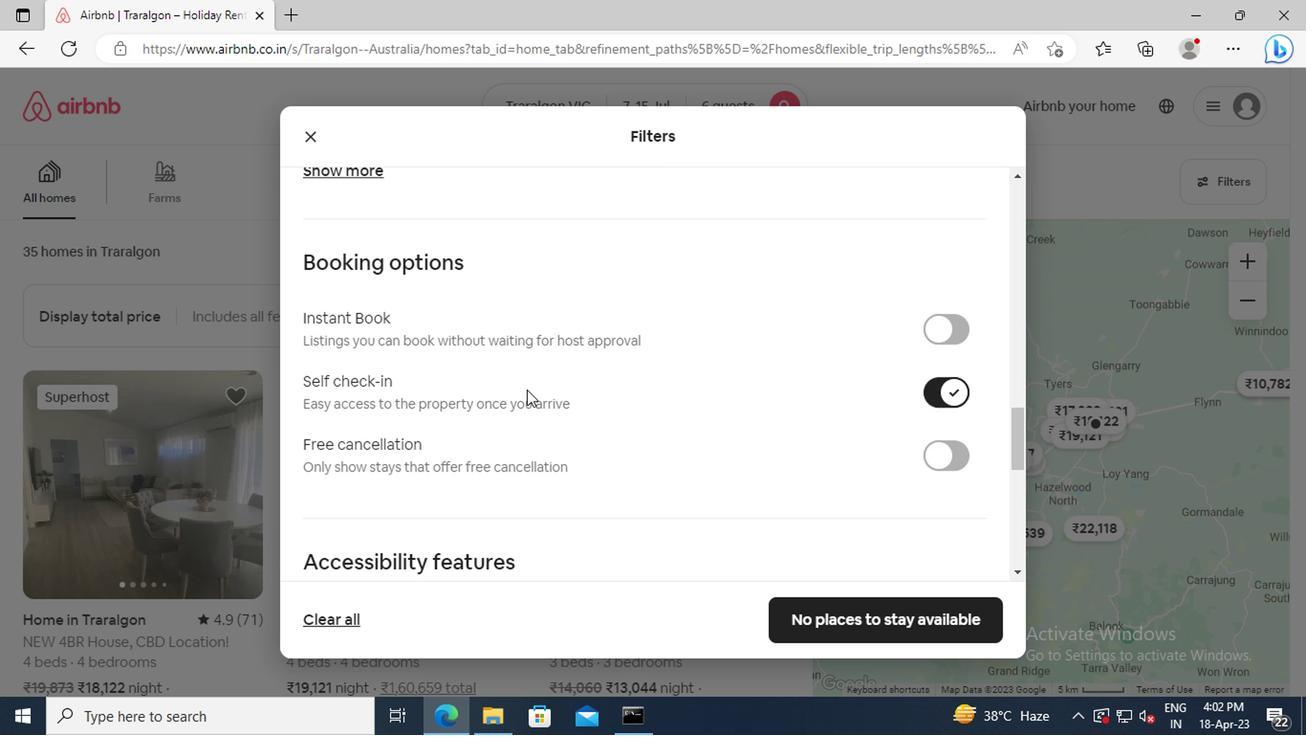 
Action: Mouse scrolled (522, 390) with delta (0, 0)
Screenshot: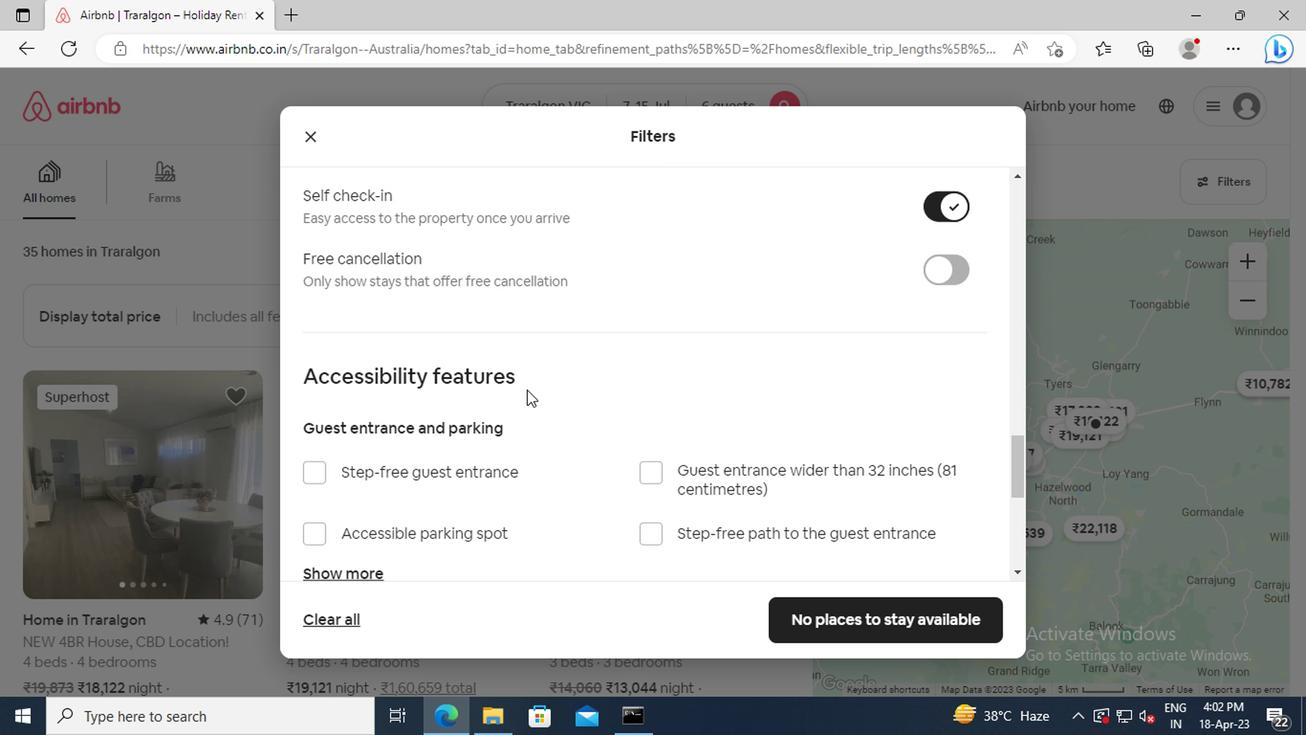 
Action: Mouse scrolled (522, 390) with delta (0, 0)
Screenshot: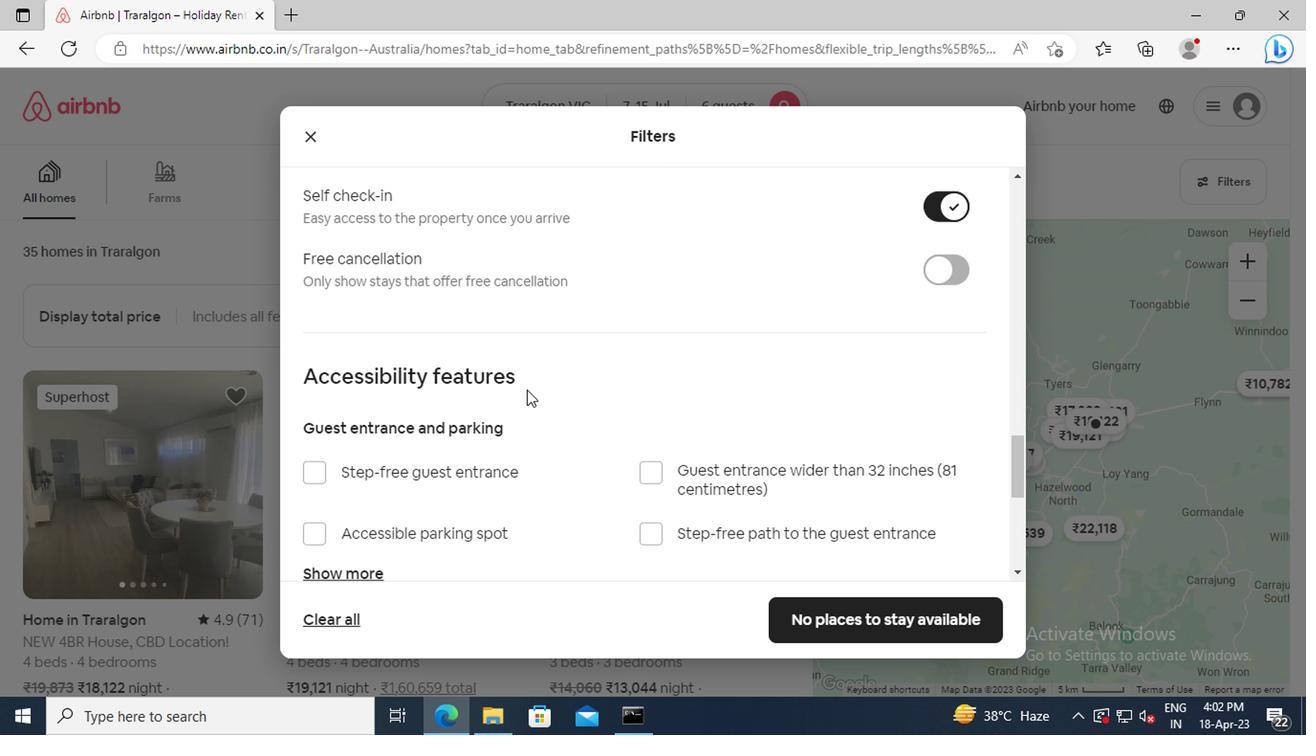 
Action: Mouse scrolled (522, 390) with delta (0, 0)
Screenshot: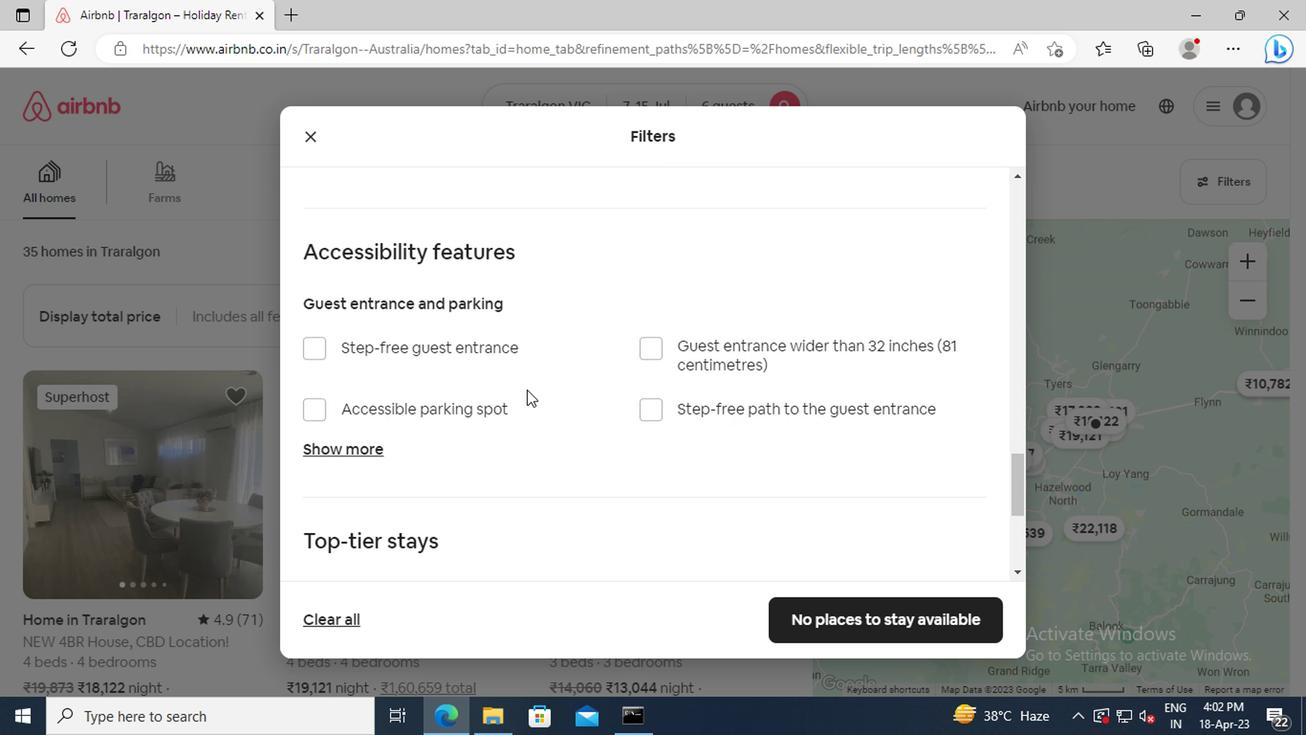 
Action: Mouse scrolled (522, 390) with delta (0, 0)
Screenshot: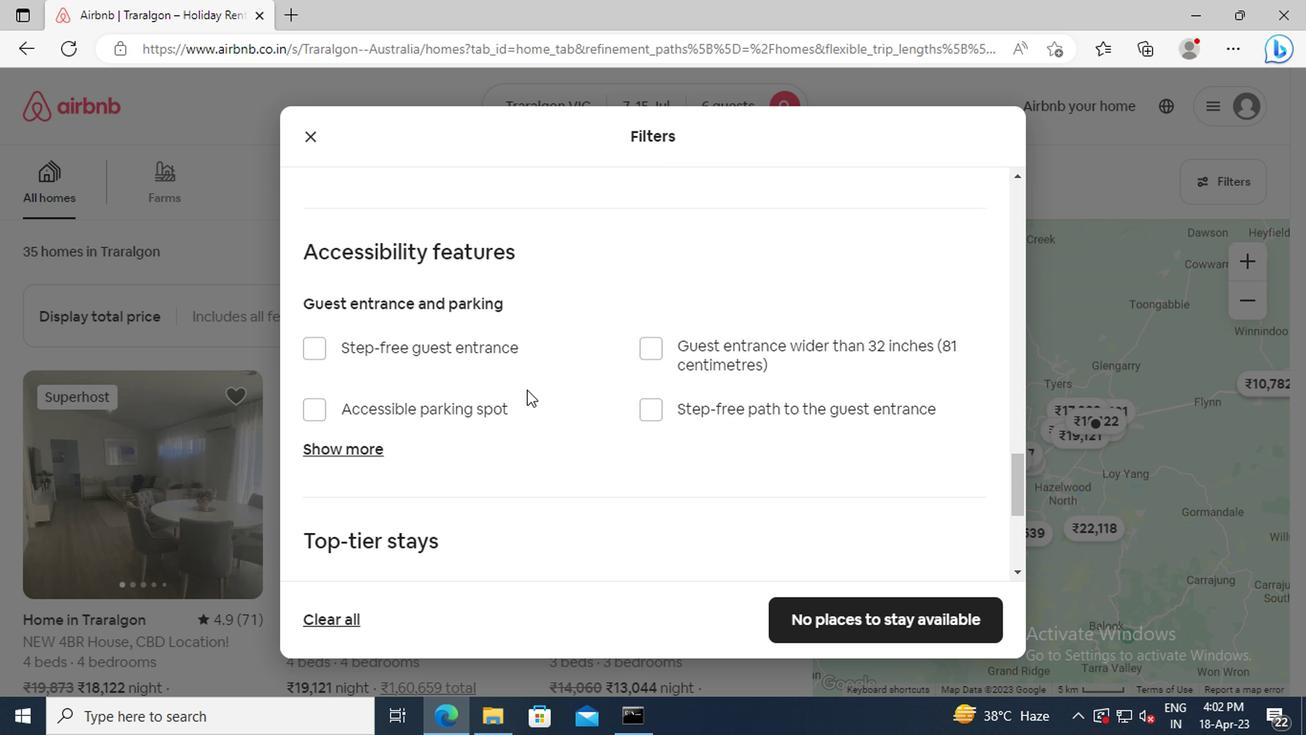 
Action: Mouse scrolled (522, 390) with delta (0, 0)
Screenshot: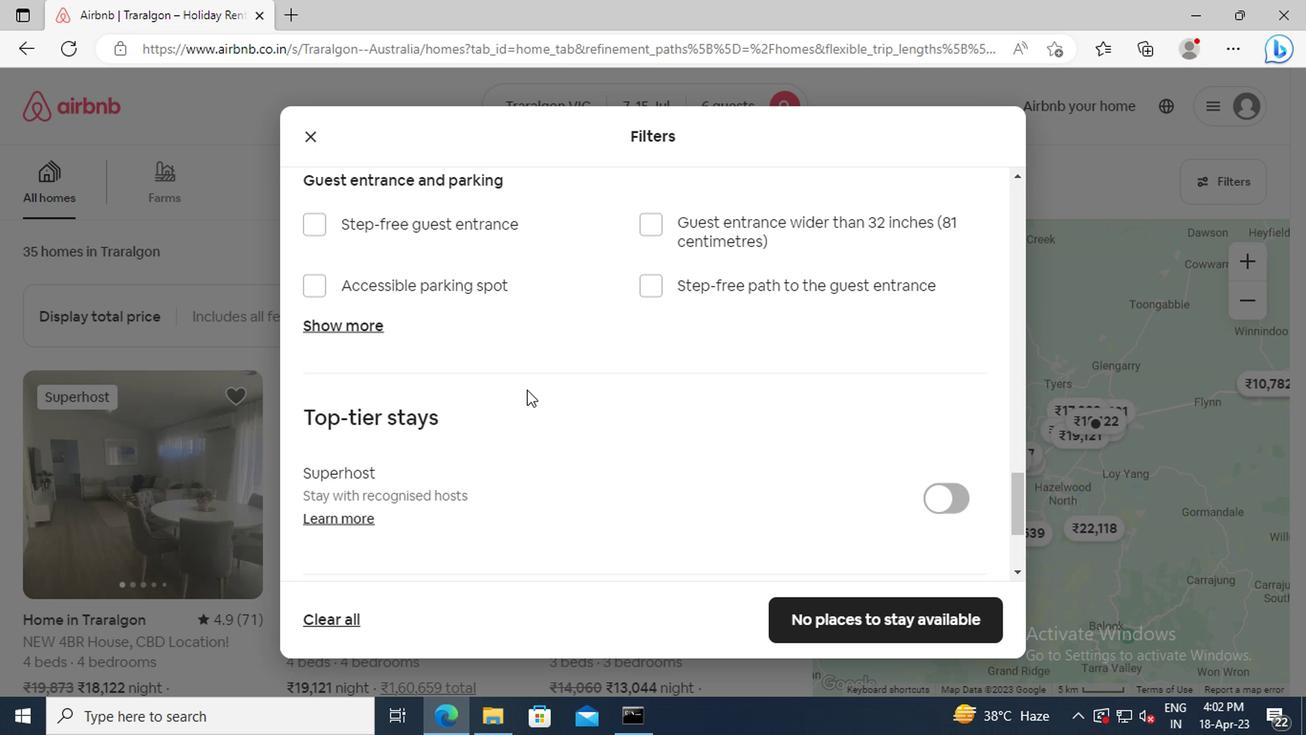 
Action: Mouse scrolled (522, 390) with delta (0, 0)
Screenshot: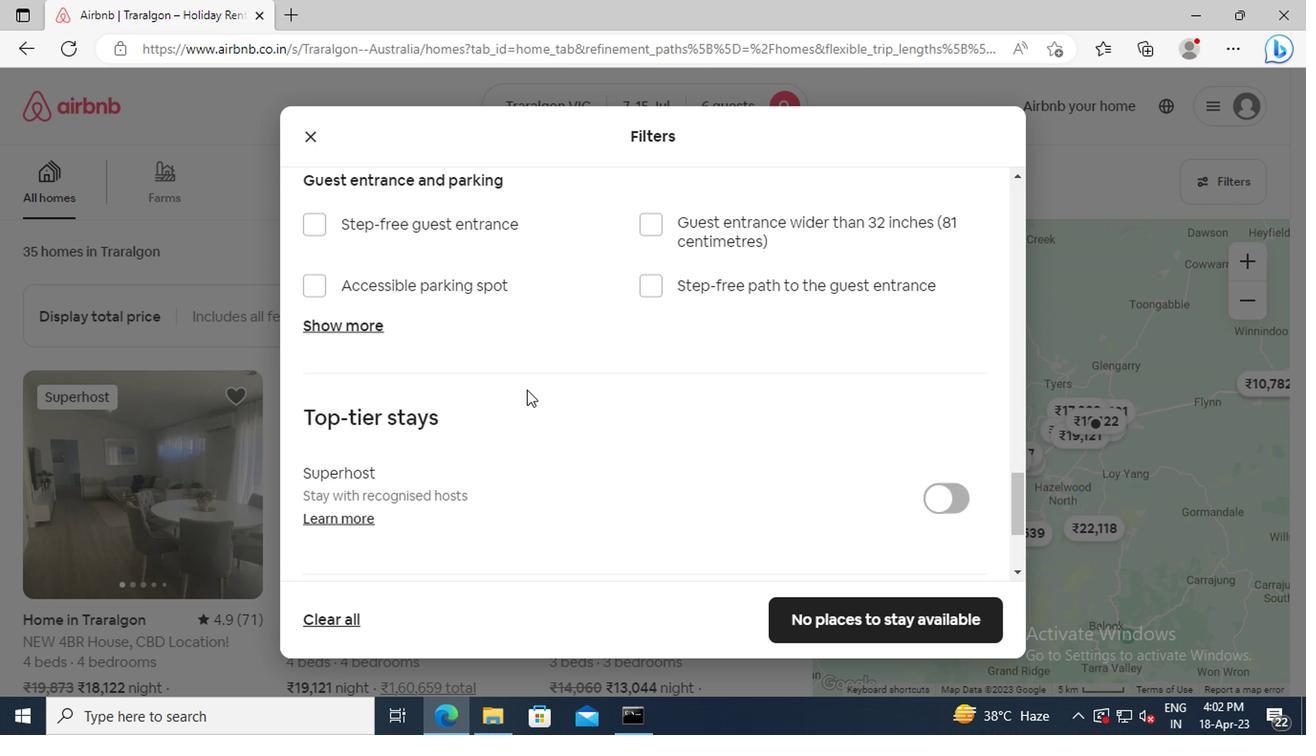 
Action: Mouse scrolled (522, 390) with delta (0, 0)
Screenshot: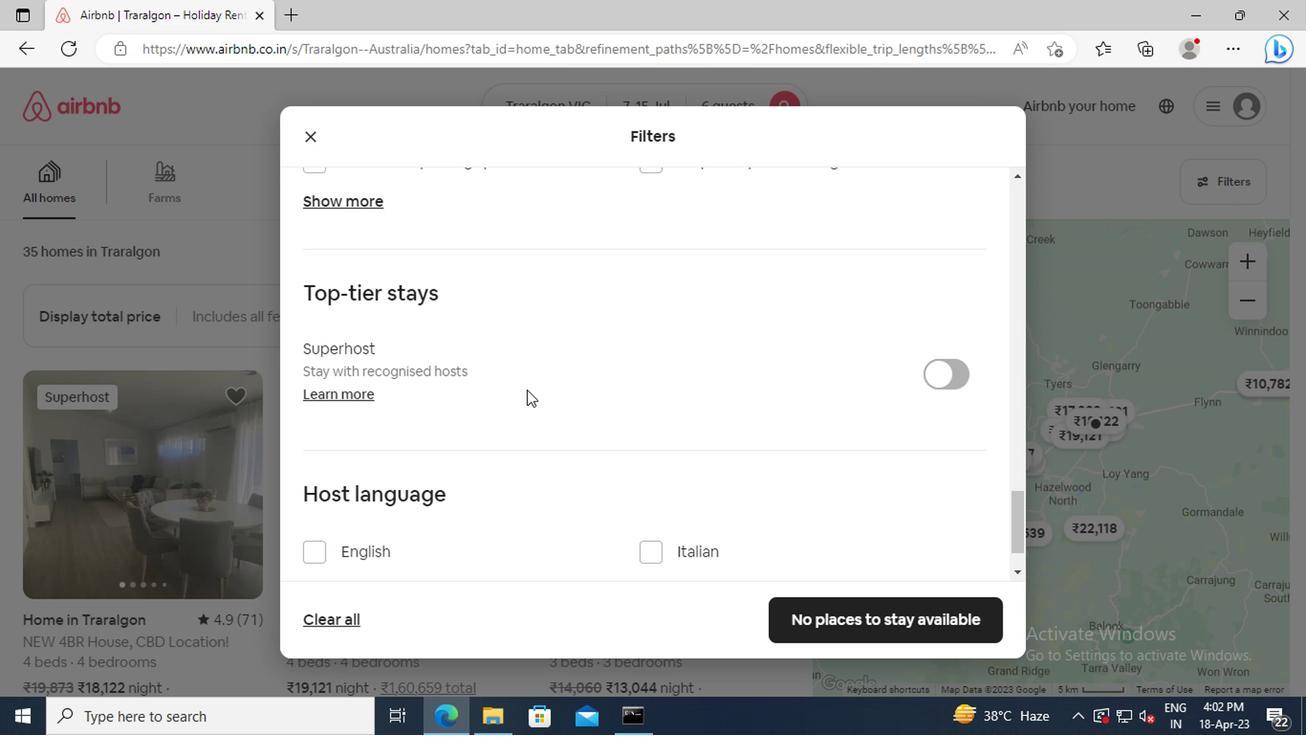 
Action: Mouse scrolled (522, 390) with delta (0, 0)
Screenshot: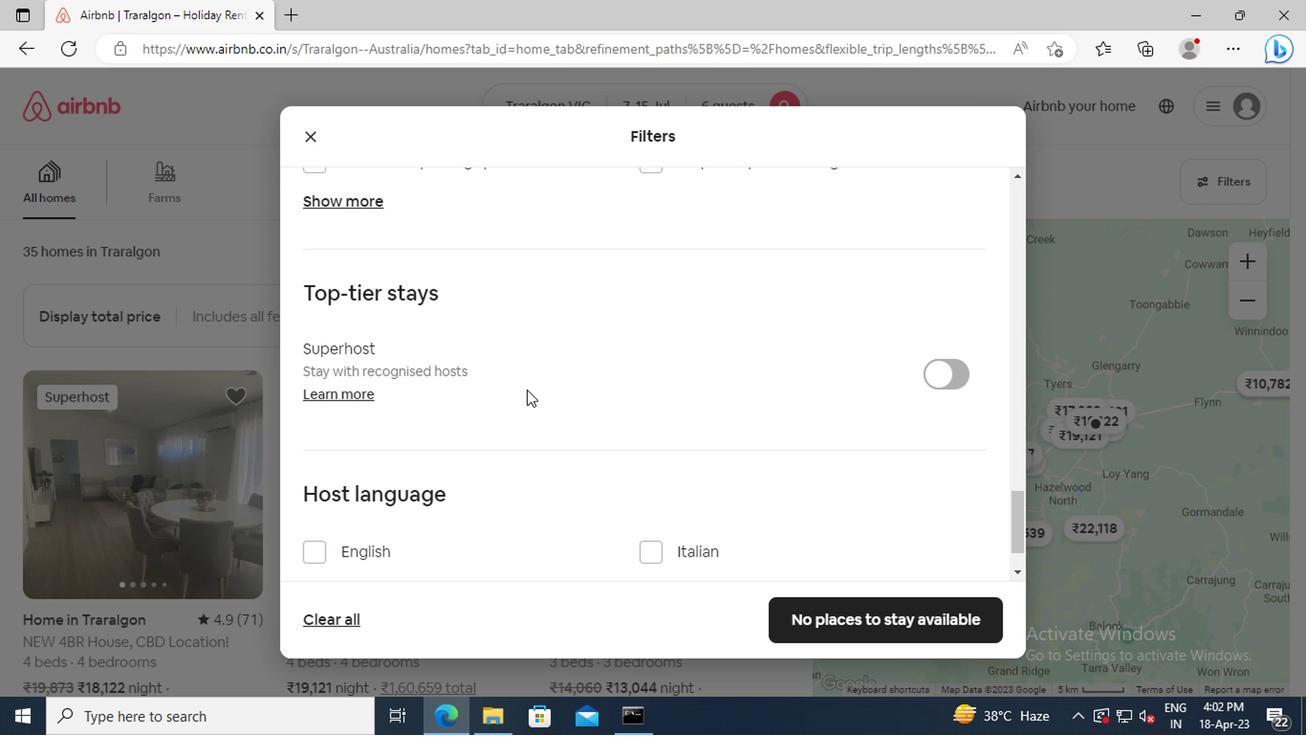 
Action: Mouse moved to (306, 486)
Screenshot: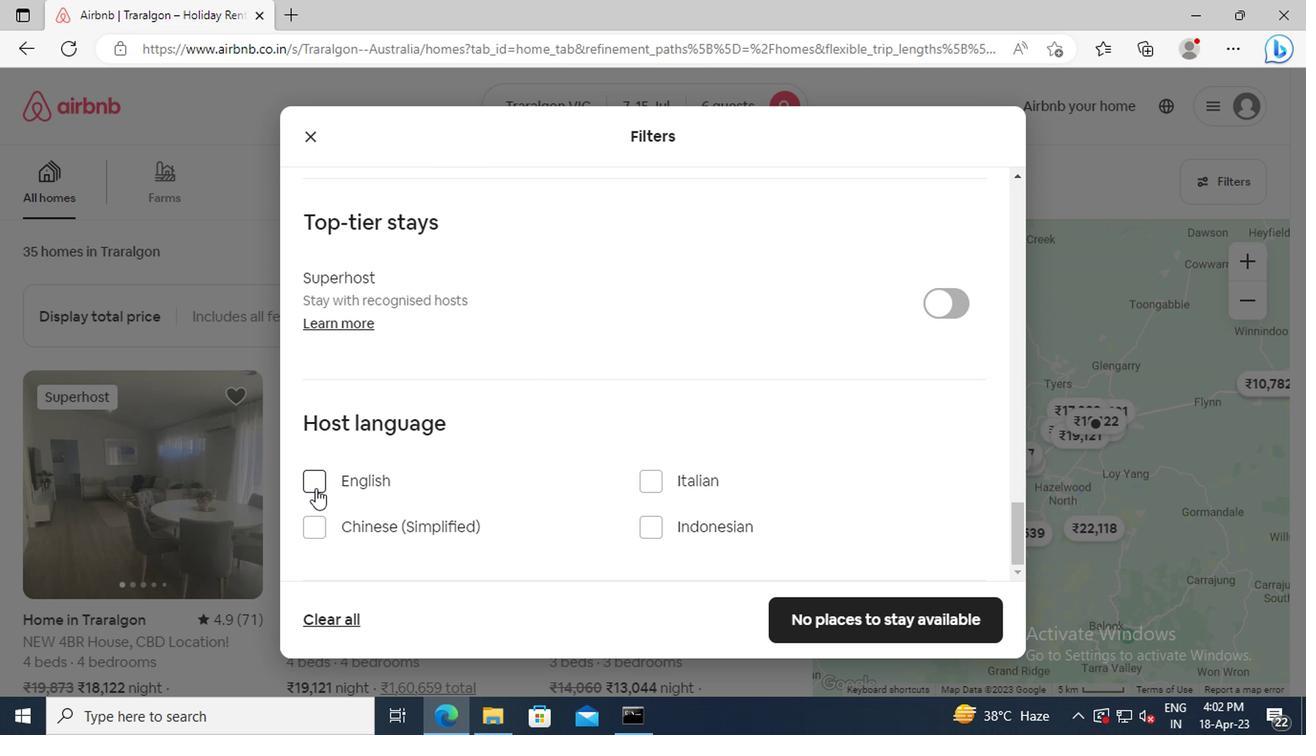 
Action: Mouse pressed left at (306, 486)
Screenshot: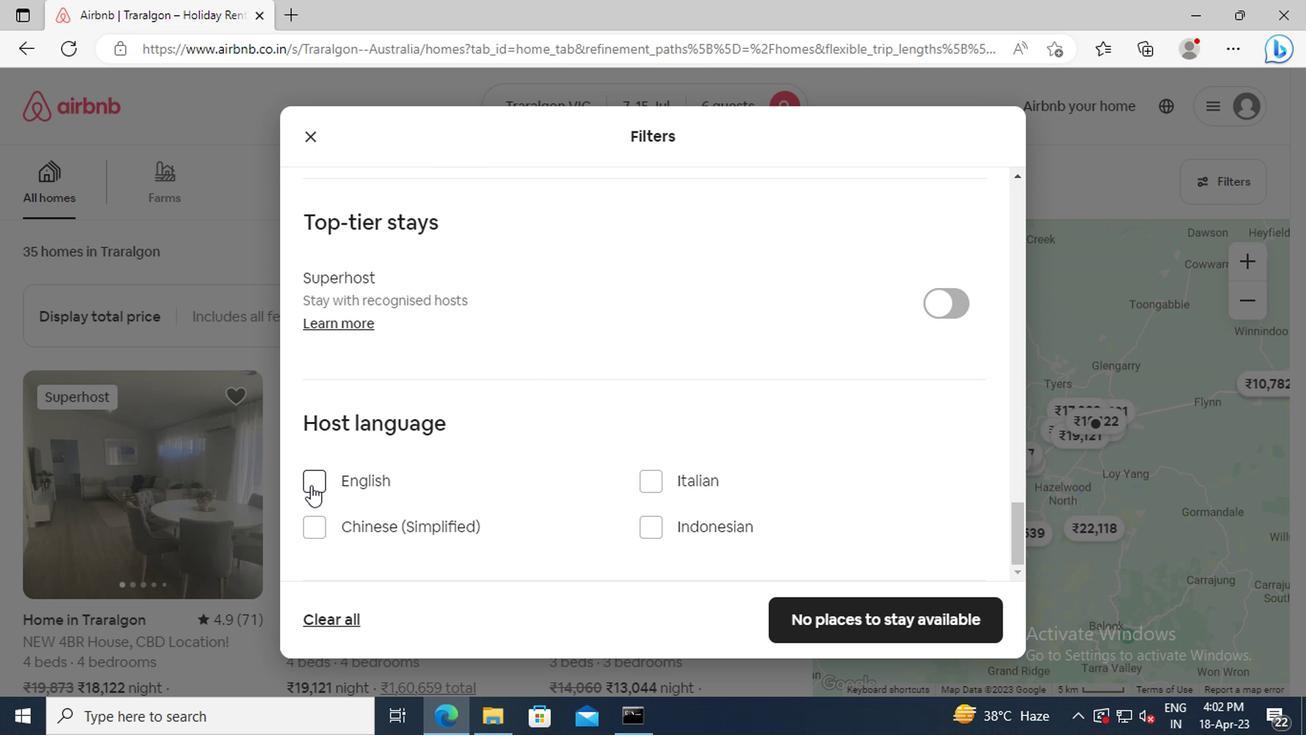 
Action: Mouse moved to (863, 620)
Screenshot: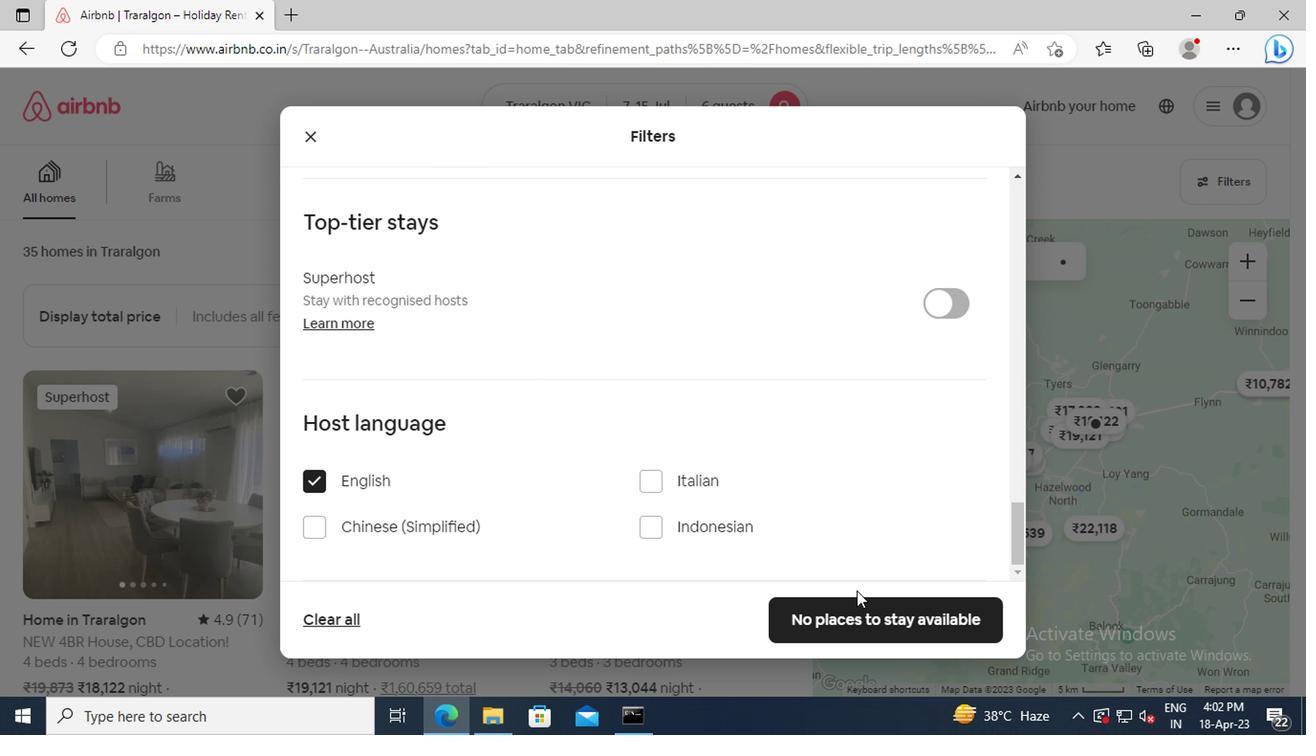 
Action: Mouse pressed left at (863, 620)
Screenshot: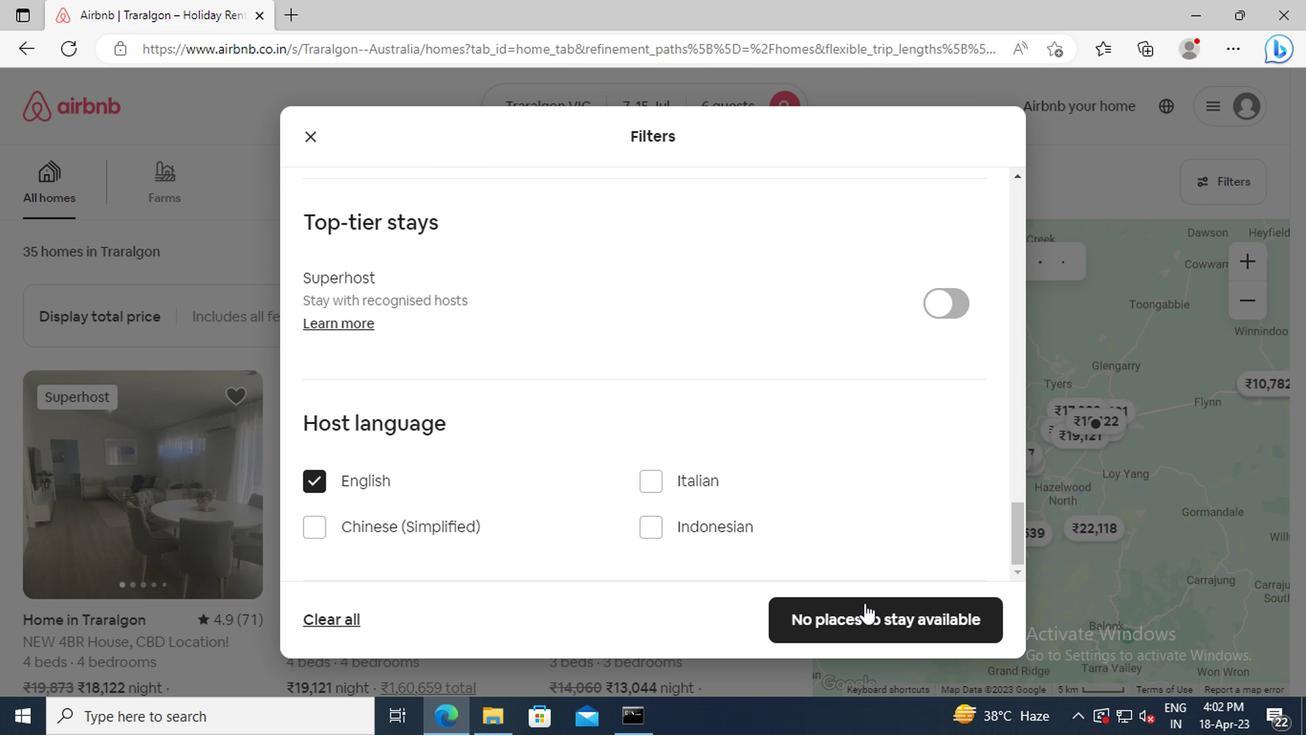 
